Task: Open an excel sheet with  and write heading  City data  Add 10 city name:-  '1. Chelsea, New York, NY , 2. Beverly Hills, Los Angeles, CA , 3. Knightsbridge, London, United Kingdom , 4. Le Marais, Paris, forance , 5. Ginza, Tokyo, Japan _x000D_
6. Circular Quay, Sydney, Australia , 7. Mitte, Berlin, Germany , 8. Downtown, Toronto, Canada , 9. Trastevere, Rome, 10. Colaba, Mumbai, India. ' in November Last week sales are  1. Chelsea, New York, NY 10001 | 2. Beverly Hills, Los Angeles, CA 90210 | 3. Knightsbridge, London, United Kingdom SW1X 7XL | 4. Le Marais, Paris, forance 75004 | 5. Ginza, Tokyo, Japan 104-0061 | 6. Circular Quay, Sydney, Australia 2000 | 7. Mitte, Berlin, Germany 10178 | 8. Downtown, Toronto, Canada M5V 3L9 | 9. Trastevere, Rome, Italy 00153 | 10. Colaba, Mumbai, India 400005. Save page auditingSalesTrends_2022
Action: Mouse moved to (23, 83)
Screenshot: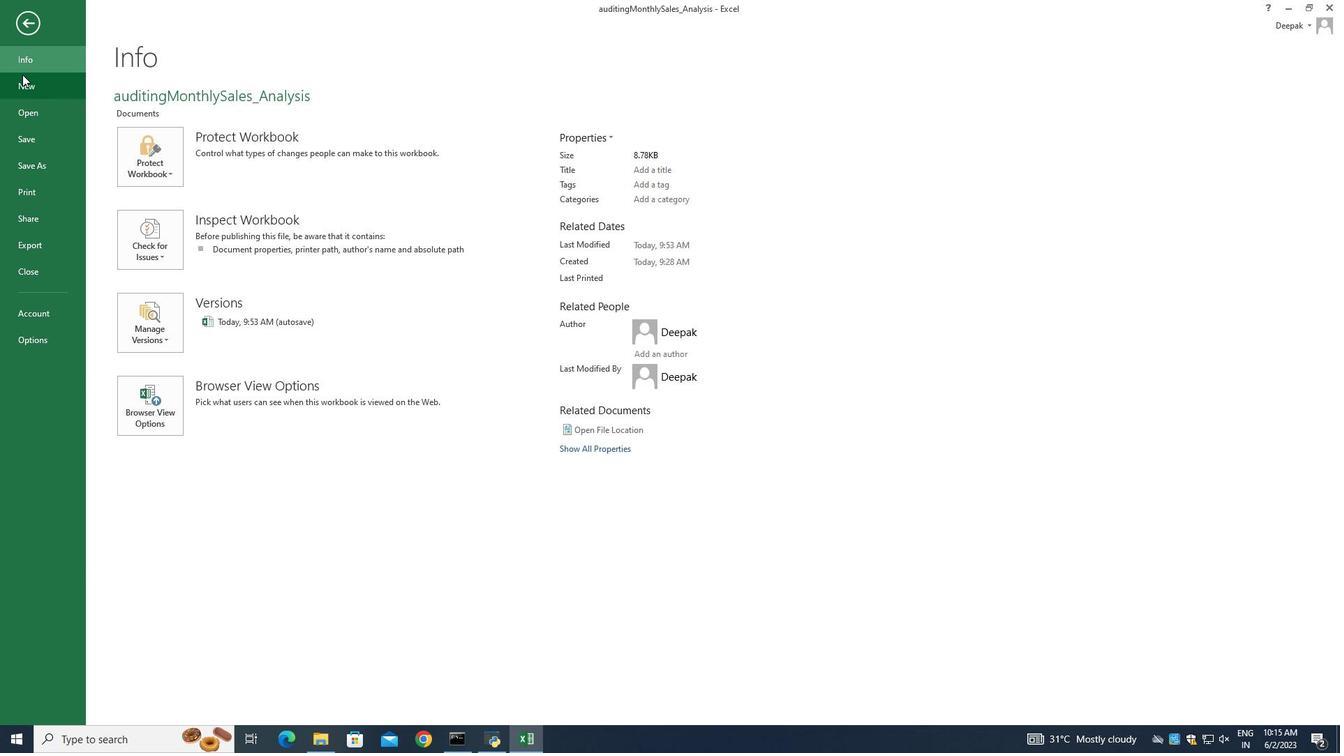 
Action: Mouse pressed left at (23, 83)
Screenshot: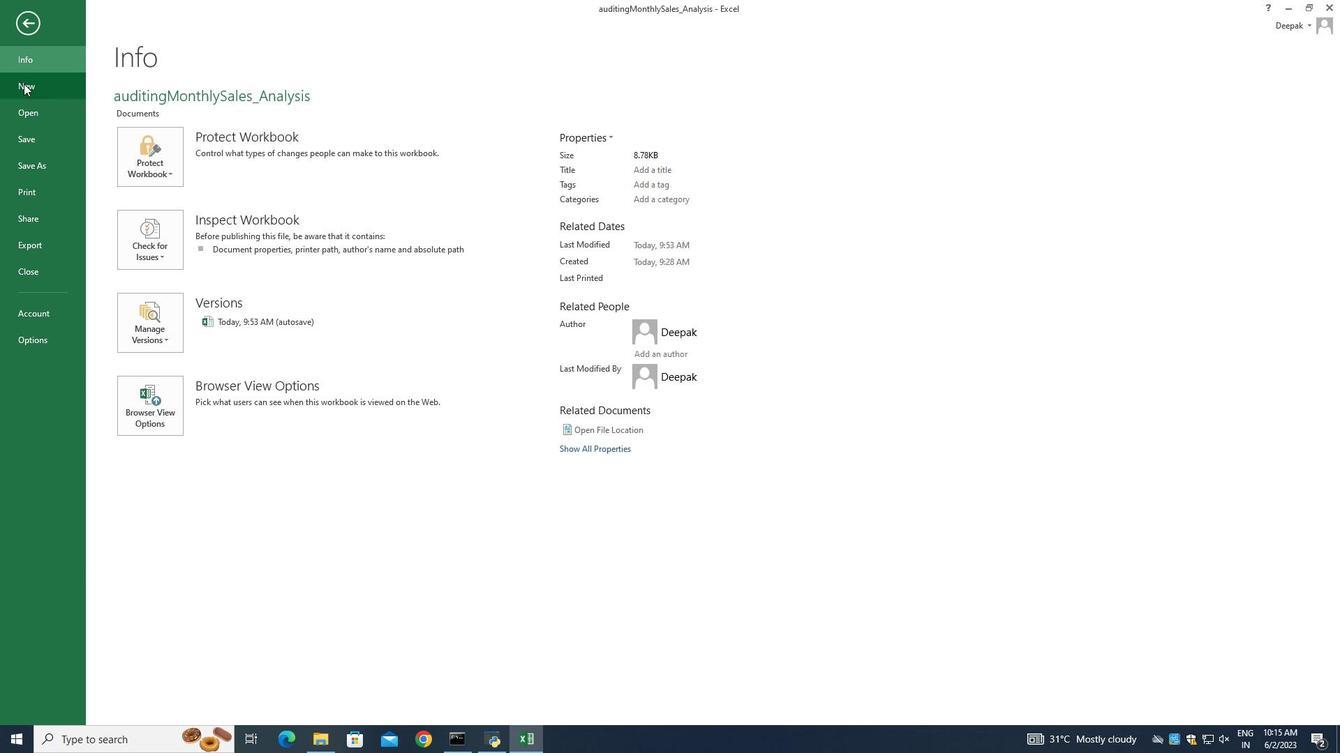 
Action: Mouse moved to (176, 224)
Screenshot: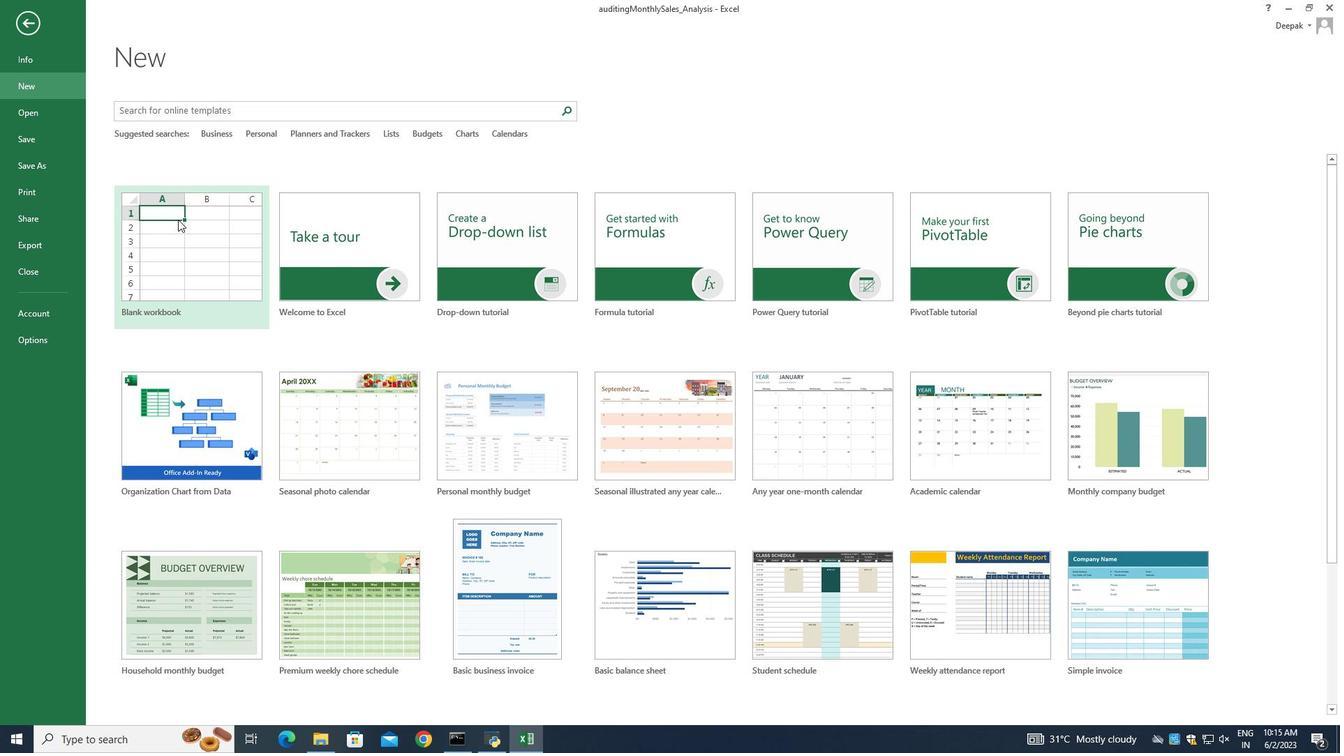 
Action: Mouse pressed left at (176, 224)
Screenshot: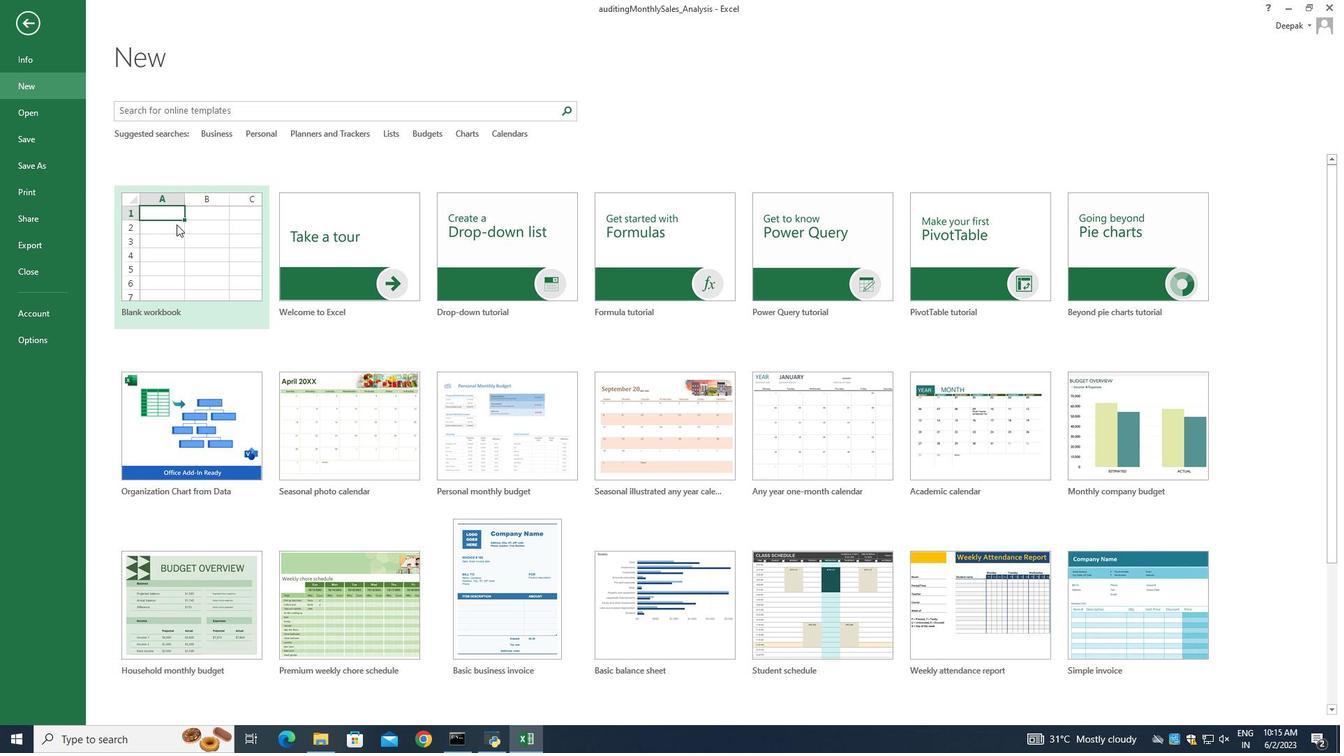 
Action: Mouse moved to (42, 152)
Screenshot: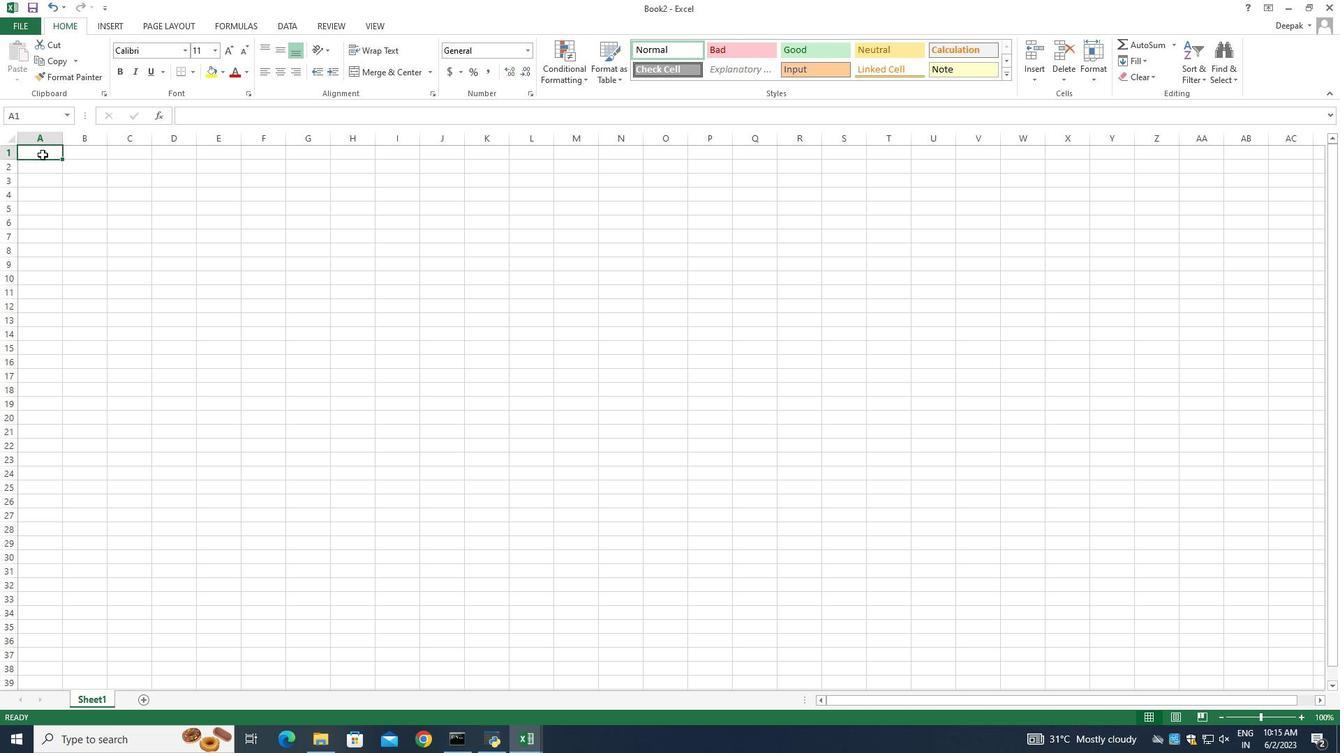 
Action: Mouse pressed left at (42, 152)
Screenshot: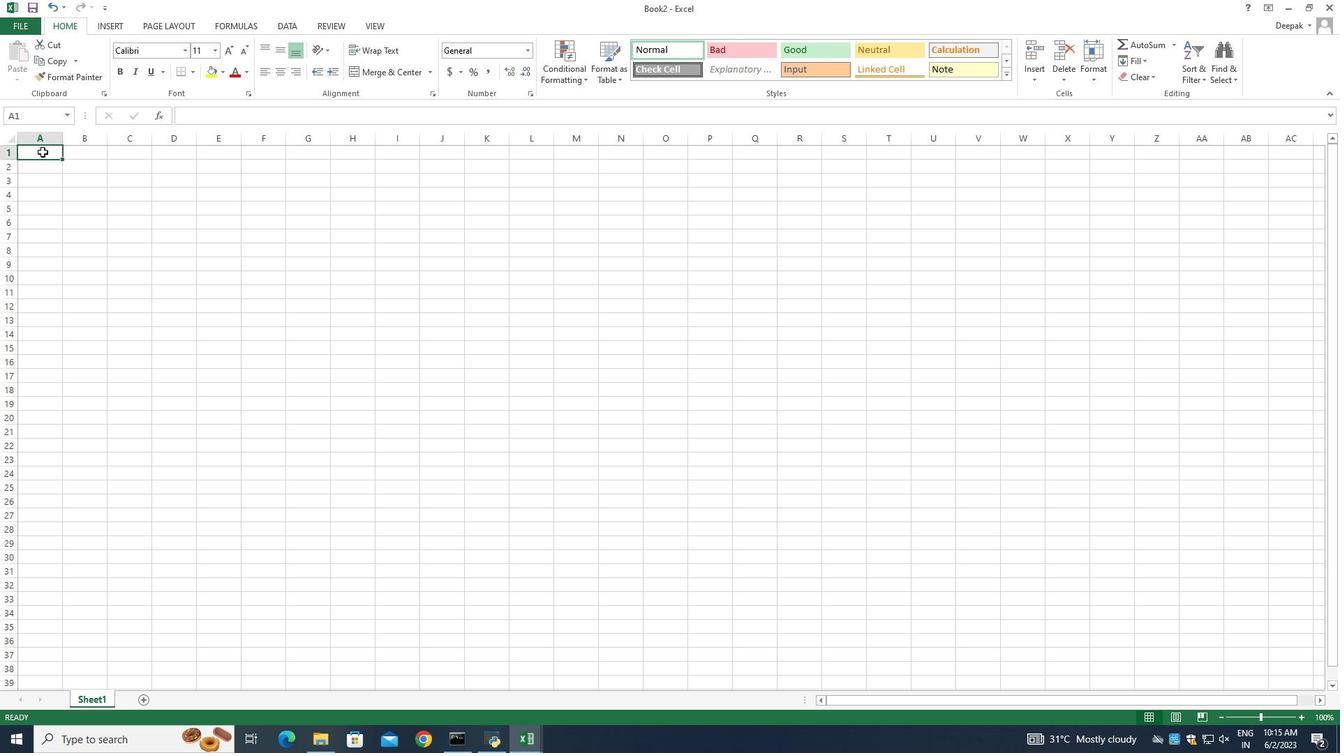 
Action: Mouse pressed left at (42, 152)
Screenshot: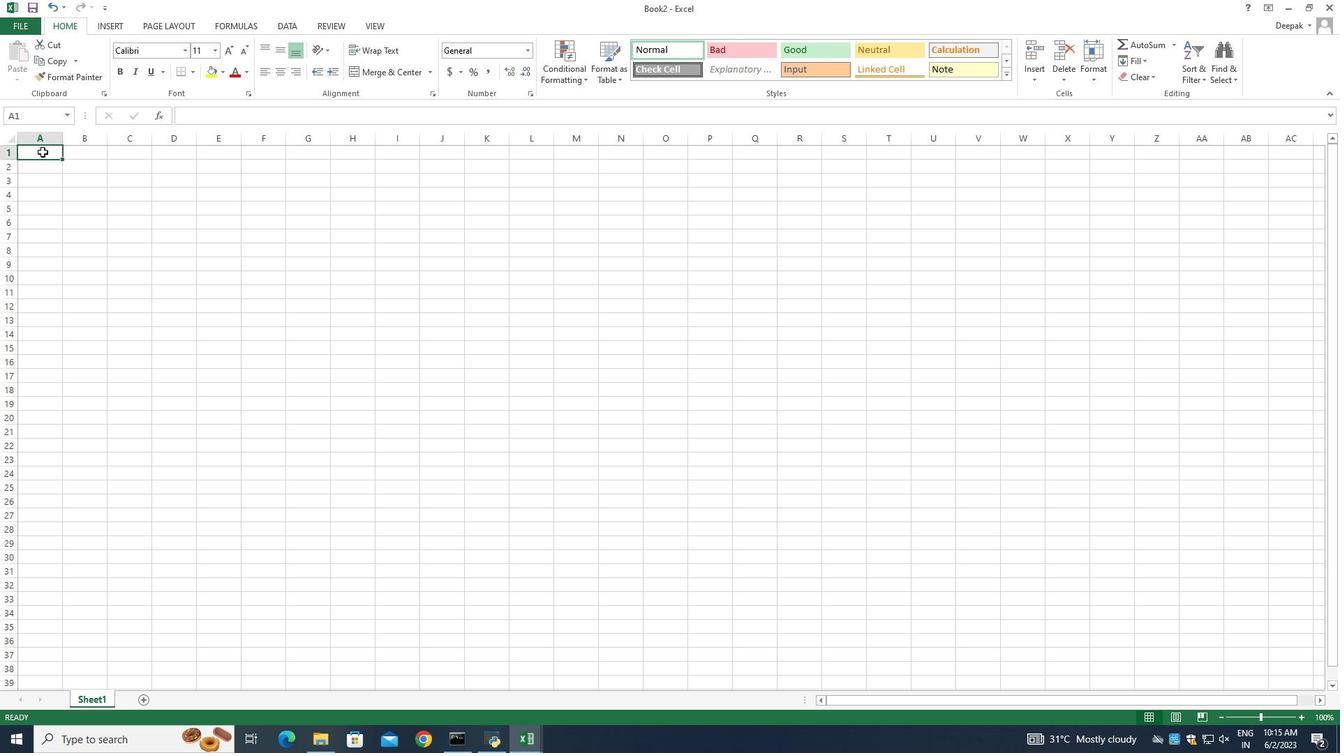 
Action: Mouse moved to (133, 214)
Screenshot: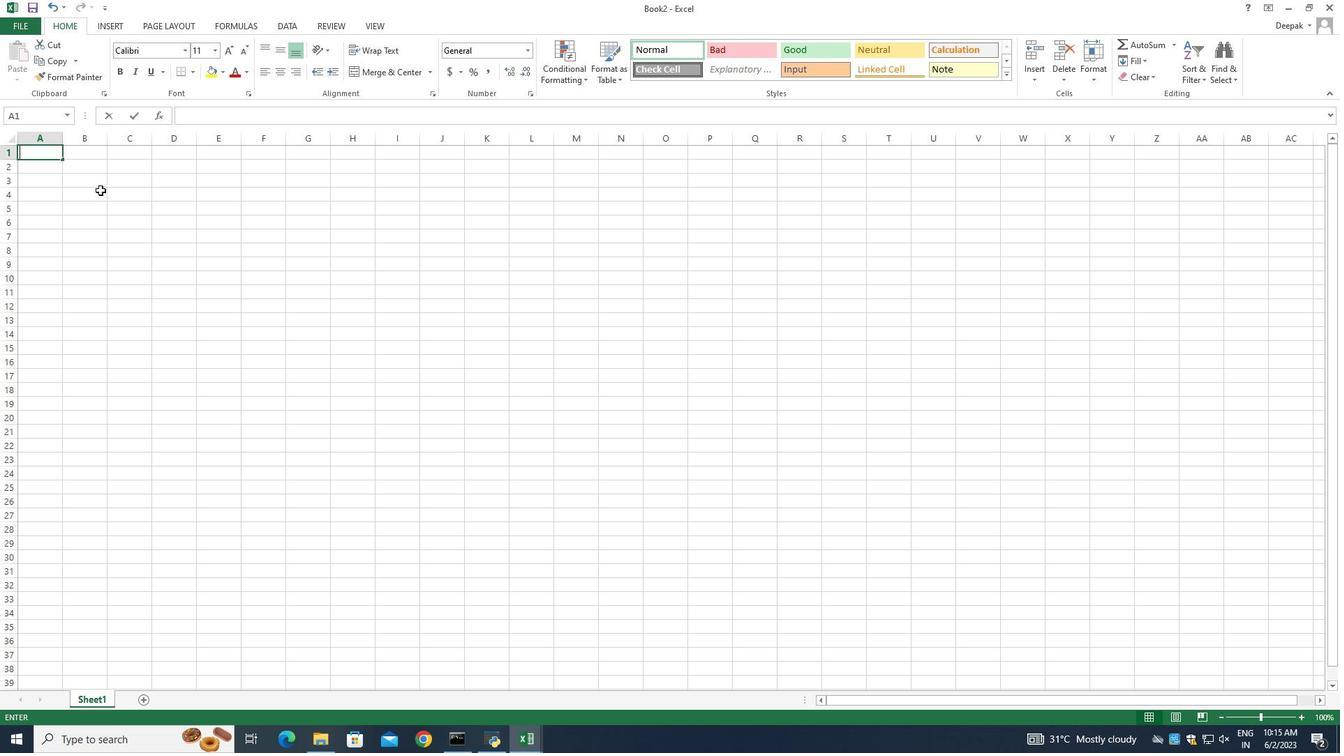 
Action: Key pressed <Key.shift>Heading<Key.space><Key.backspace><Key.backspace><Key.backspace><Key.backspace><Key.backspace><Key.backspace><Key.backspace><Key.backspace><Key.backspace><Key.backspace><Key.backspace><Key.backspace><Key.shift_r>City<Key.space><Key.shift_r>data<Key.enter><Key.shift_r>City<Key.space><Key.shift>Name<Key.enter><Key.shift_r>Chelsea<Key.enter><Key.shift>New<Key.space><Key.shift>York<Key.enter><Key.shift>NY<Key.enter>
Screenshot: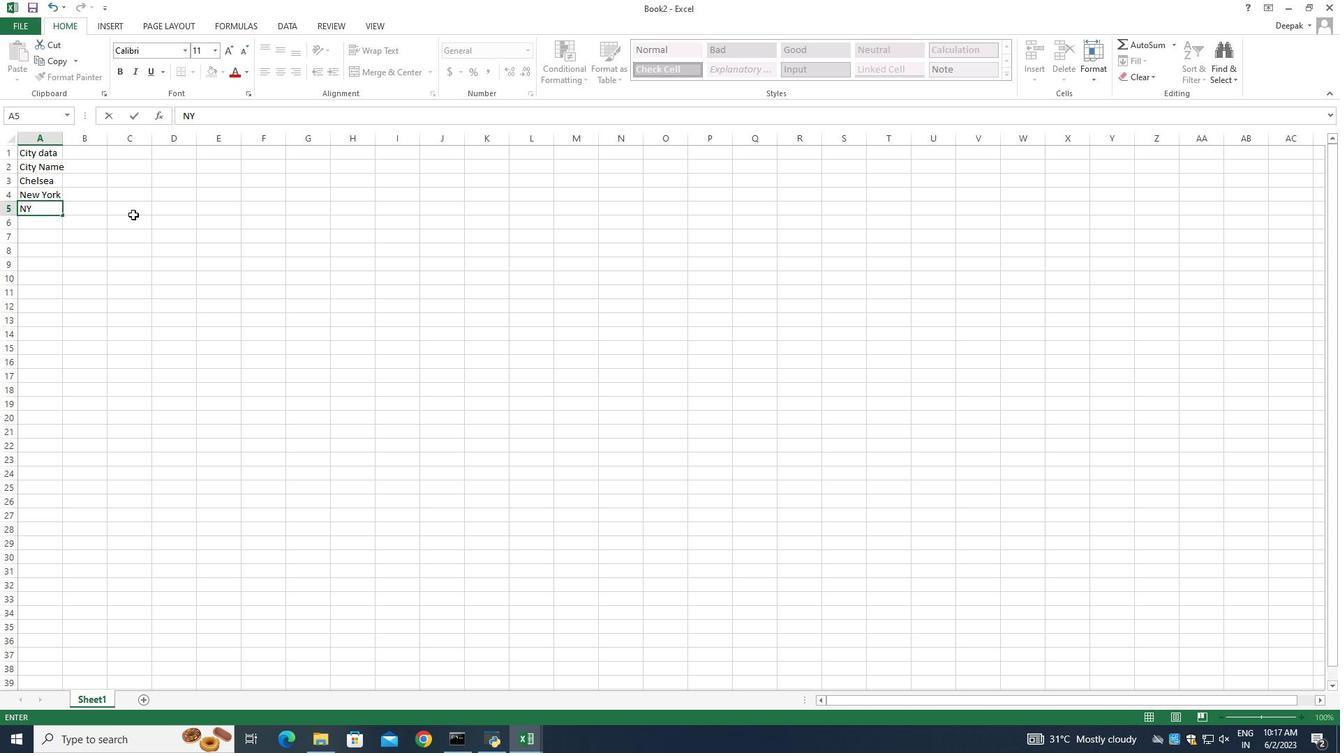 
Action: Mouse moved to (39, 180)
Screenshot: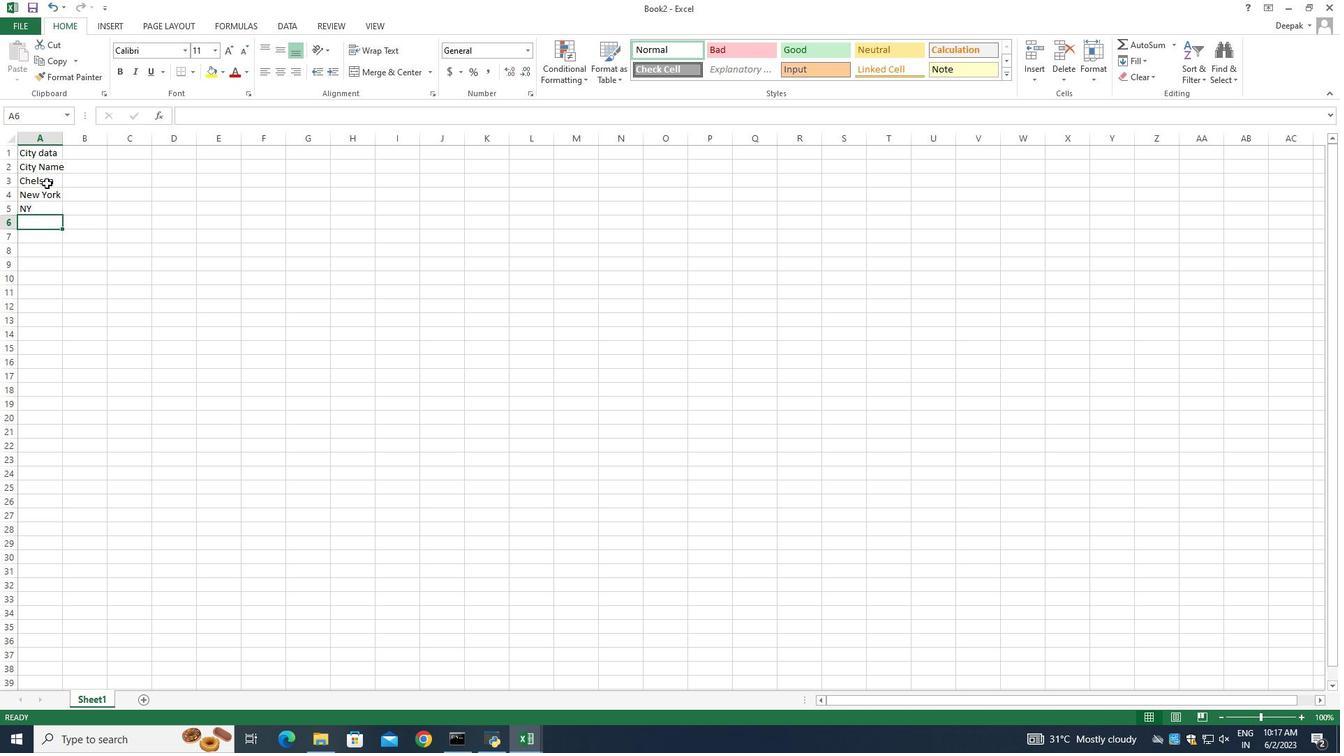 
Action: Mouse pressed left at (39, 180)
Screenshot: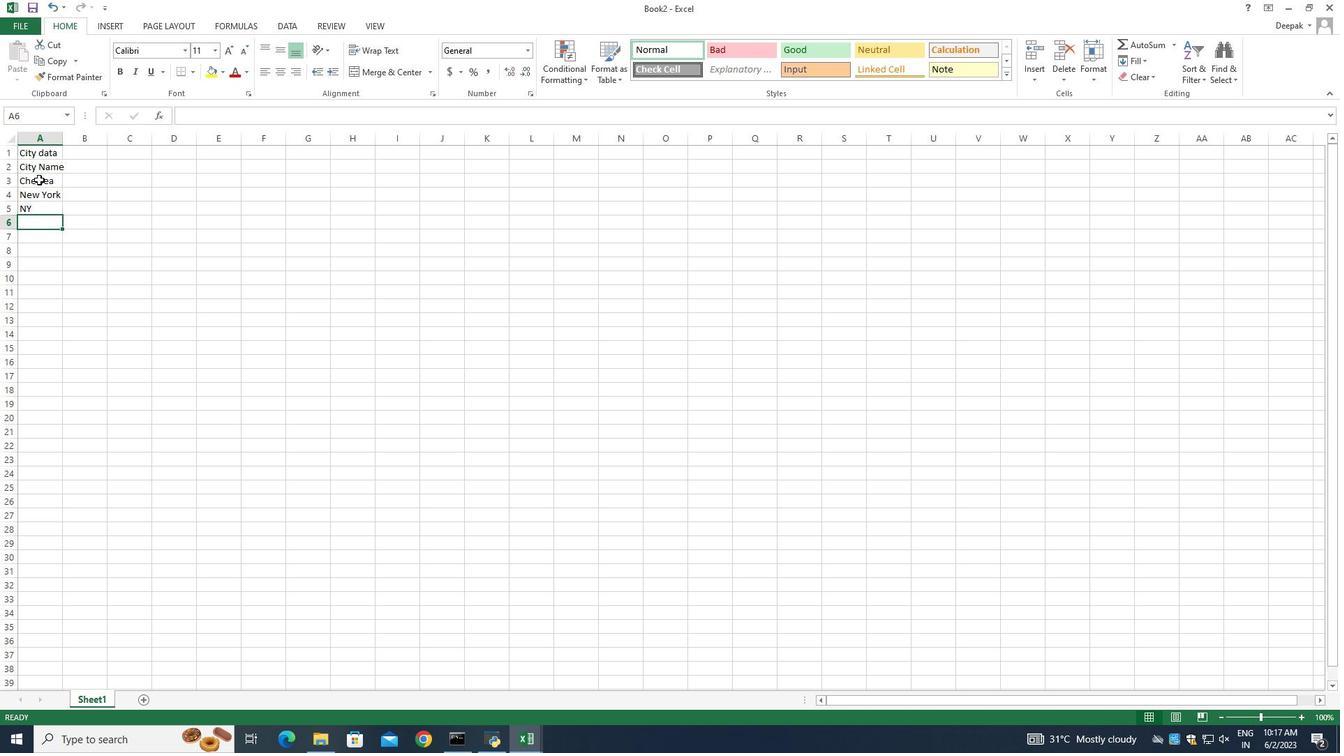 
Action: Mouse moved to (159, 276)
Screenshot: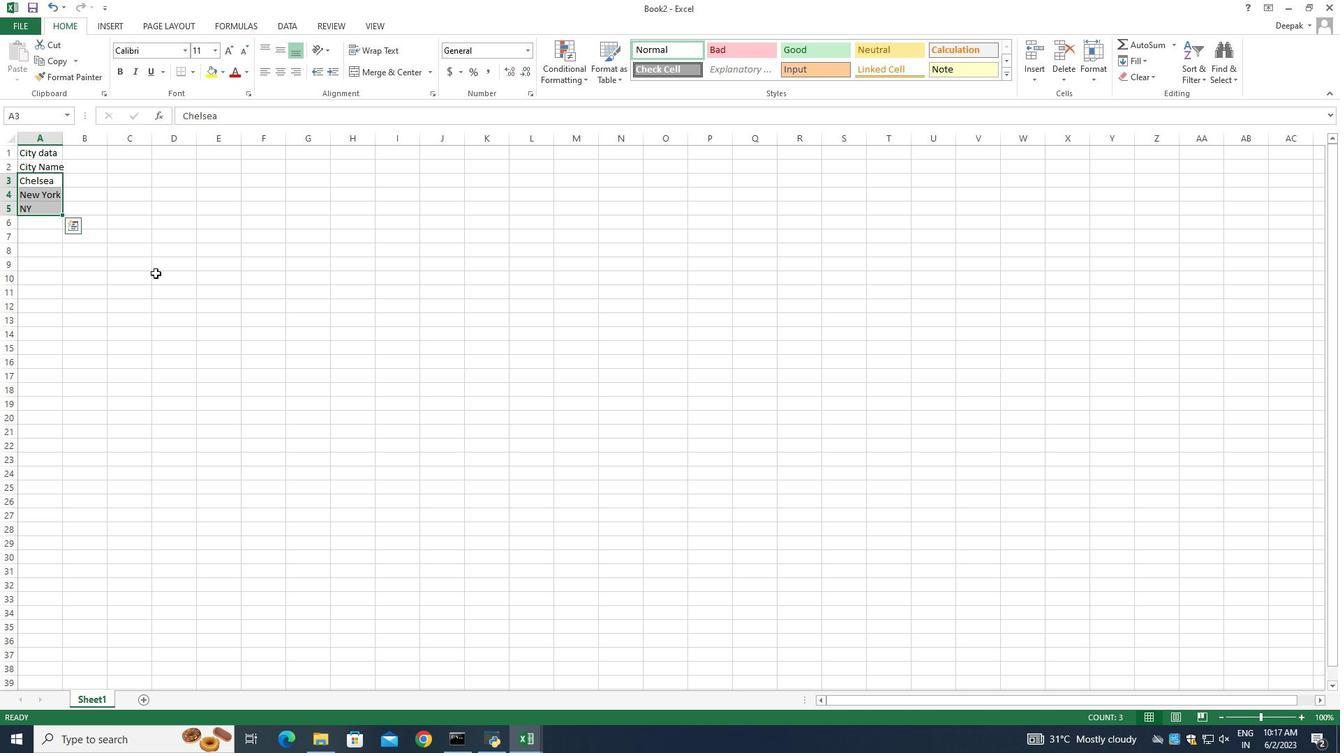 
Action: Key pressed <Key.delete>
Screenshot: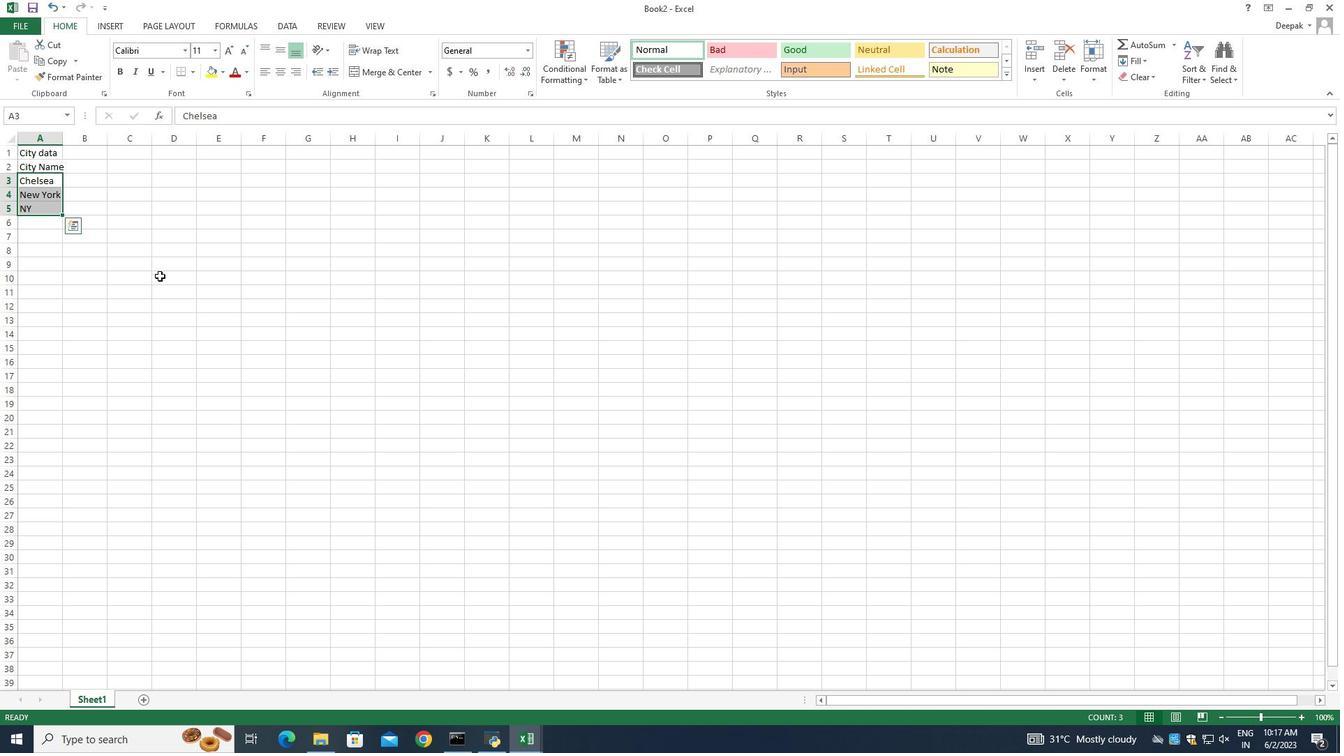 
Action: Mouse moved to (41, 180)
Screenshot: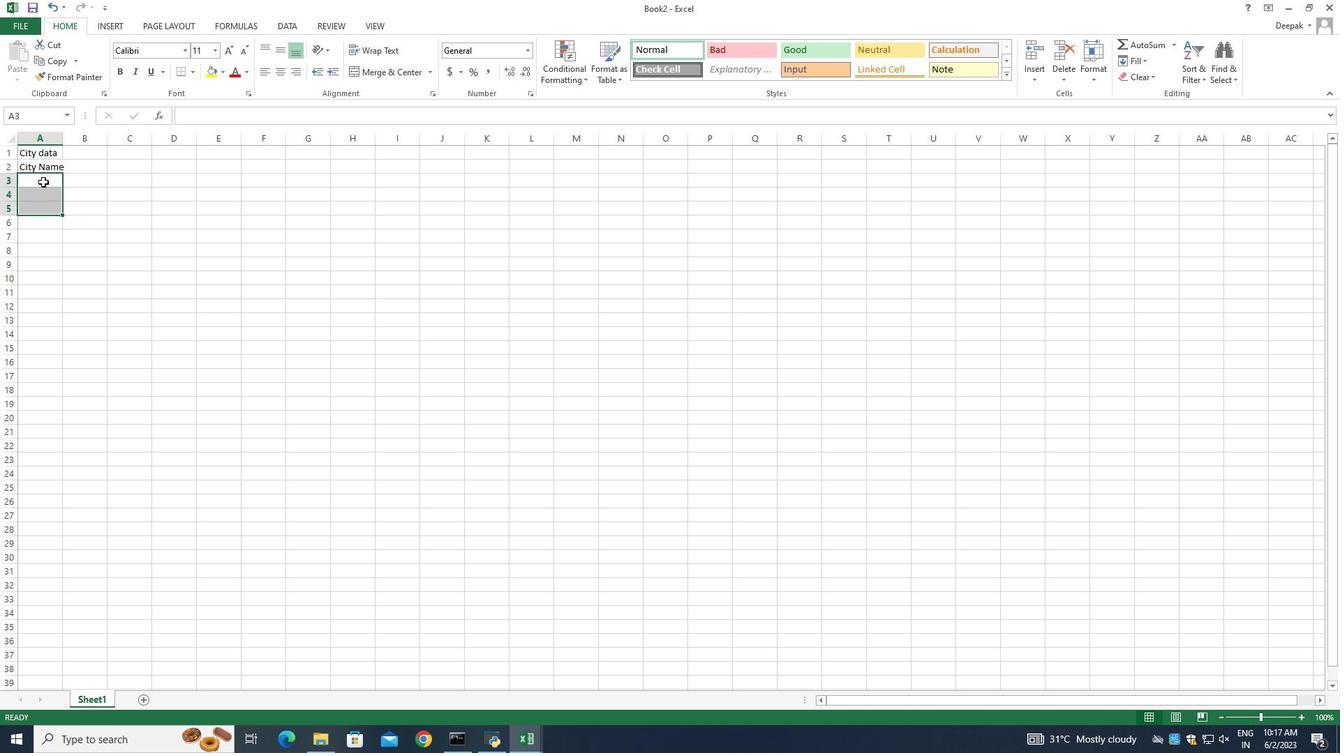 
Action: Mouse pressed left at (41, 180)
Screenshot: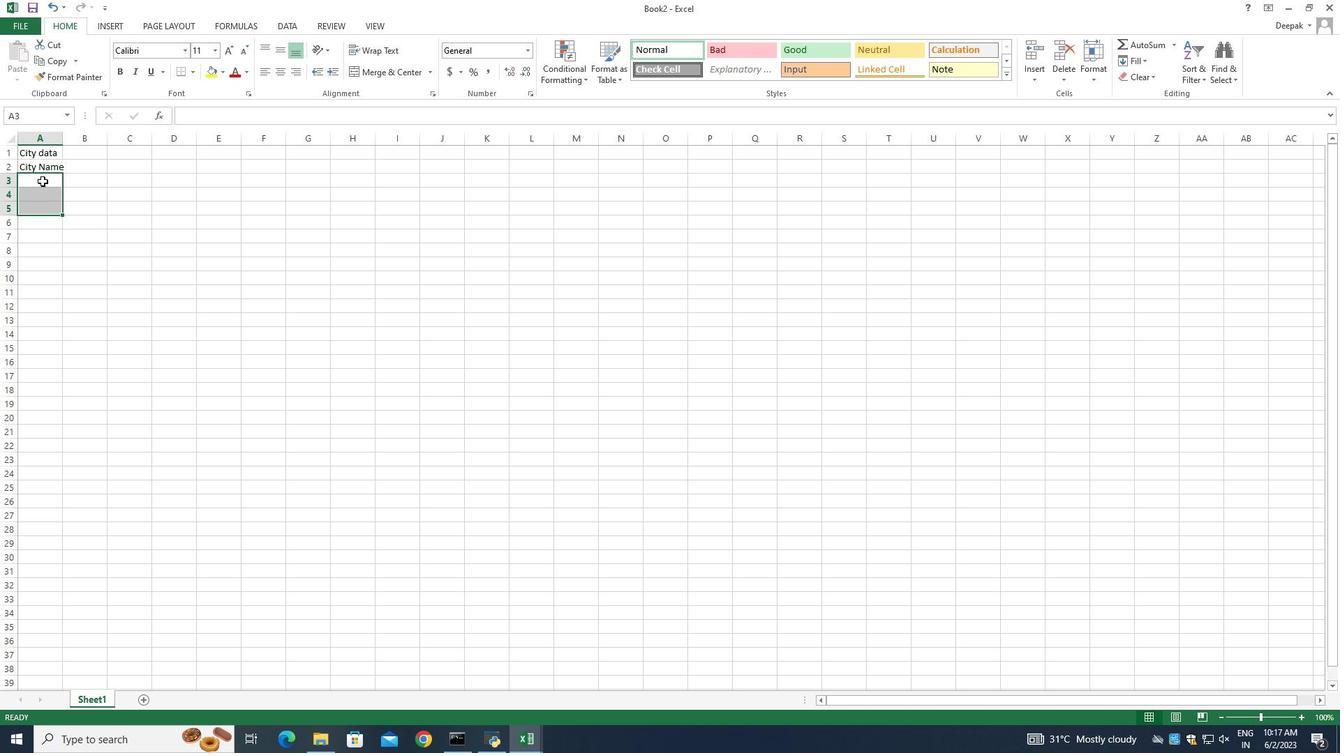 
Action: Mouse moved to (41, 181)
Screenshot: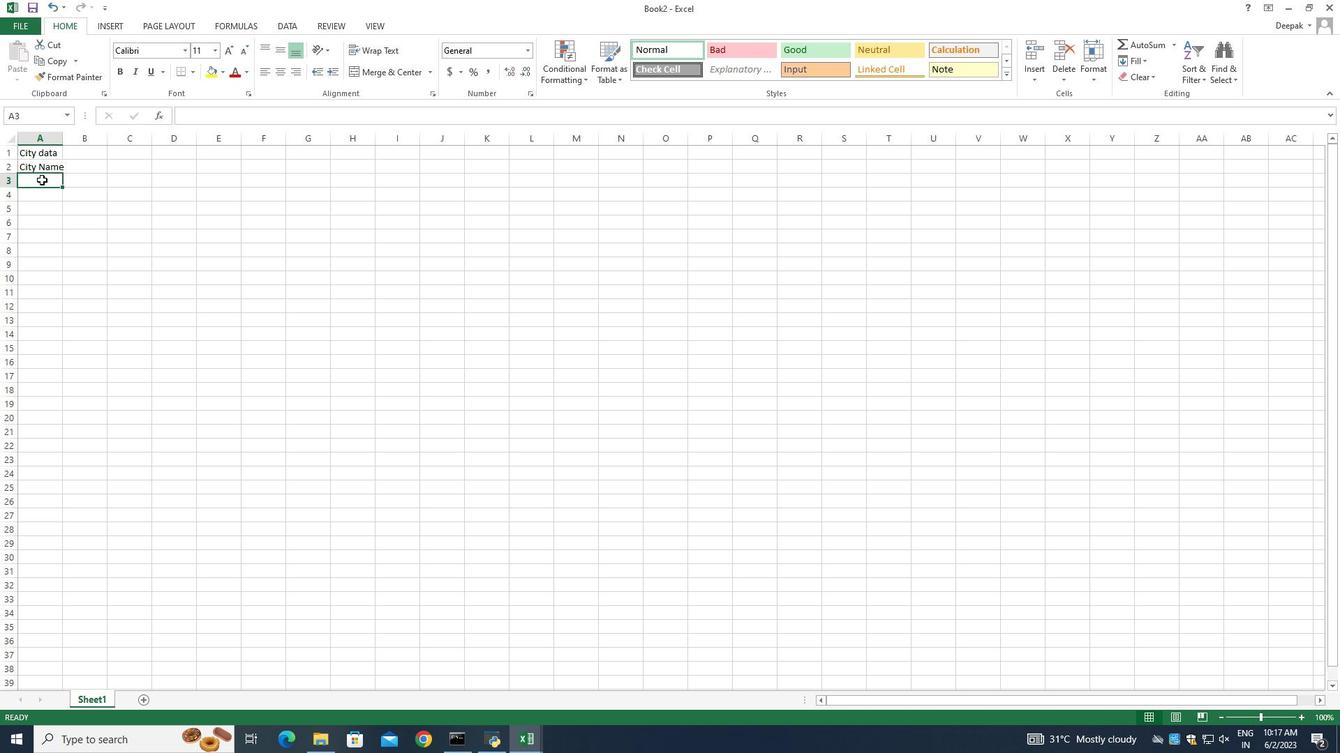 
Action: Mouse pressed left at (41, 181)
Screenshot: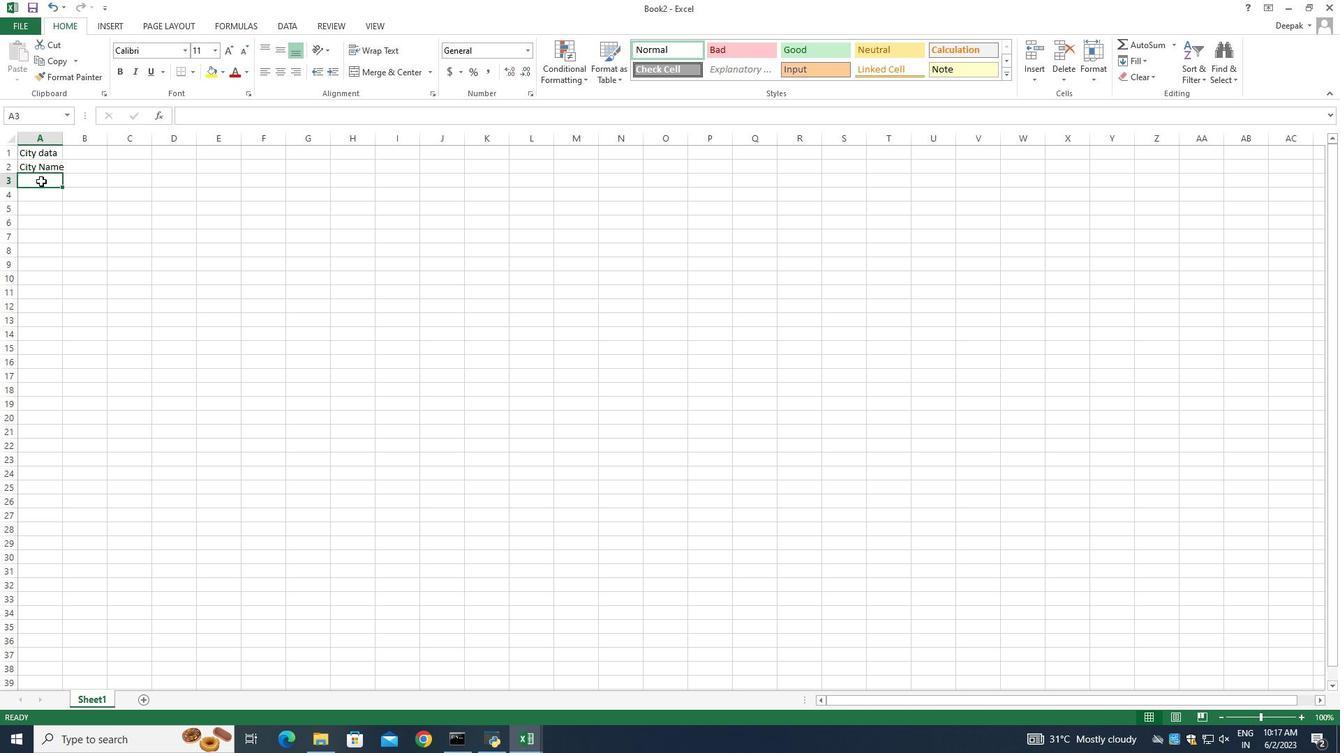 
Action: Mouse pressed left at (41, 181)
Screenshot: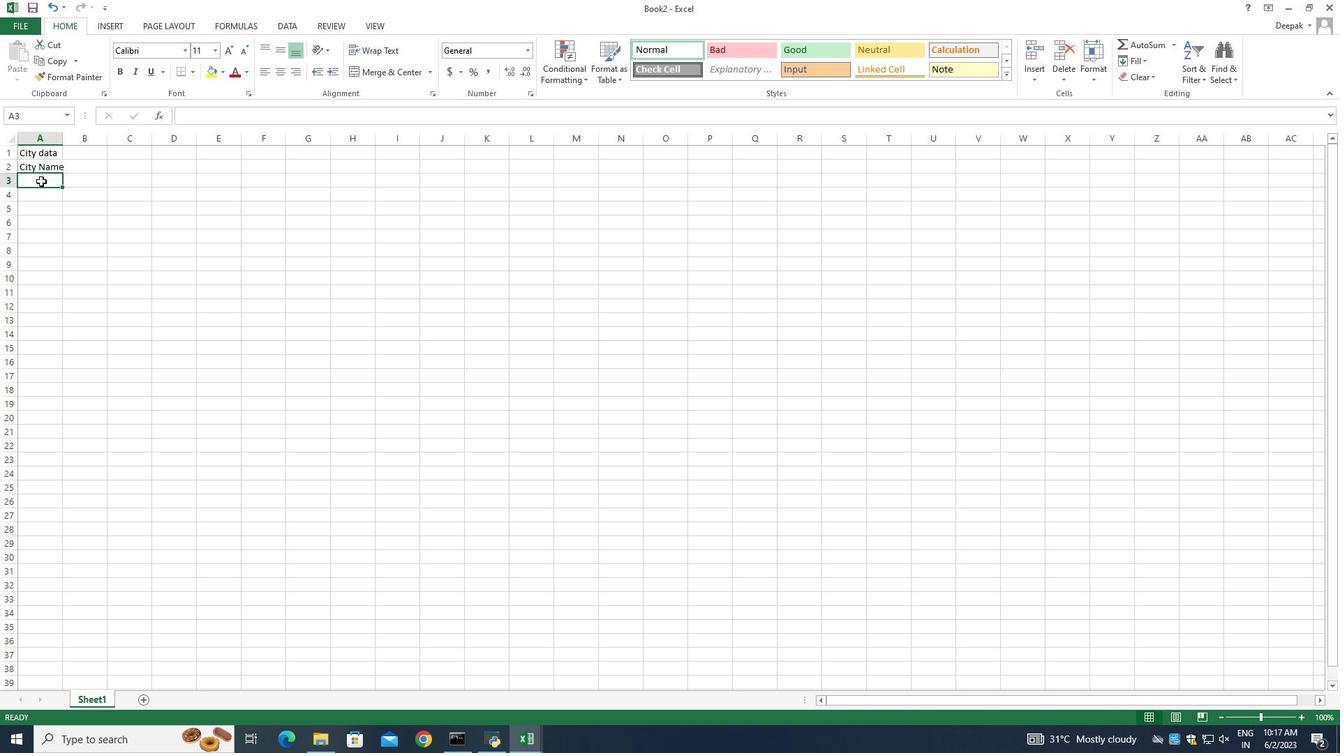 
Action: Mouse moved to (98, 241)
Screenshot: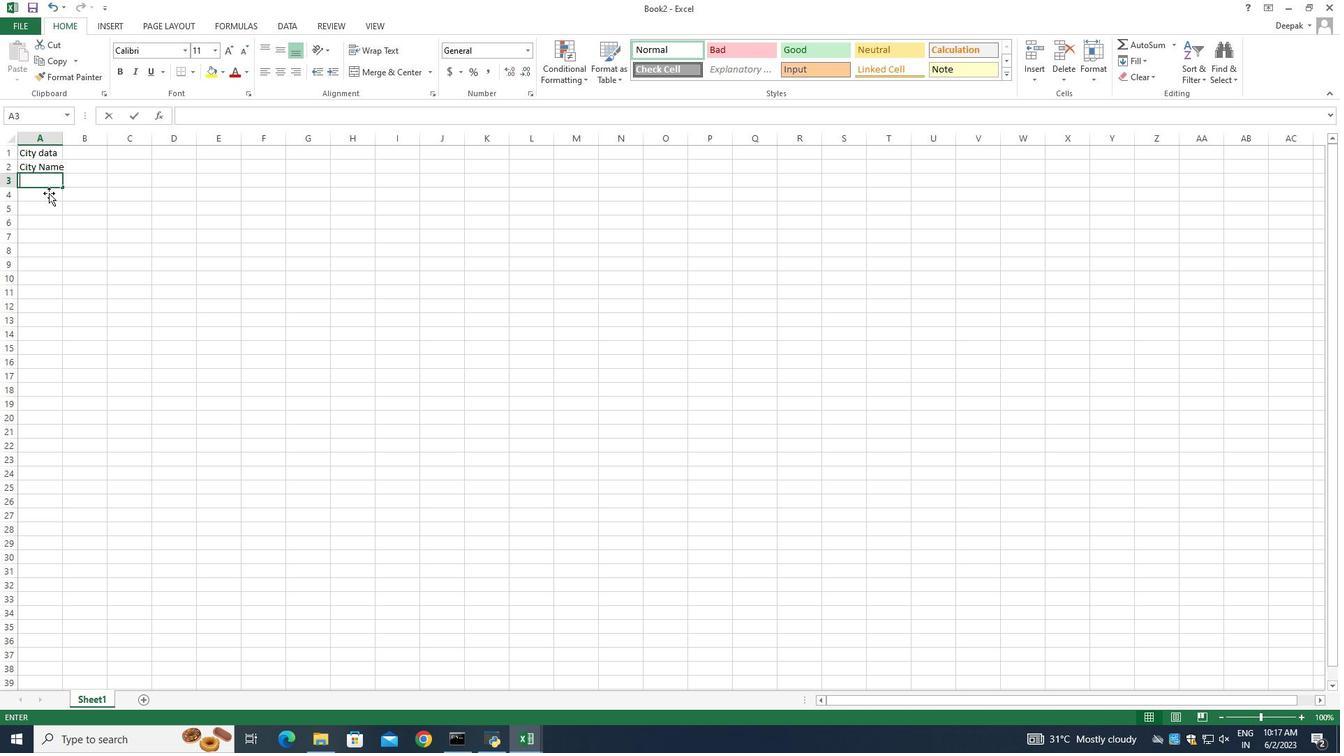 
Action: Key pressed <Key.shift>New<Key.space><Key.shift>York<Key.backspace><Key.backspace><Key.backspace><Key.backspace><Key.backspace><Key.backspace><Key.backspace><Key.backspace><Key.shift_r>Chelsea,<Key.space><Key.shift>New<Key.space><Key.shift>York,<Key.space><Key.shift>NY<Key.enter><Key.shift_r>Beverly<Key.space><Key.shift>Hills<Key.enter><Key.shift>Los<Key.space><Key.shift_r>Angeles<Key.enter>
Screenshot: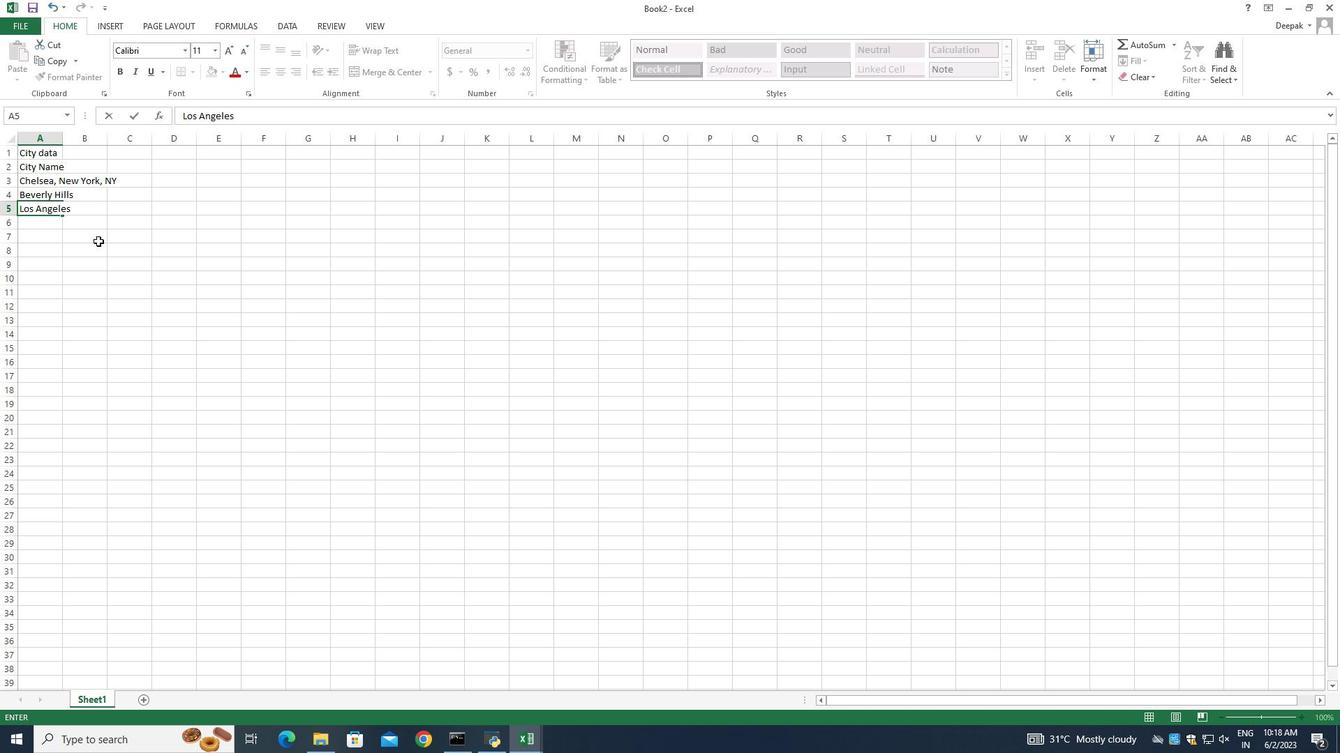 
Action: Mouse moved to (37, 194)
Screenshot: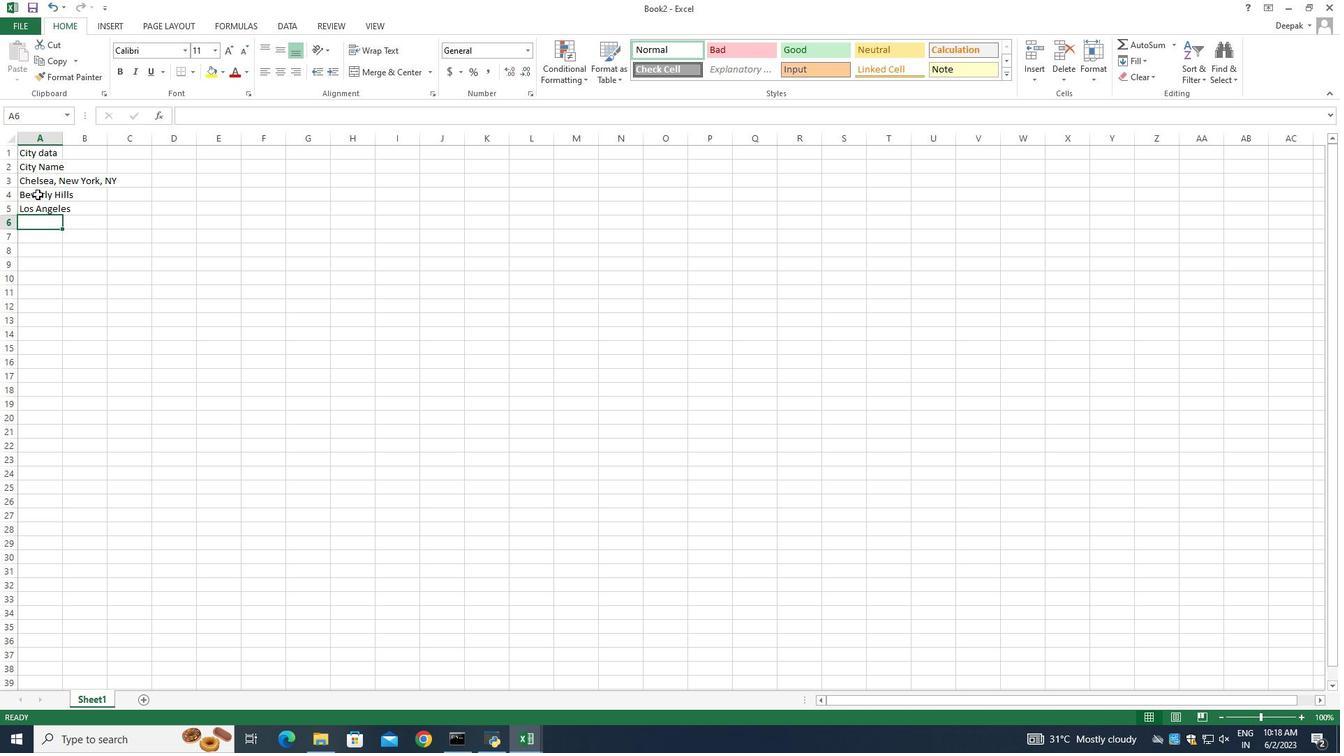 
Action: Mouse pressed left at (37, 194)
Screenshot: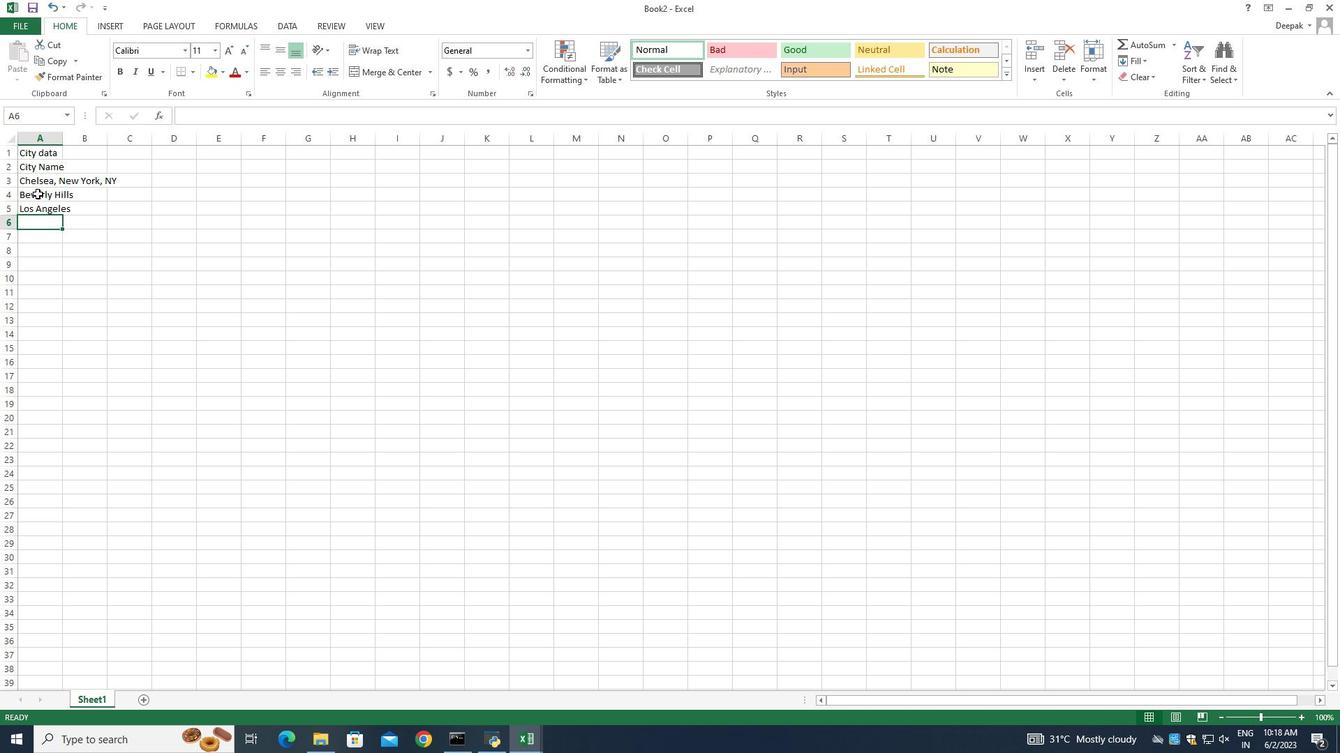 
Action: Mouse moved to (99, 304)
Screenshot: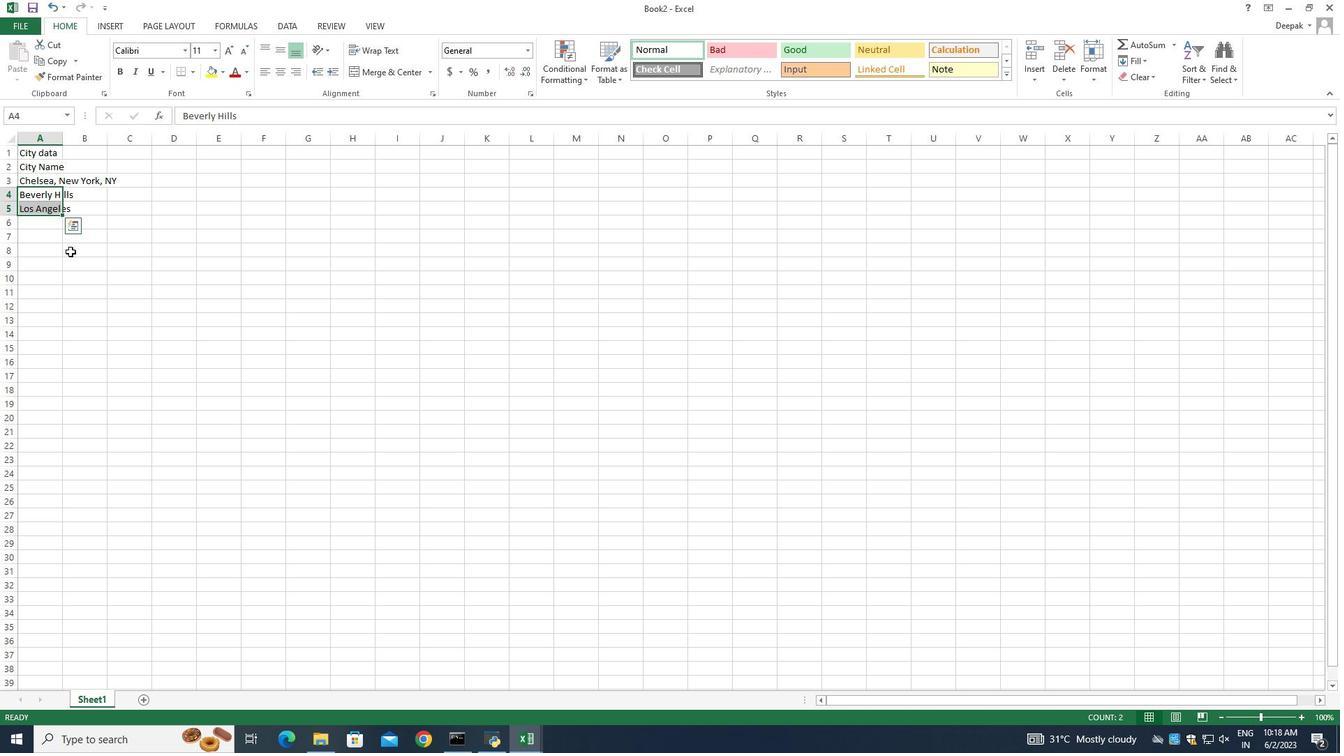 
Action: Key pressed <Key.delete>
Screenshot: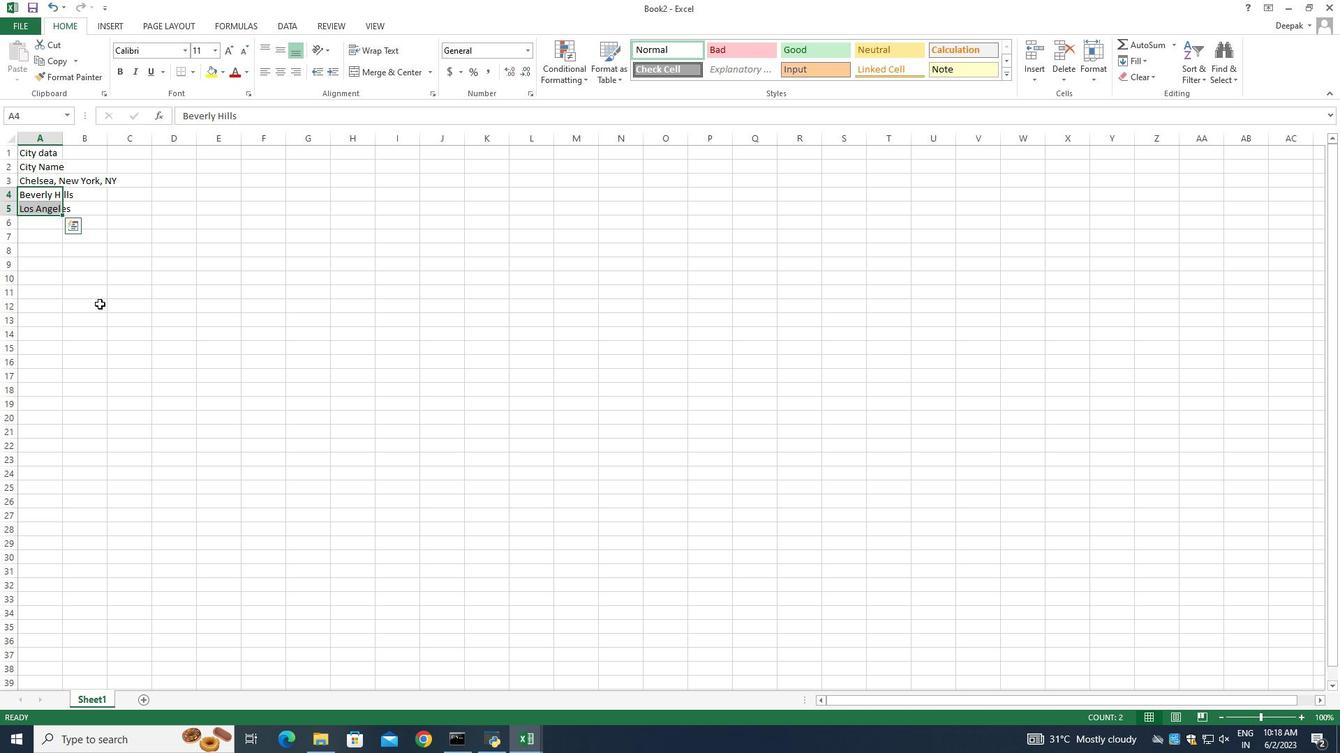 
Action: Mouse moved to (39, 194)
Screenshot: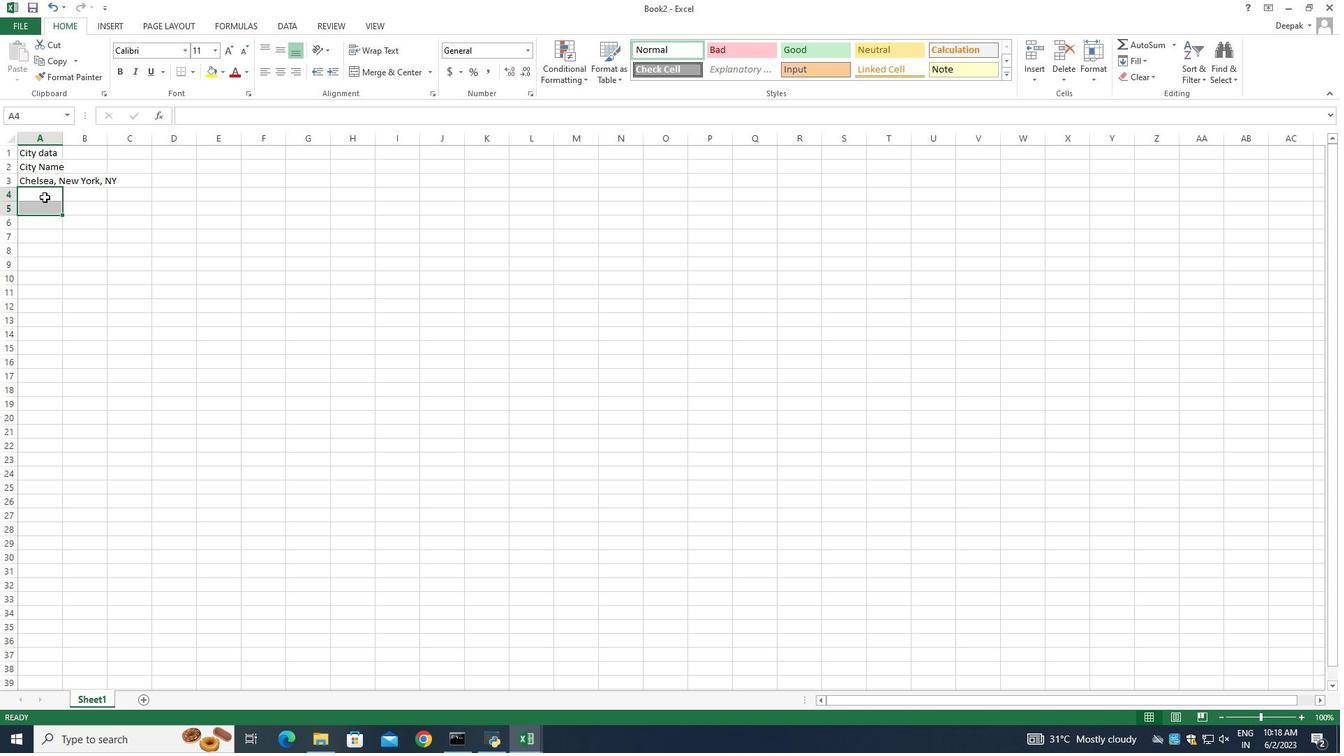 
Action: Mouse pressed left at (39, 194)
Screenshot: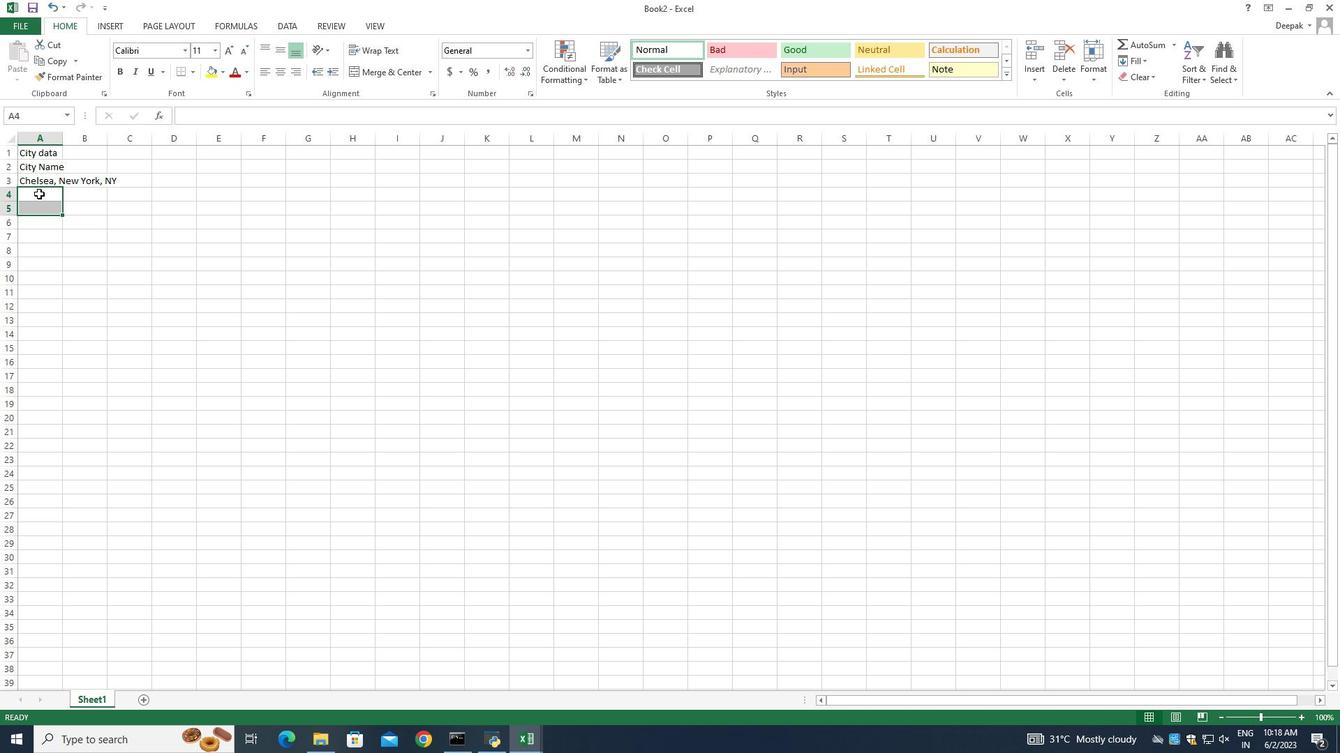 
Action: Mouse pressed left at (39, 194)
Screenshot: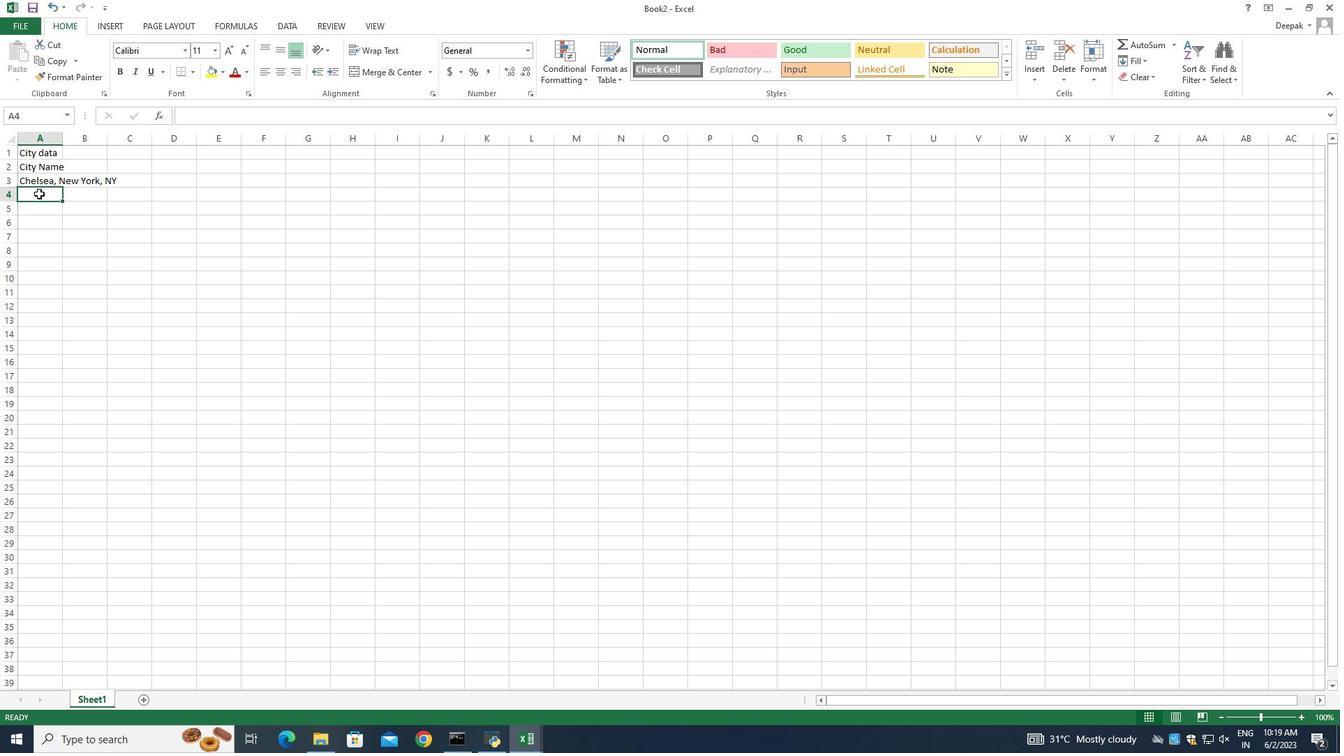 
Action: Mouse pressed left at (39, 194)
Screenshot: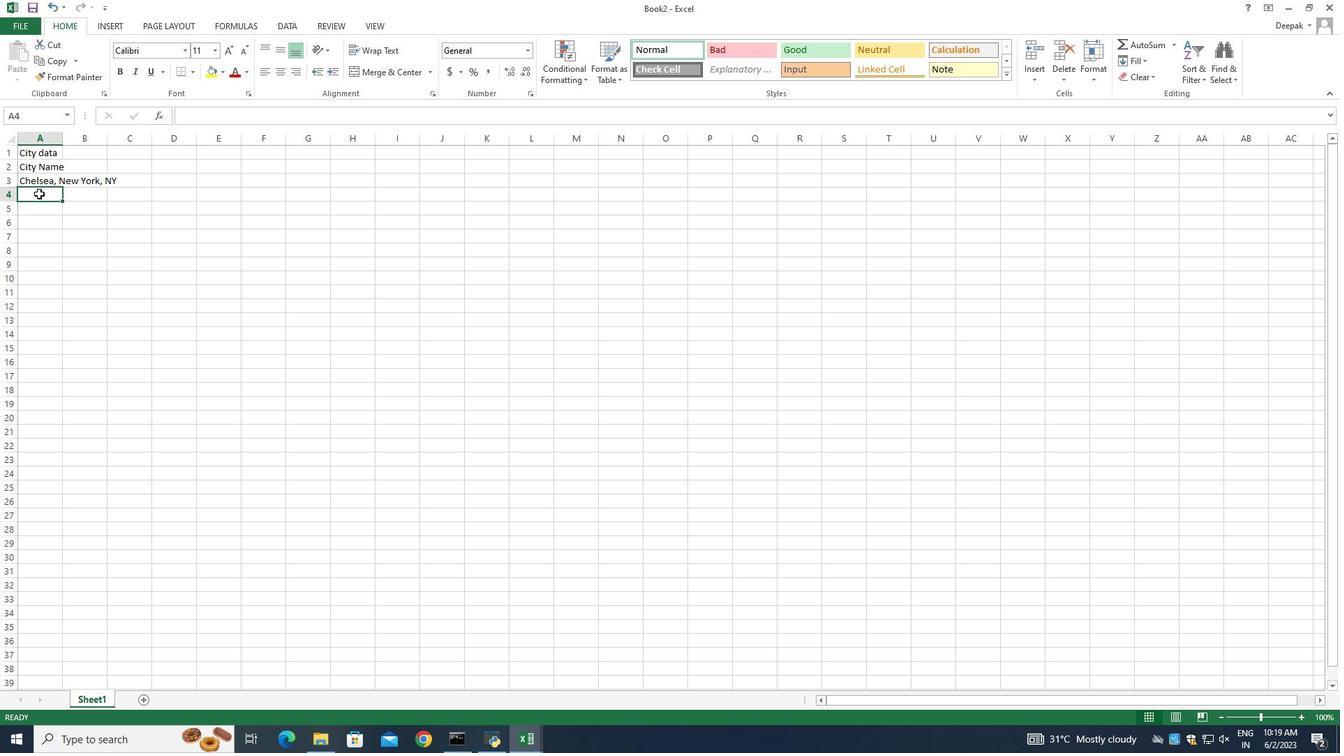 
Action: Mouse moved to (124, 288)
Screenshot: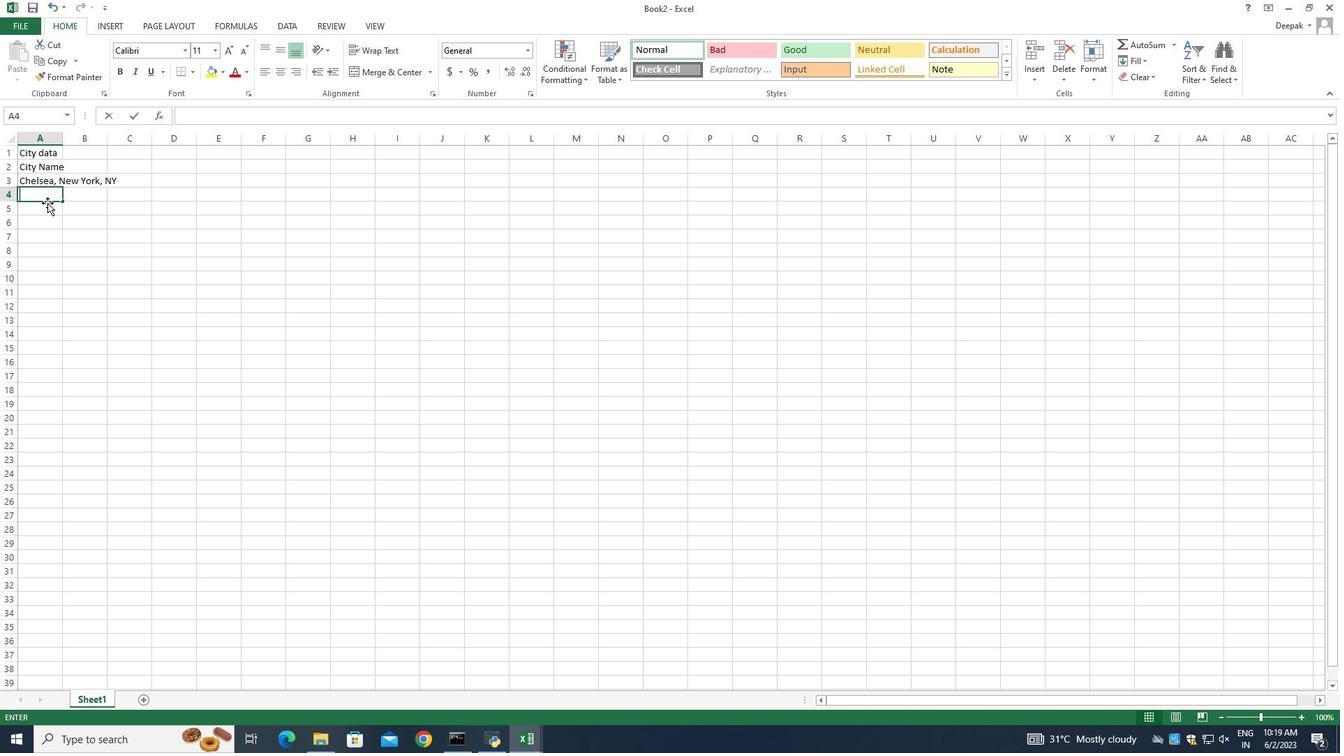
Action: Key pressed <Key.shift_r>Beverly<Key.space><Key.shift>Hills<Key.space><Key.shift>Los<Key.space><Key.shift_r>Angeles<Key.space>c<Key.backspace><Key.shift_r>CA<Key.enter><Key.shift>Knightsbridge<Key.space><Key.shift>London,<Key.space><Key.shift>United<Key.space><Key.shift>Kingdom<Key.enter><Key.shift>Le<Key.space><Key.shift>Marais<Key.space><Key.shift>Paris<Key.backspace><Key.backspace><Key.backspace><Key.backspace><Key.backspace><Key.backspace>,<Key.space><Key.shift>Paris,<Key.space>forance<Key.enter><Key.shift_r><Key.shift_r>Ginza,<Key.space><Key.shift_r>Tol<Key.backspace>kyo,<Key.shift>Japan<Key.enter><Key.shift_r>Circular<Key.space><Key.shift_r>Quay,<Key.space><Key.shift_r>Sydney,<Key.space><Key.shift_r>Australia<Key.enter><Key.shift>Mitte,<Key.space><Key.shift_r>Berlin,<Key.space><Key.shift_r>Germany<Key.enter><Key.shift_r>Downtown,<Key.space><Key.shift_r>Toronto,<Key.space><Key.shift_r>Canada<Key.enter><Key.shift_r>Trastevere,<Key.space><Key.shift_r>Rome<Key.enter><Key.shift_r>Coa<Key.backspace>laba,<Key.space><Key.shift>Mumbai,<Key.space><Key.shift>India<Key.enter>
Screenshot: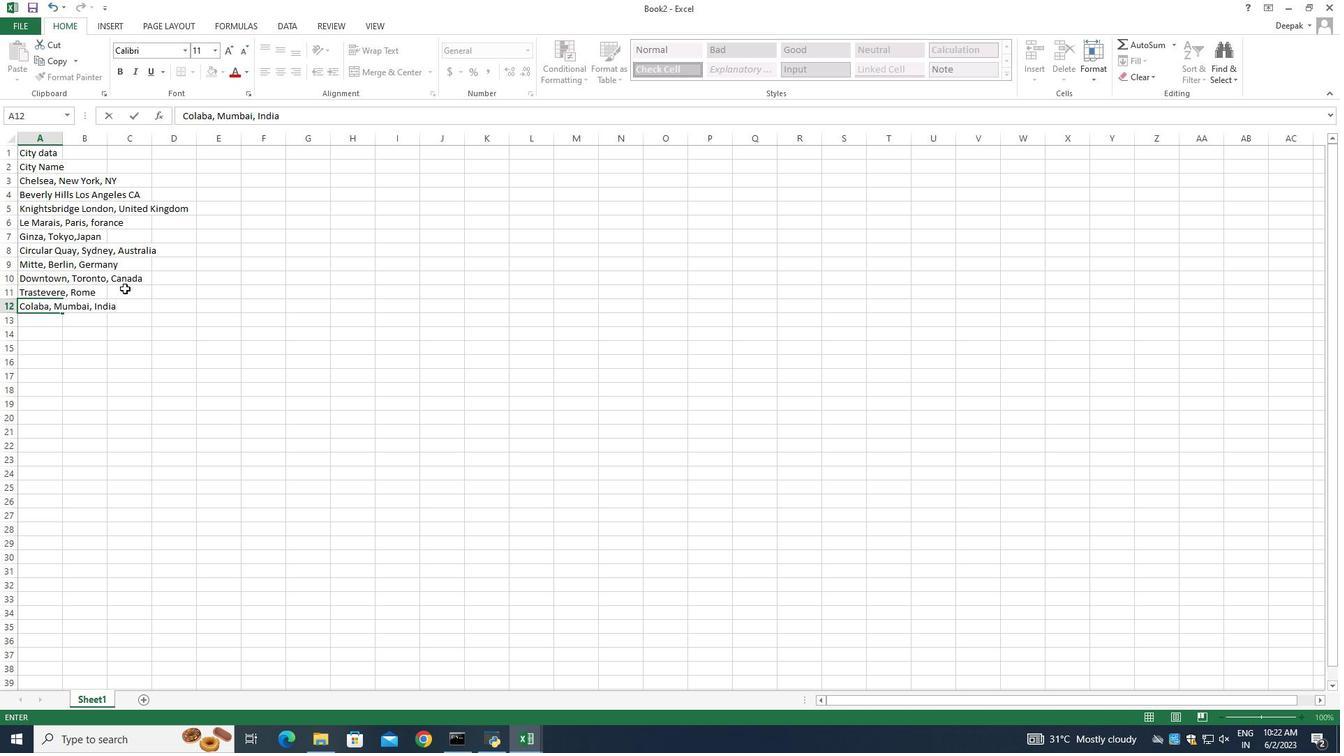 
Action: Mouse moved to (88, 150)
Screenshot: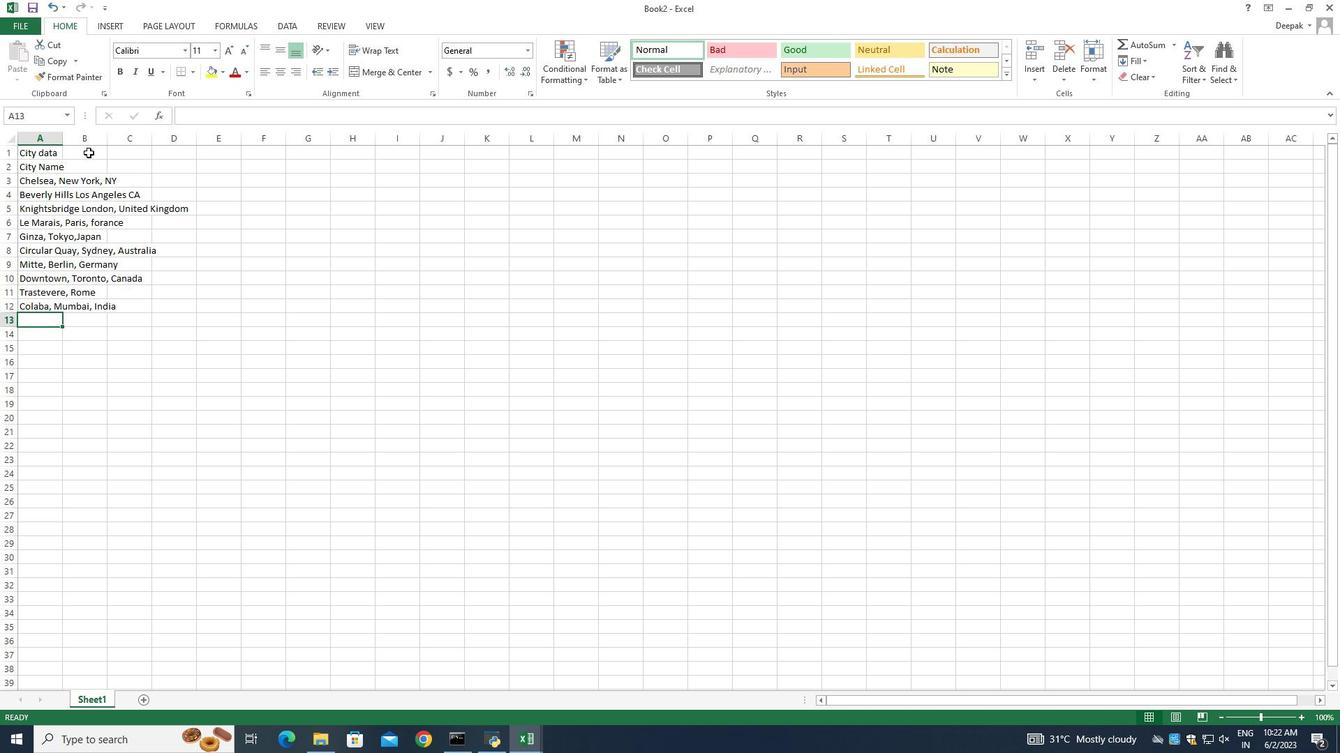 
Action: Mouse pressed left at (88, 150)
Screenshot: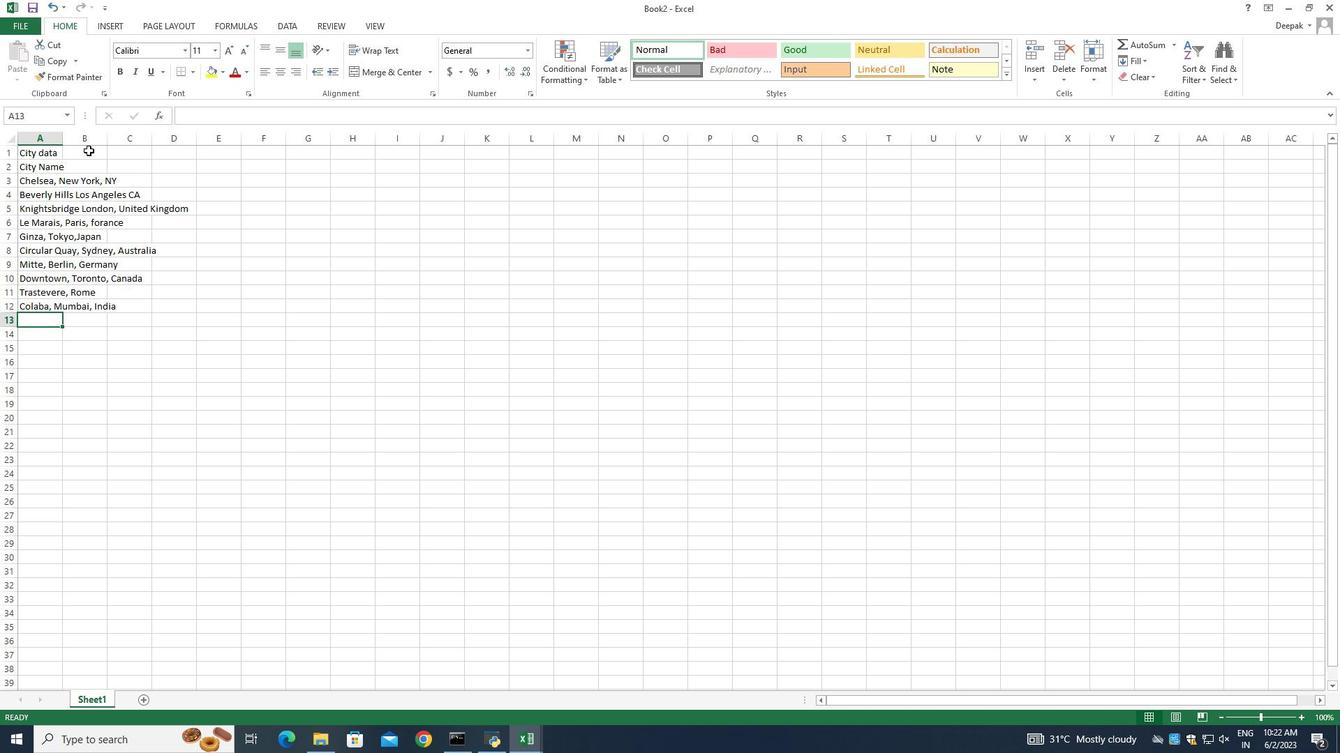 
Action: Mouse pressed left at (88, 150)
Screenshot: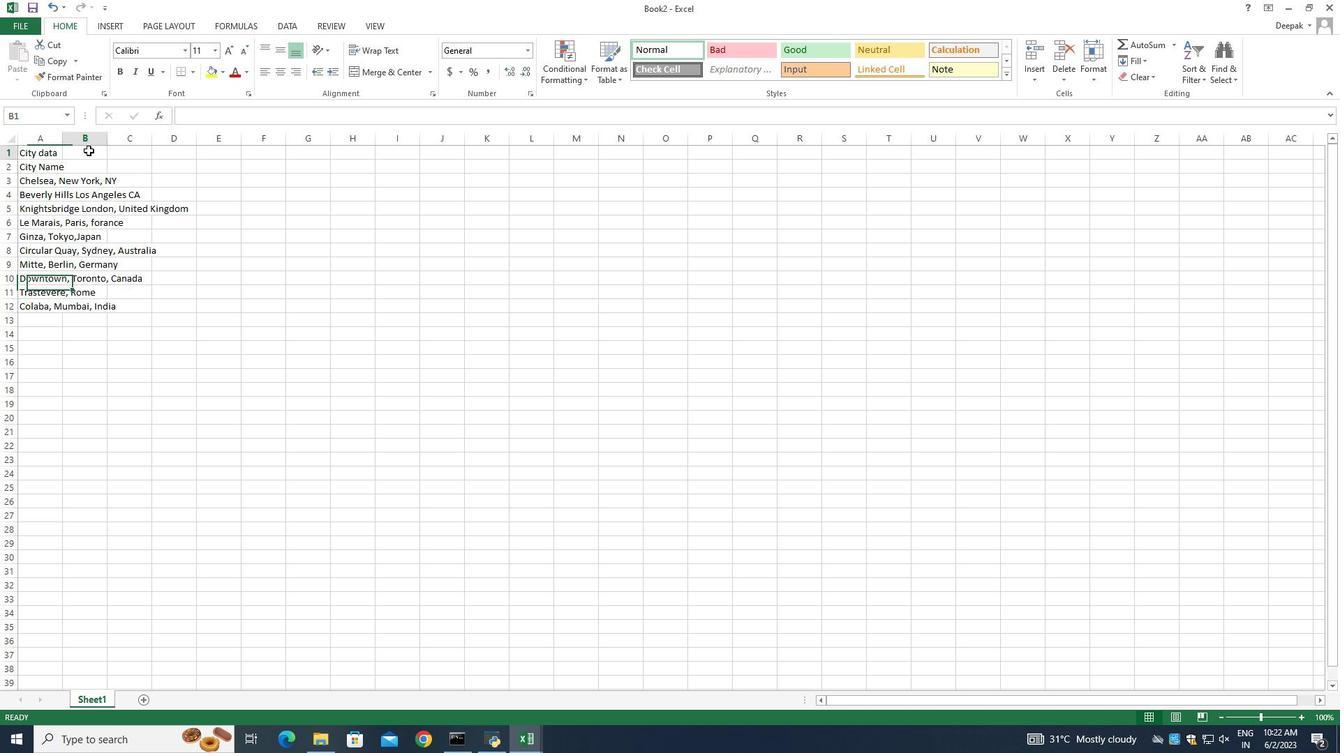 
Action: Mouse moved to (316, 284)
Screenshot: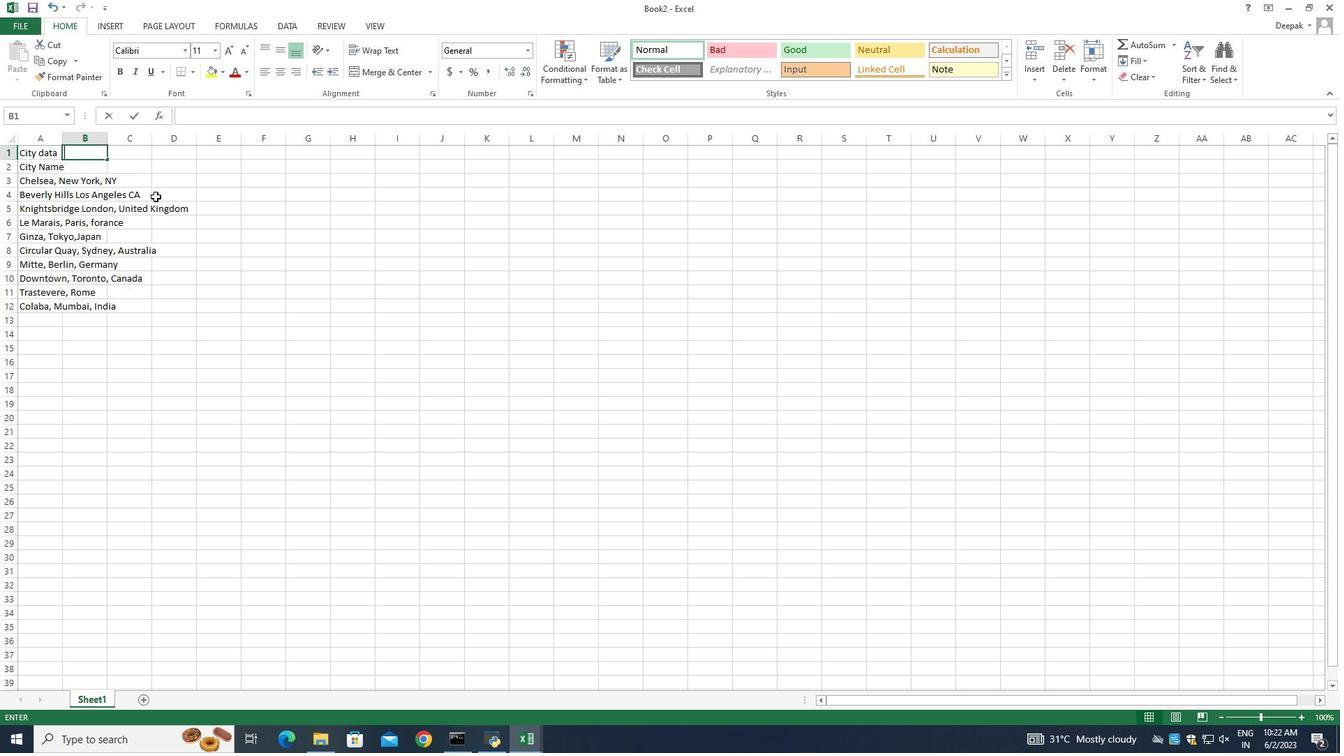 
Action: Key pressed <Key.shift>November<Key.space><Key.shift>Last<Key.space>week<Key.space>sales<Key.enter><Key.shift_r>Chelsea,<Key.space><Key.shift>New<Key.space><Key.shift>York,<Key.space><Key.shift>NY<Key.space>10001<Key.enter><Key.shift_r>Beverly<Key.space><Key.shift>Hills,<Key.space><Key.shift>Los<Key.space><Key.shift_r>Angeles,<Key.space><Key.shift_r>CA<Key.space>90210<Key.enter><Key.shift>Knightsbridhe,<Key.space><Key.shift>London,<Key.space><Key.shift>United<Key.space><Key.shift>Kingdom<Key.space><Key.shift_r>SW1x<Key.space>7xl<Key.enter><Key.shift>Le<Key.space><Key.shift>Marais
Screenshot: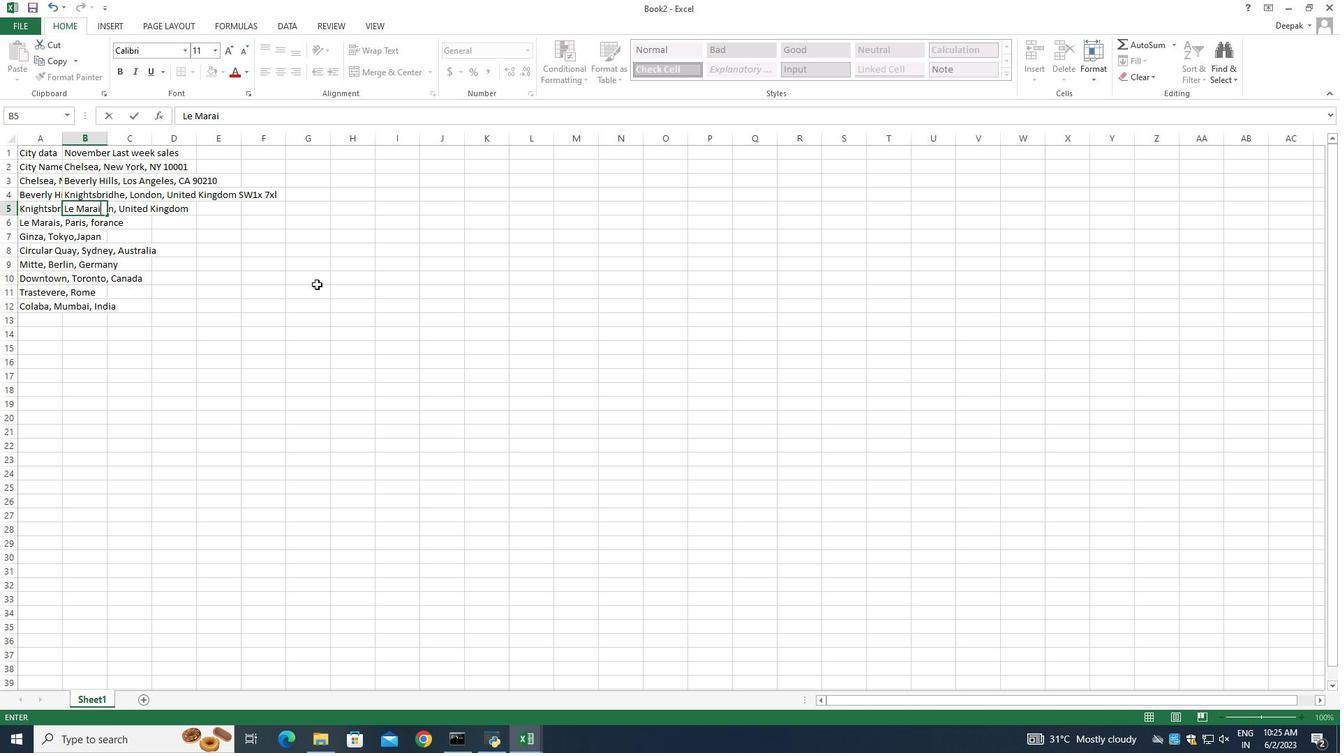 
Action: Mouse moved to (86, 155)
Screenshot: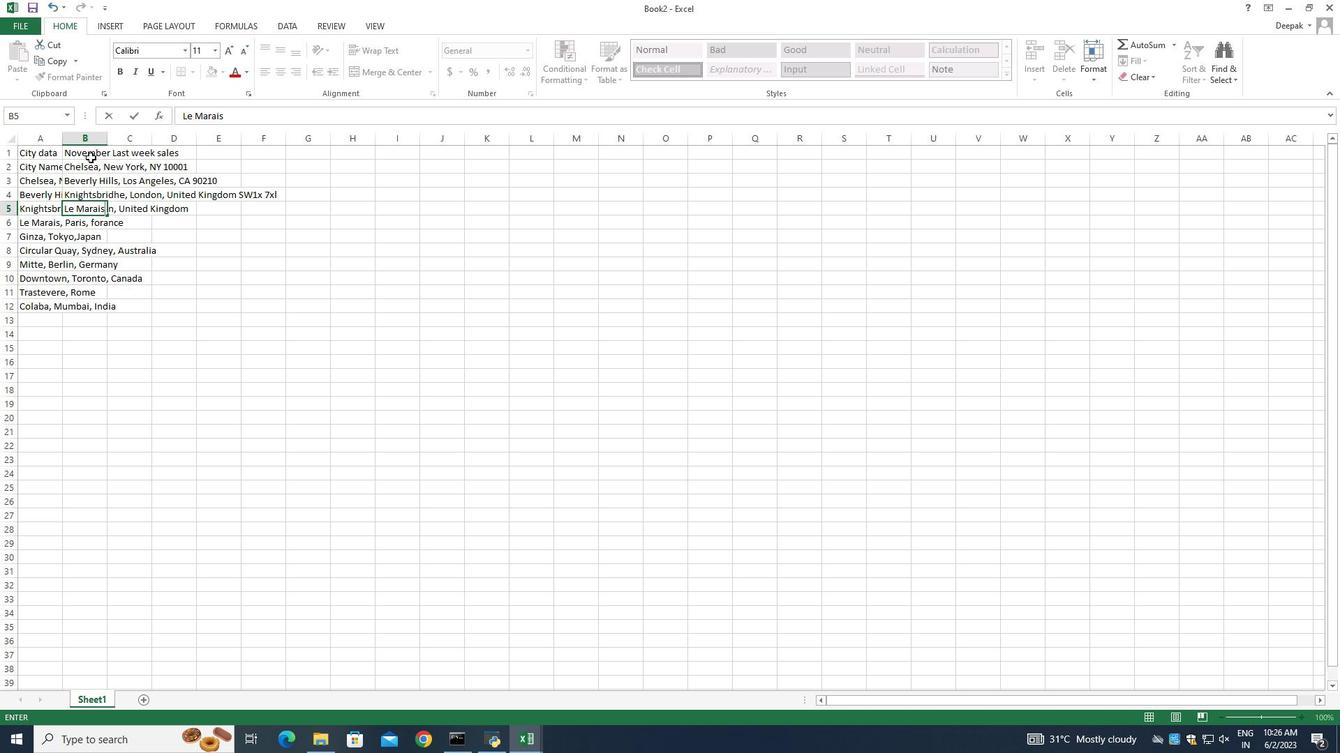 
Action: Mouse pressed left at (86, 155)
Screenshot: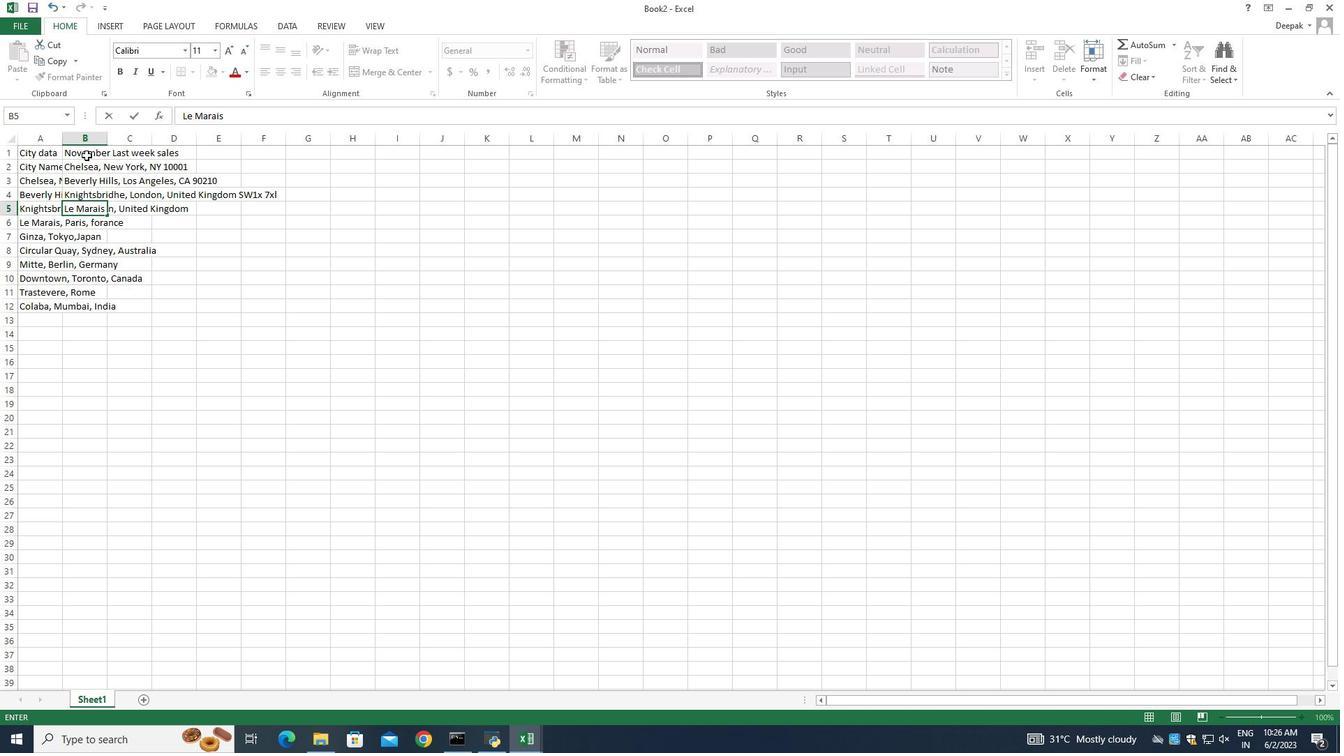 
Action: Mouse moved to (80, 167)
Screenshot: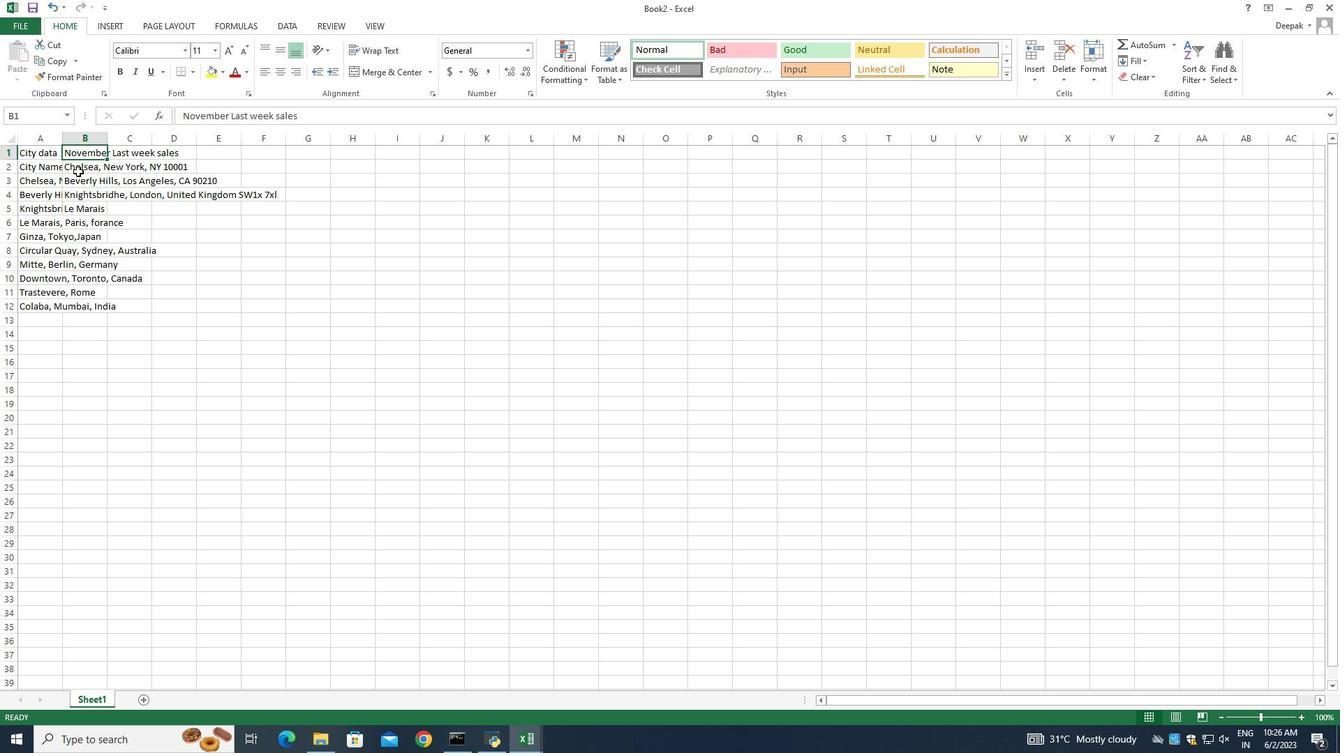 
Action: Mouse pressed left at (80, 167)
Screenshot: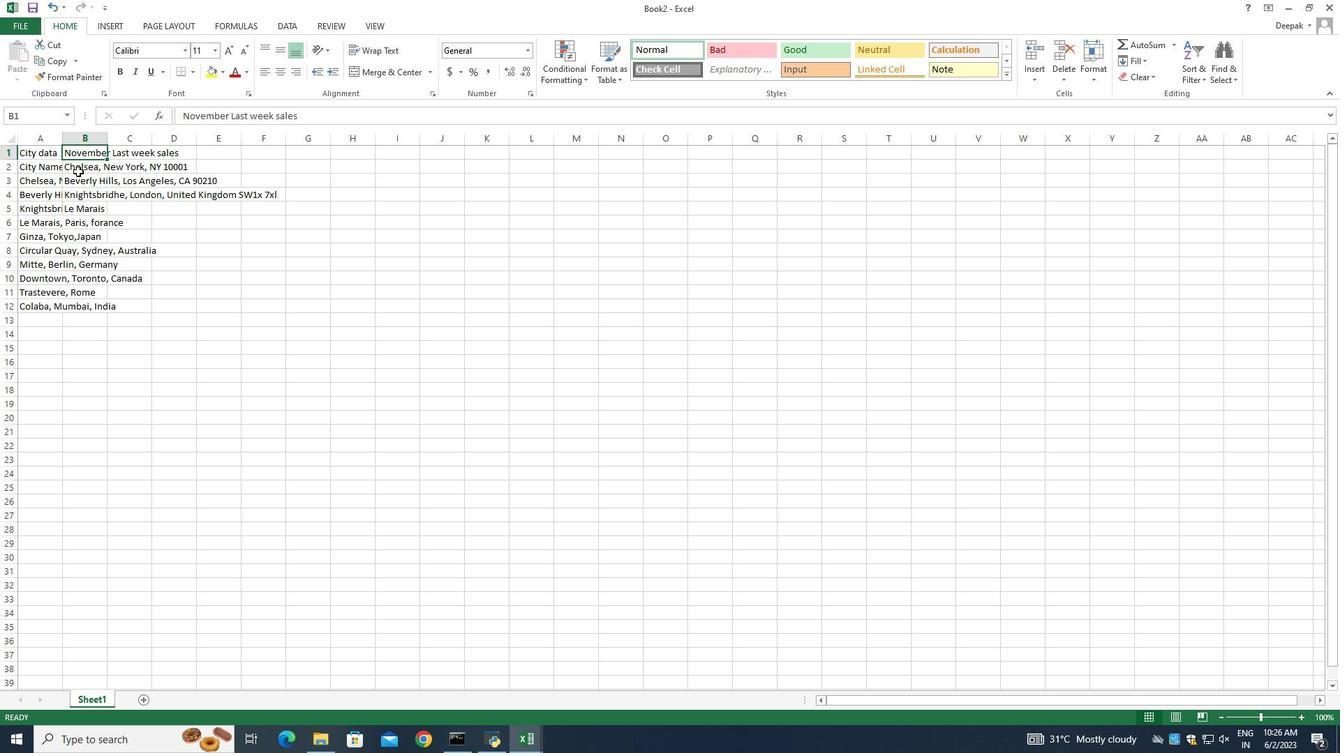 
Action: Mouse moved to (85, 178)
Screenshot: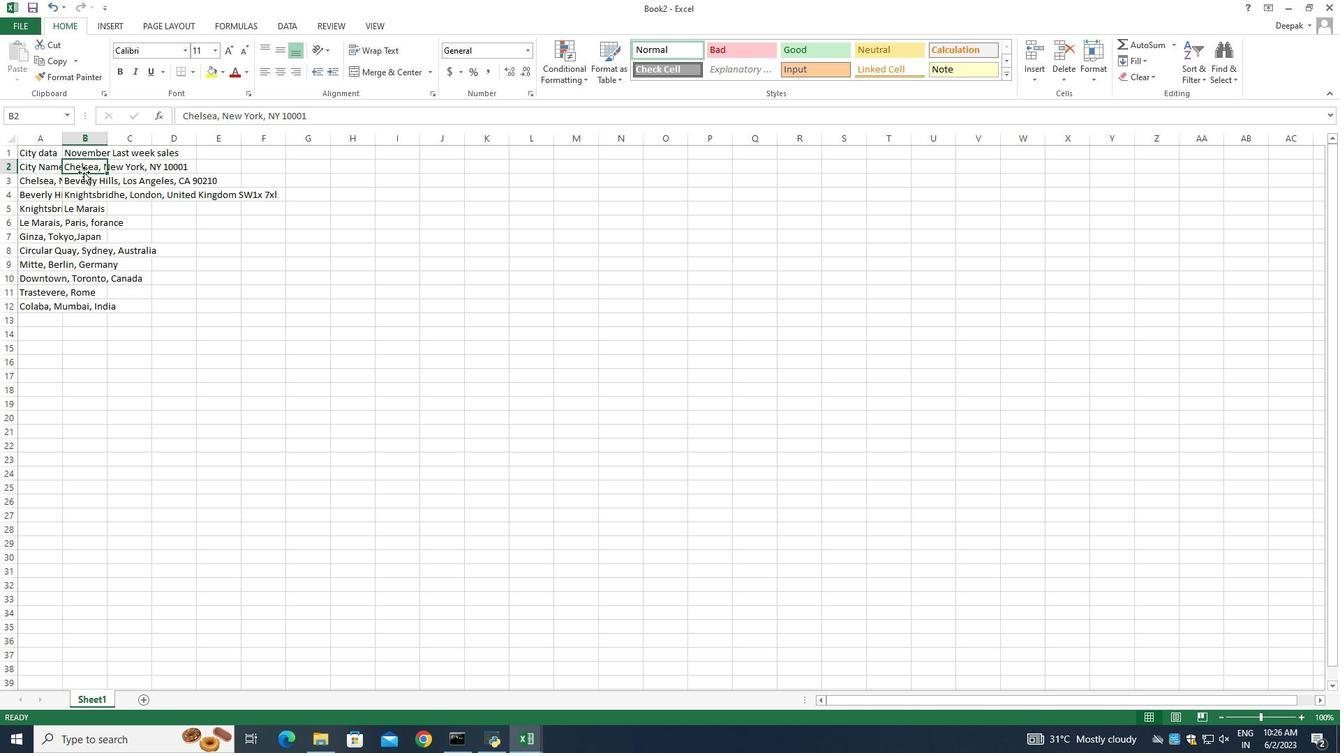 
Action: Mouse pressed left at (85, 178)
Screenshot: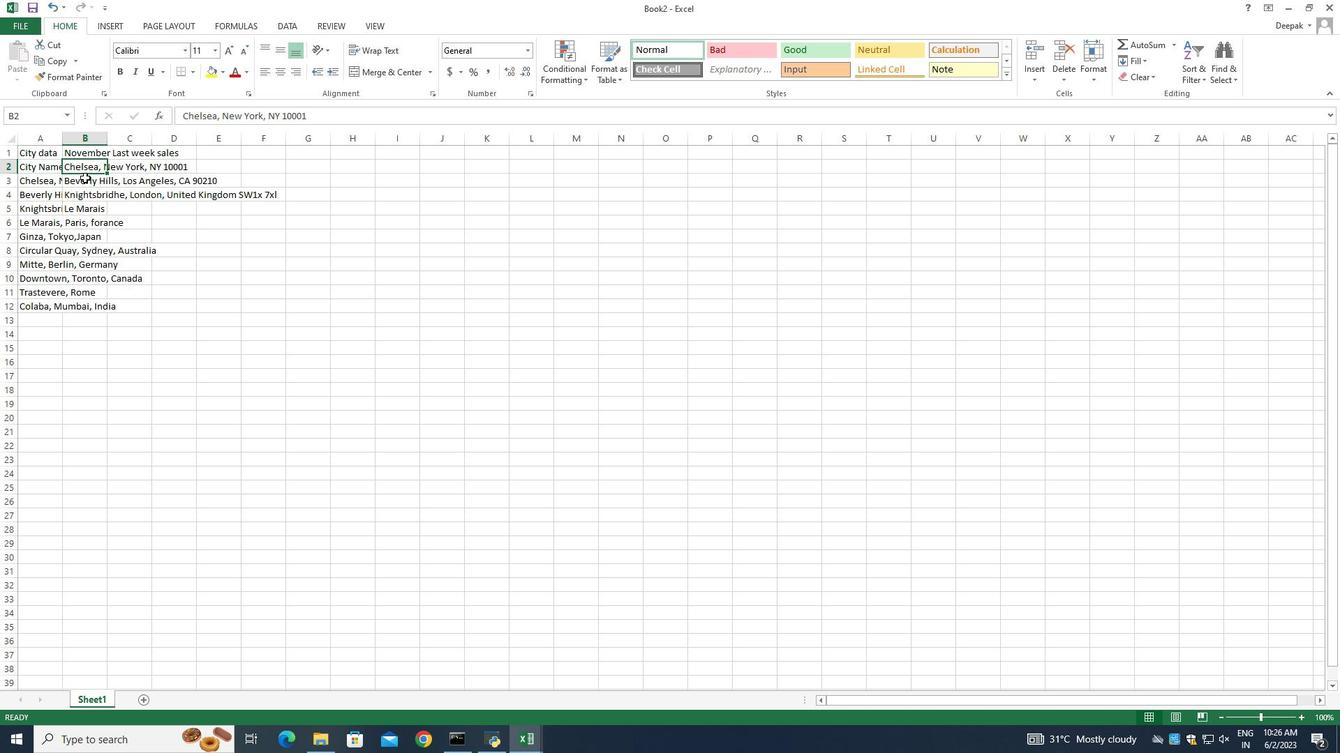 
Action: Mouse moved to (91, 191)
Screenshot: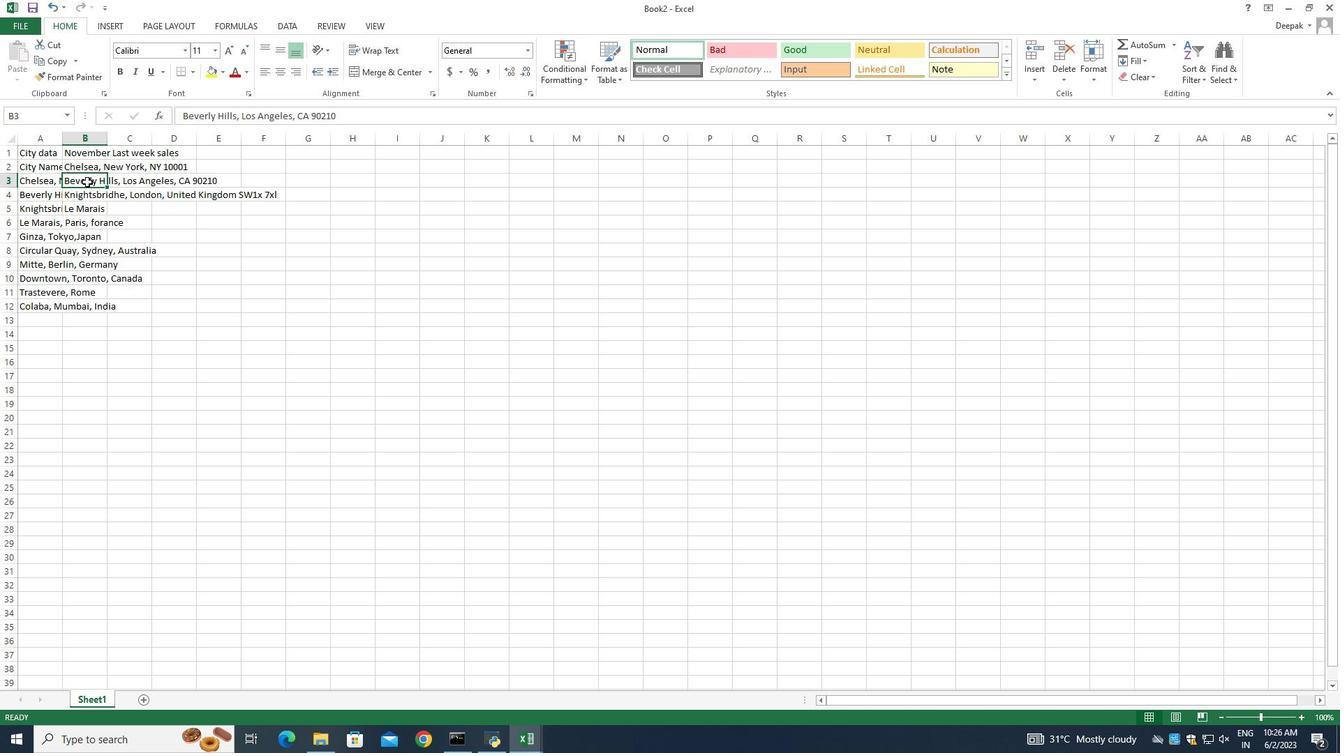 
Action: Mouse pressed left at (91, 191)
Screenshot: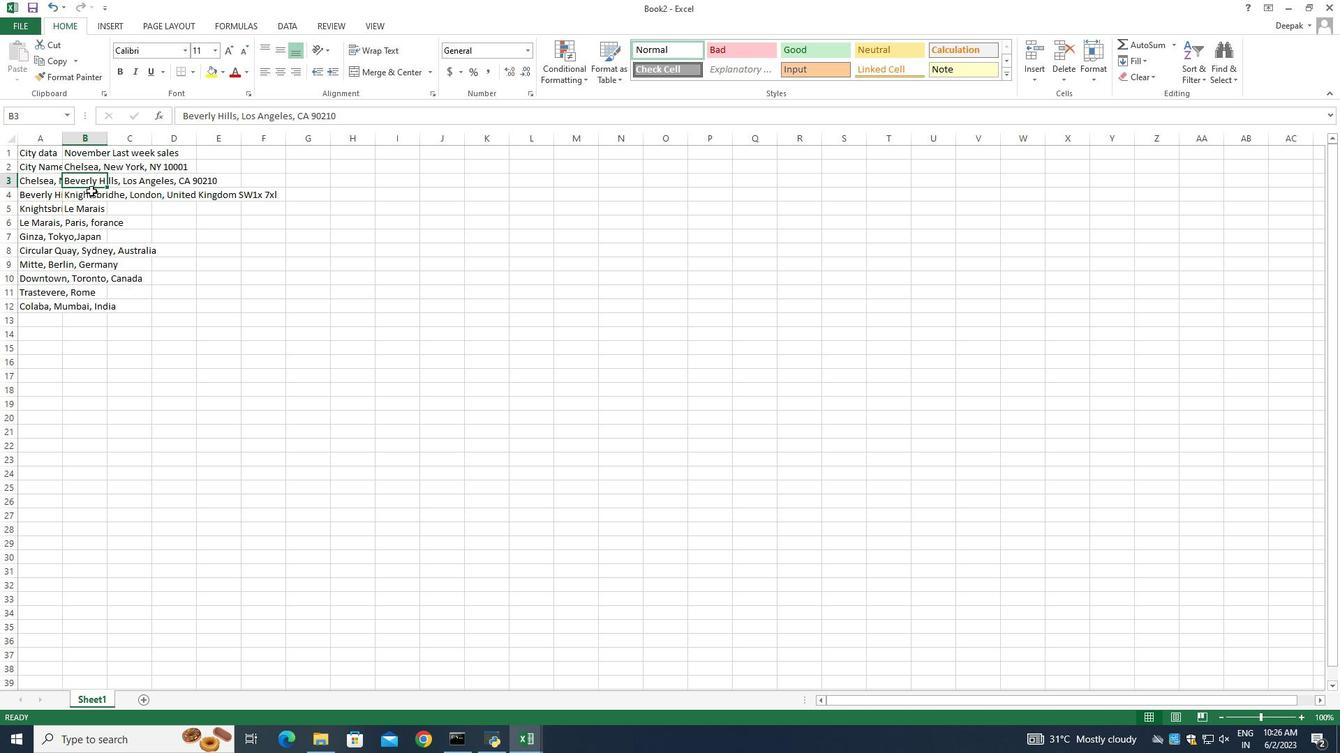 
Action: Mouse moved to (97, 208)
Screenshot: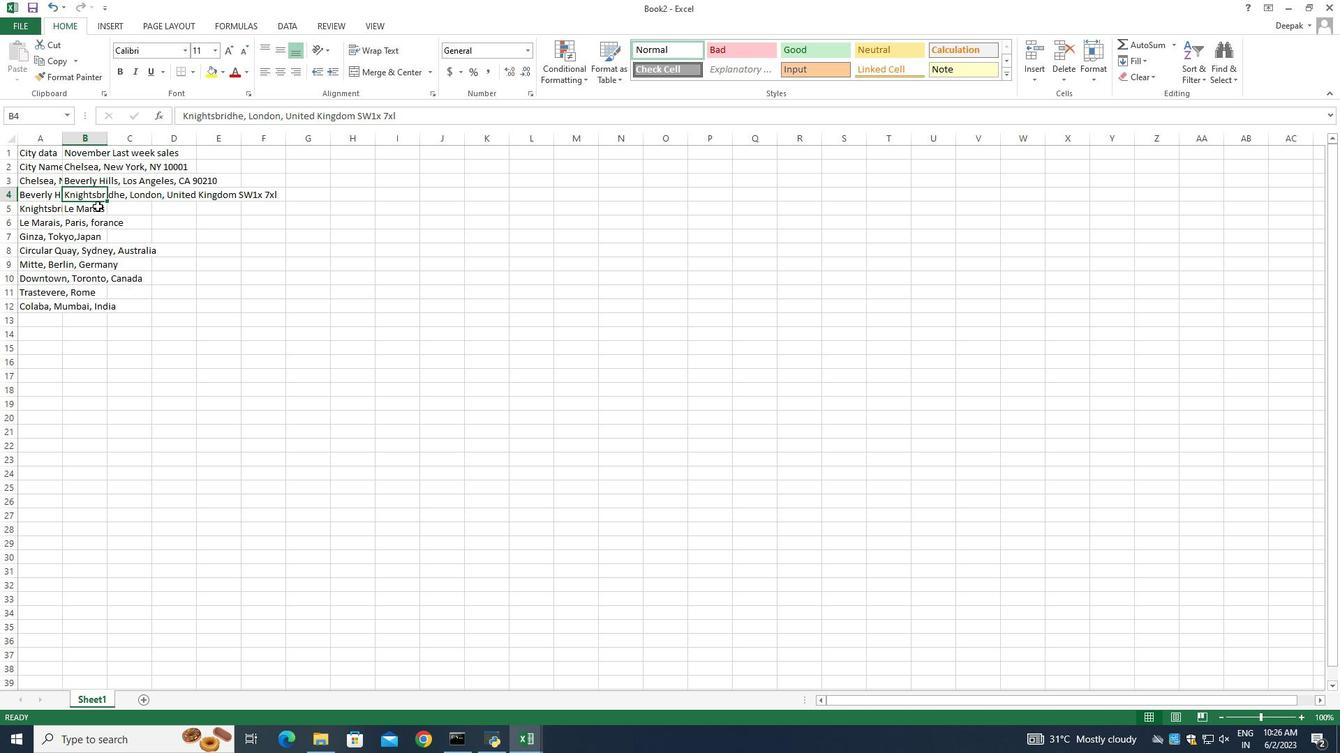 
Action: Mouse pressed left at (97, 208)
Screenshot: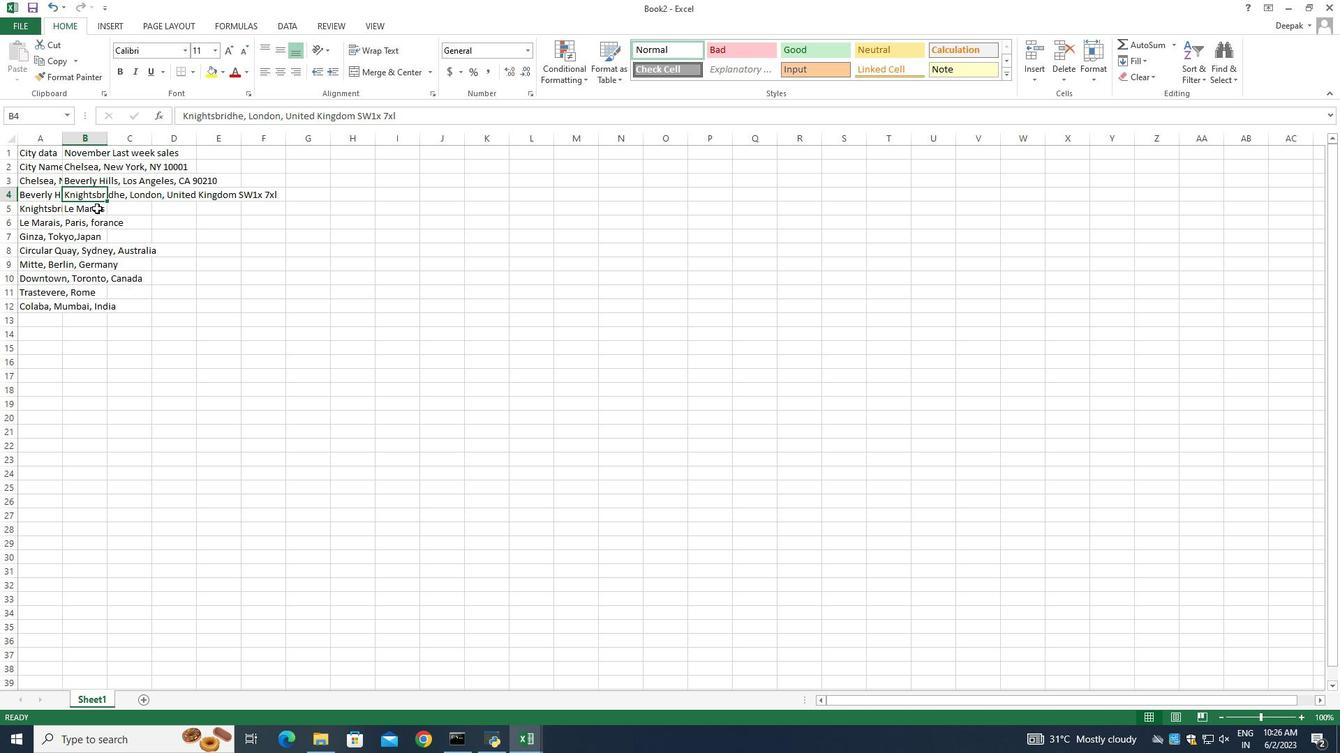 
Action: Key pressed <Key.shift>Le<Key.space><Key.shift>Marais,<Key.space><Key.shift>Paris,<Key.space>forance<Key.space>75004<Key.enter><Key.shift_r>Ginza,<Key.space><Key.shift_r>Tokyo,<Key.space><Key.shift>Japan<Key.space>104-0061<Key.enter><Key.shift_r>Cercular<Key.space><Key.shift_r>Quar<Key.backspace>y,<Key.space><Key.shift_r>Sydney<Key.space><Key.backspace>,<Key.space><Key.shift_r>Australia<Key.space>2000<Key.enter>
Screenshot: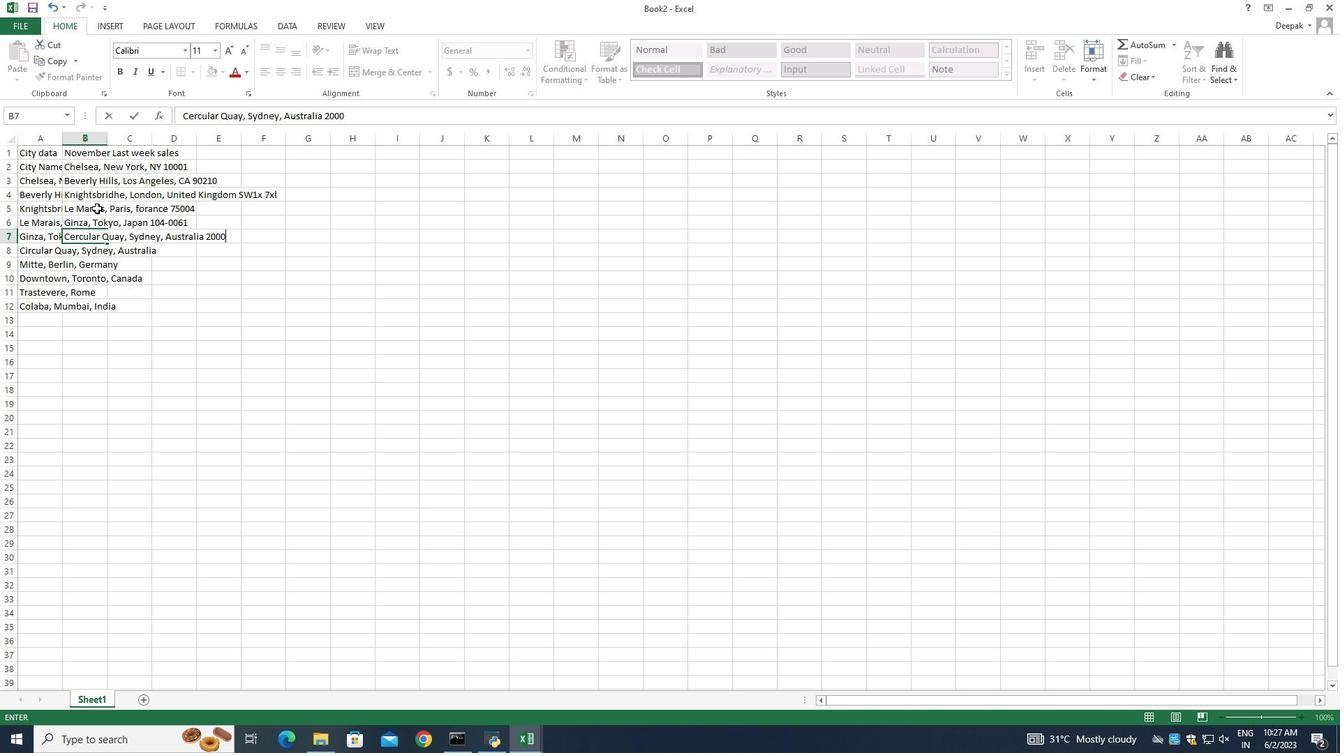 
Action: Mouse moved to (62, 138)
Screenshot: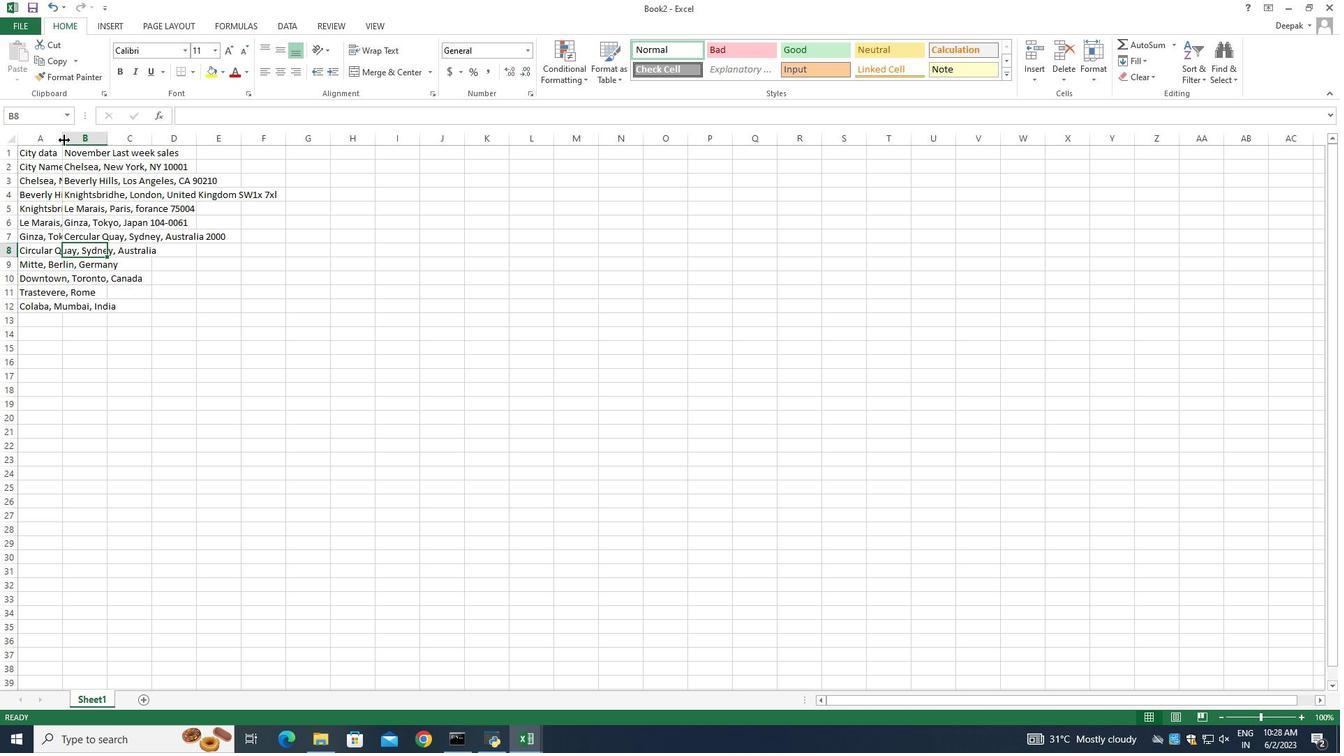 
Action: Mouse pressed left at (62, 138)
Screenshot: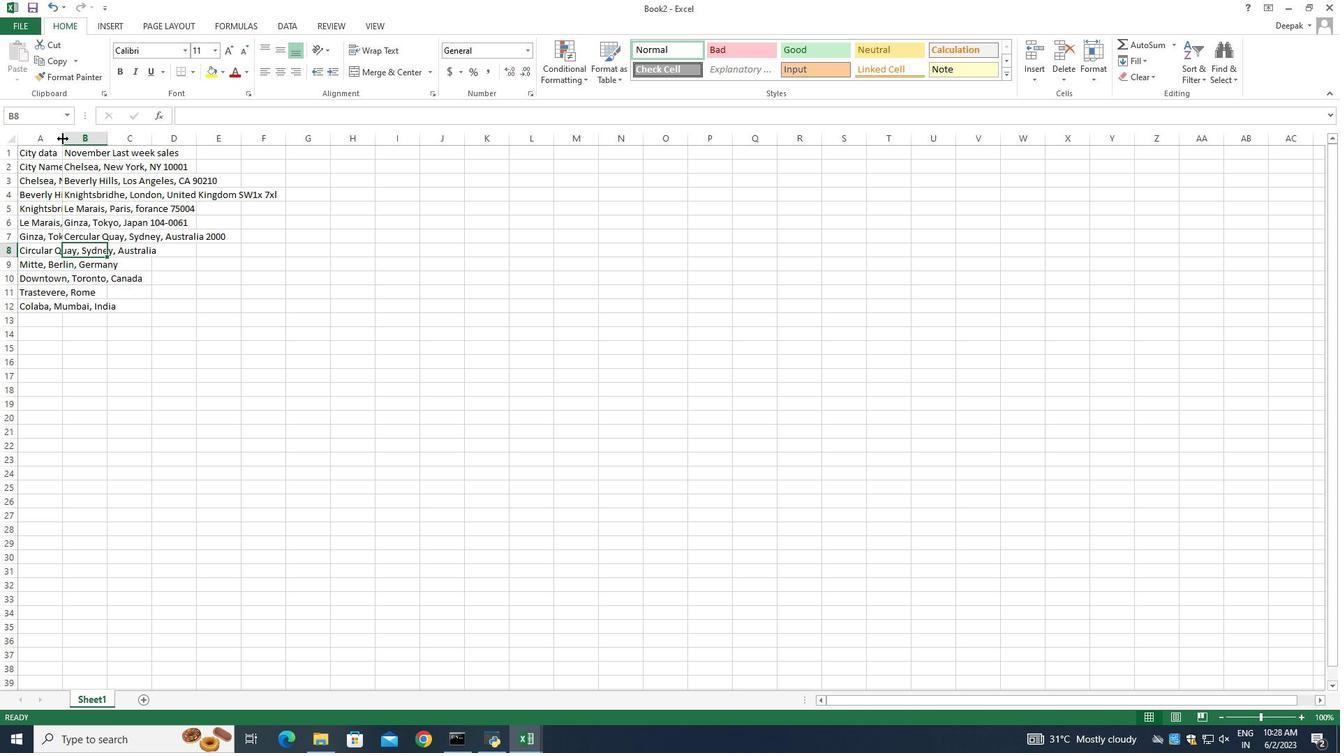 
Action: Mouse pressed left at (62, 138)
Screenshot: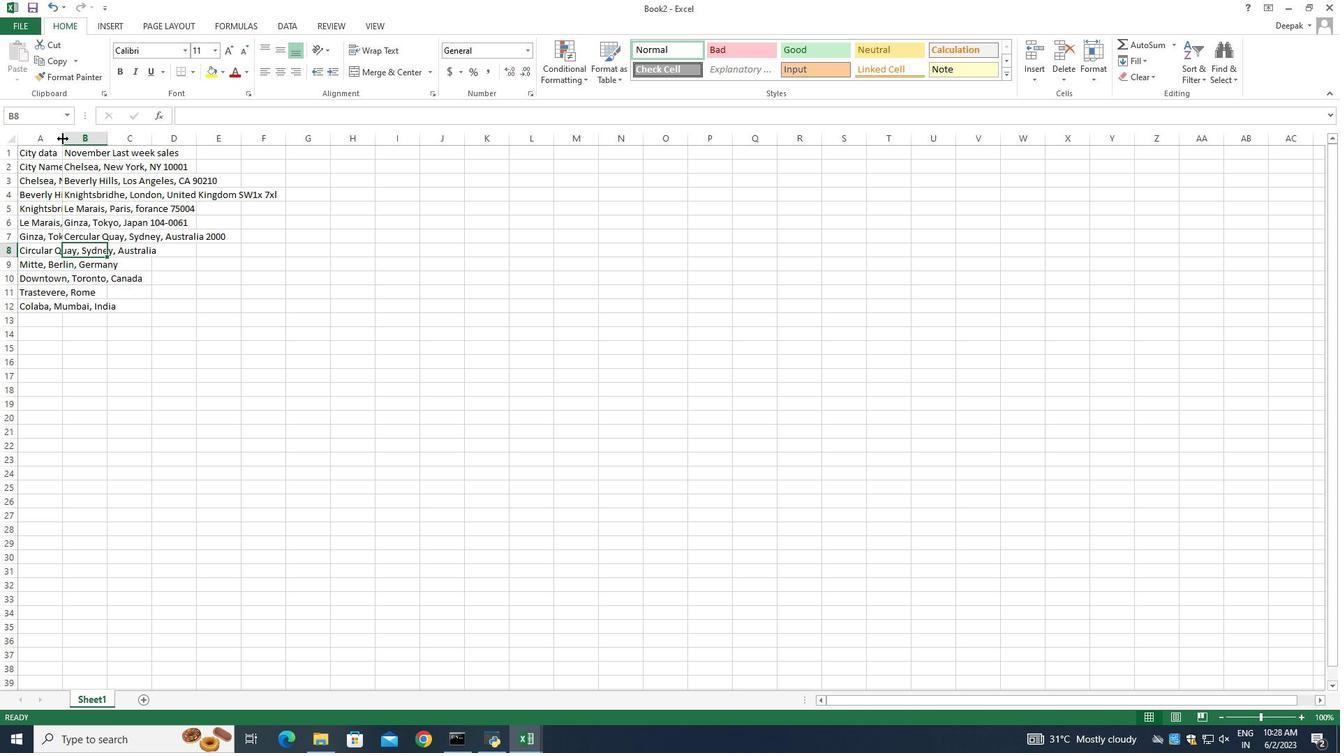 
Action: Mouse moved to (219, 251)
Screenshot: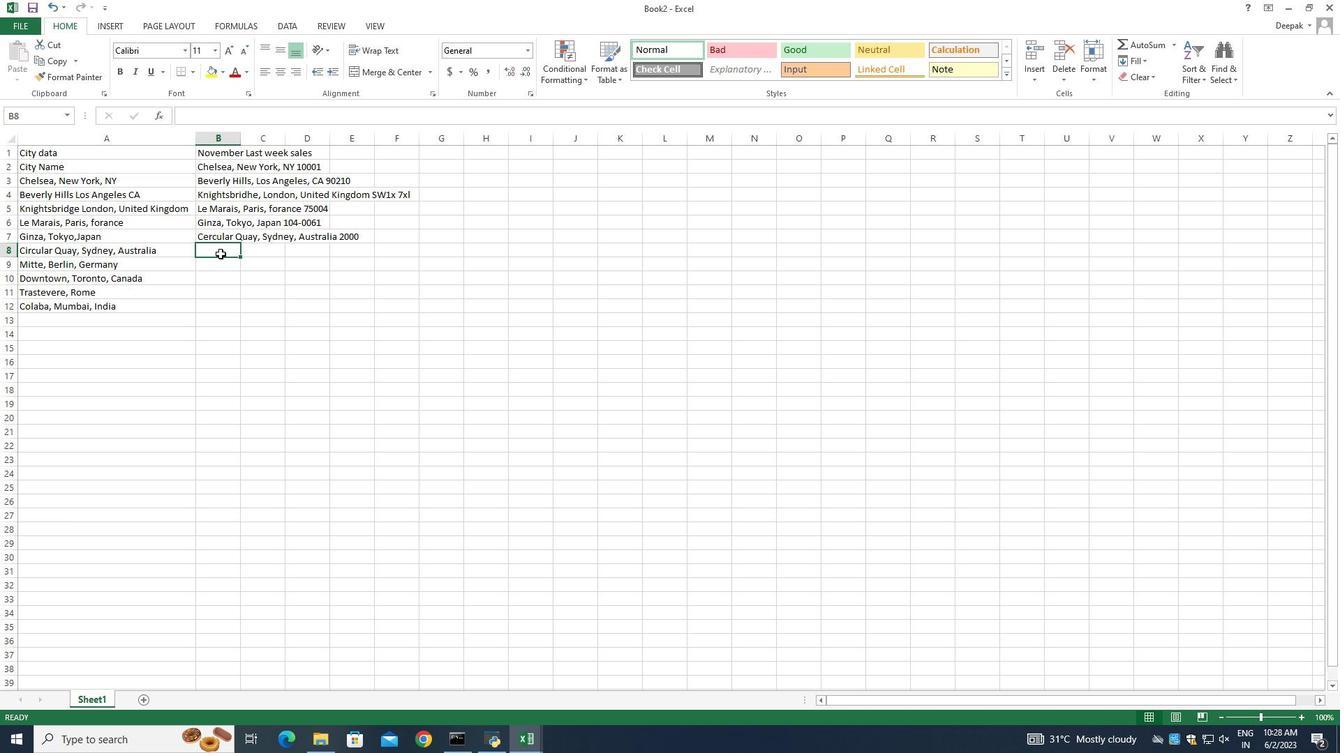 
Action: Mouse pressed left at (219, 251)
Screenshot: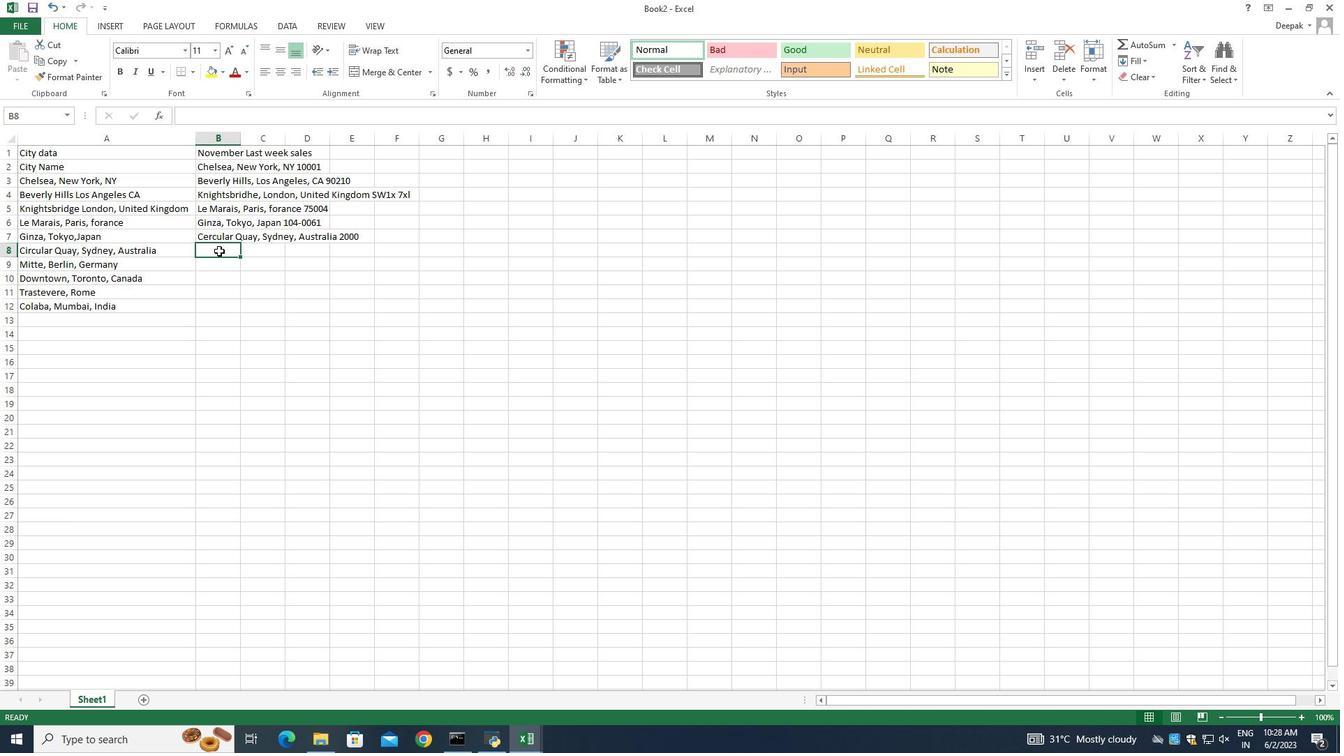 
Action: Mouse pressed left at (219, 251)
Screenshot: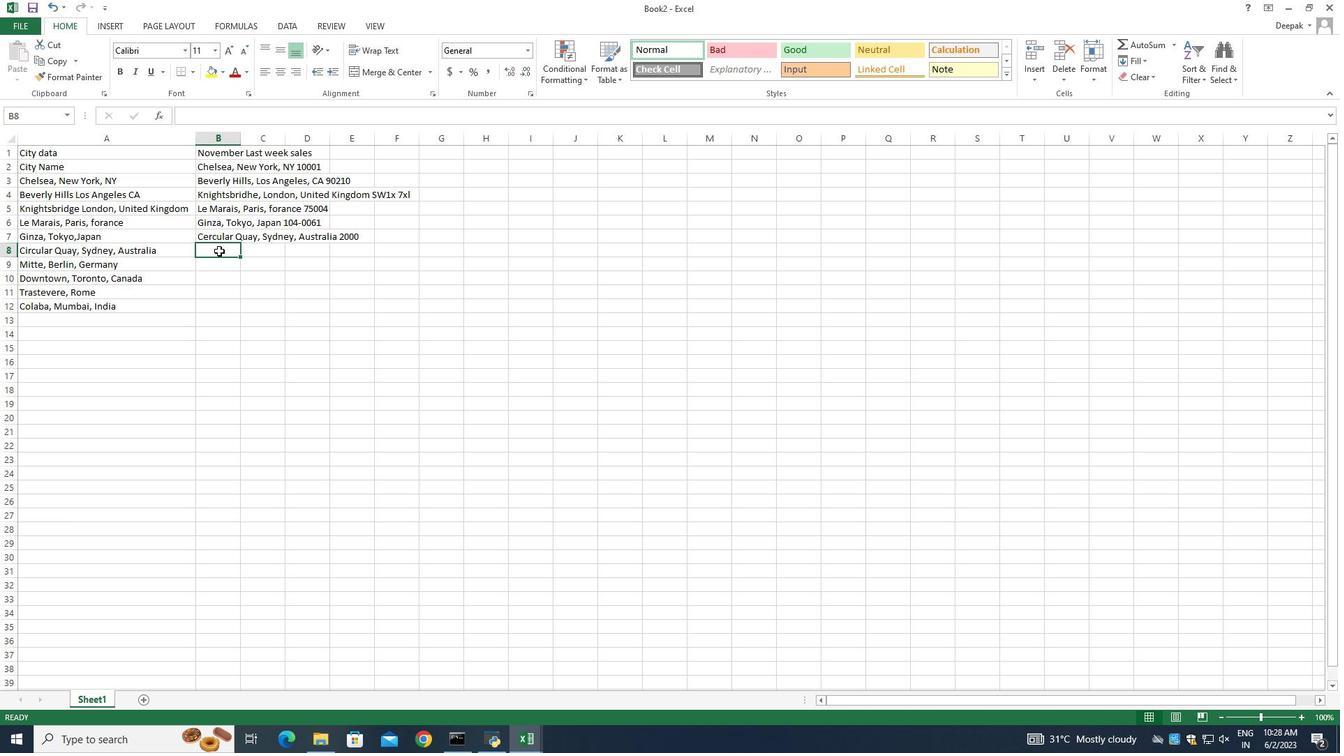 
Action: Mouse moved to (256, 196)
Screenshot: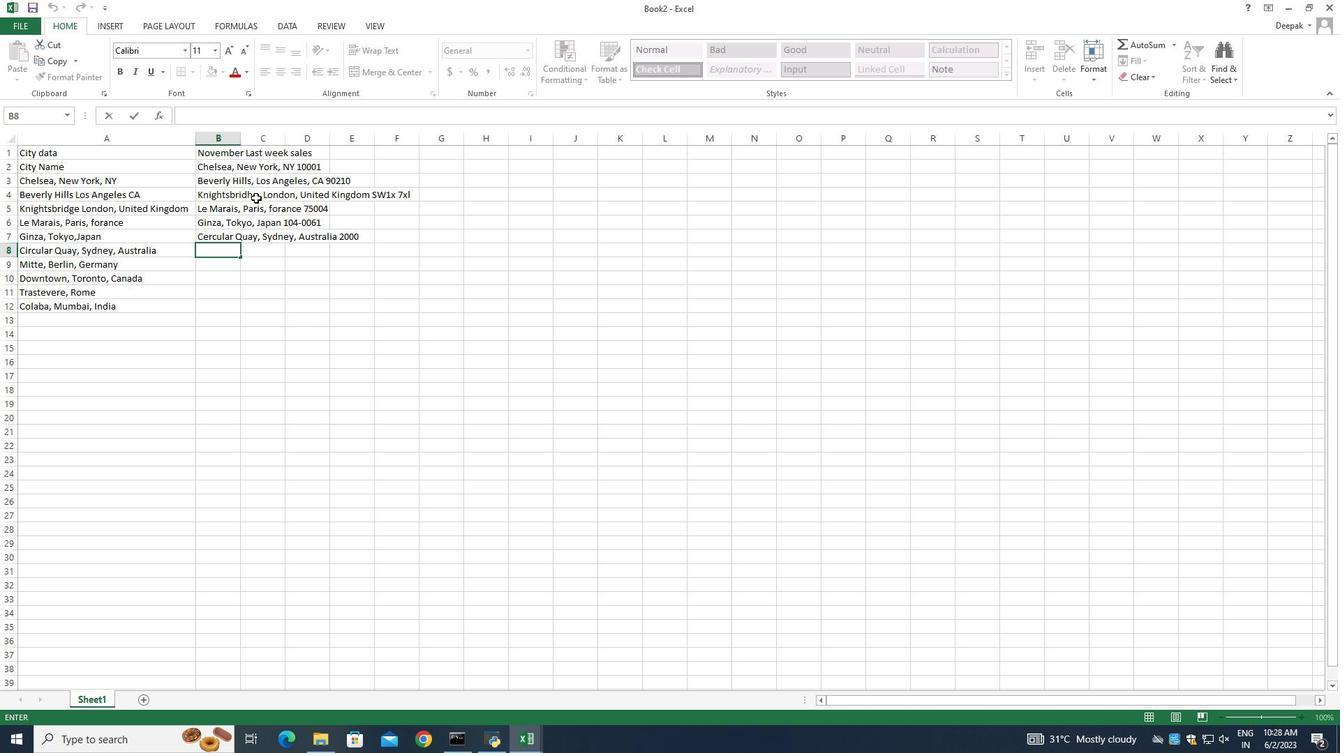 
Action: Mouse pressed left at (256, 196)
Screenshot: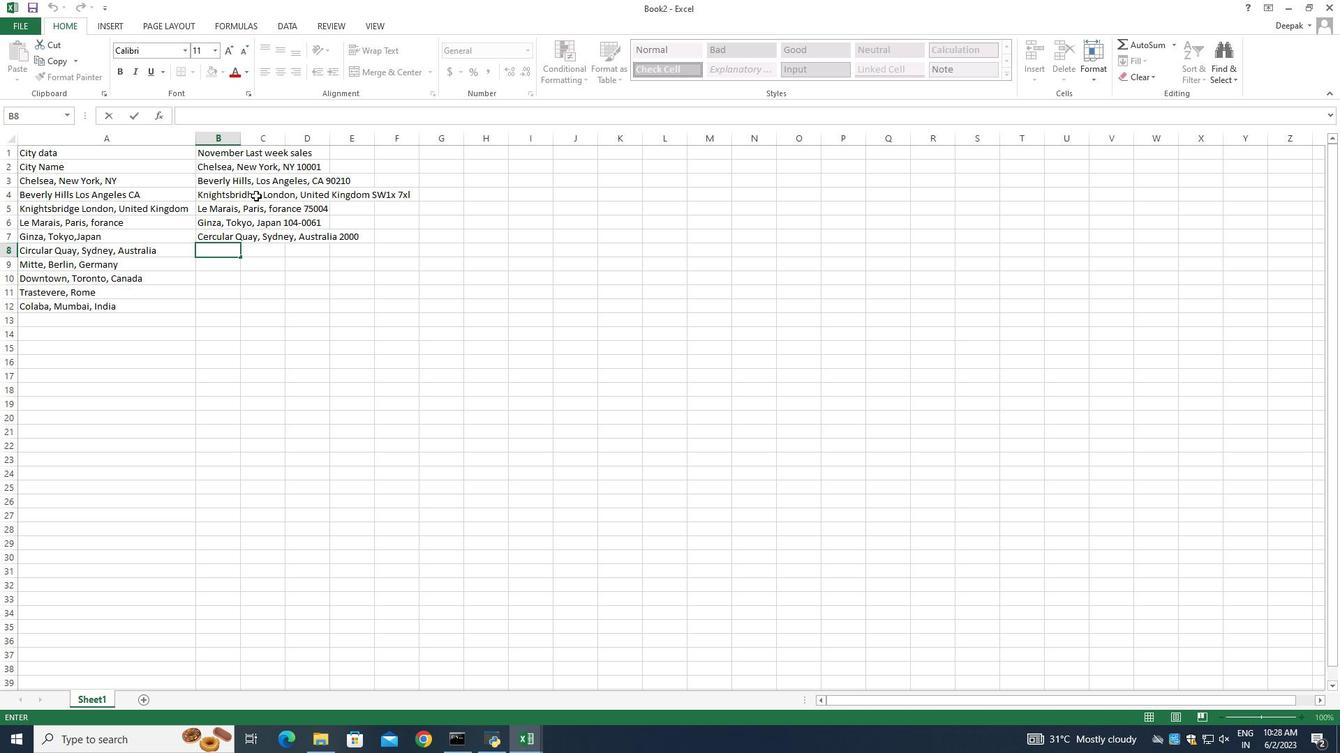 
Action: Mouse moved to (217, 207)
Screenshot: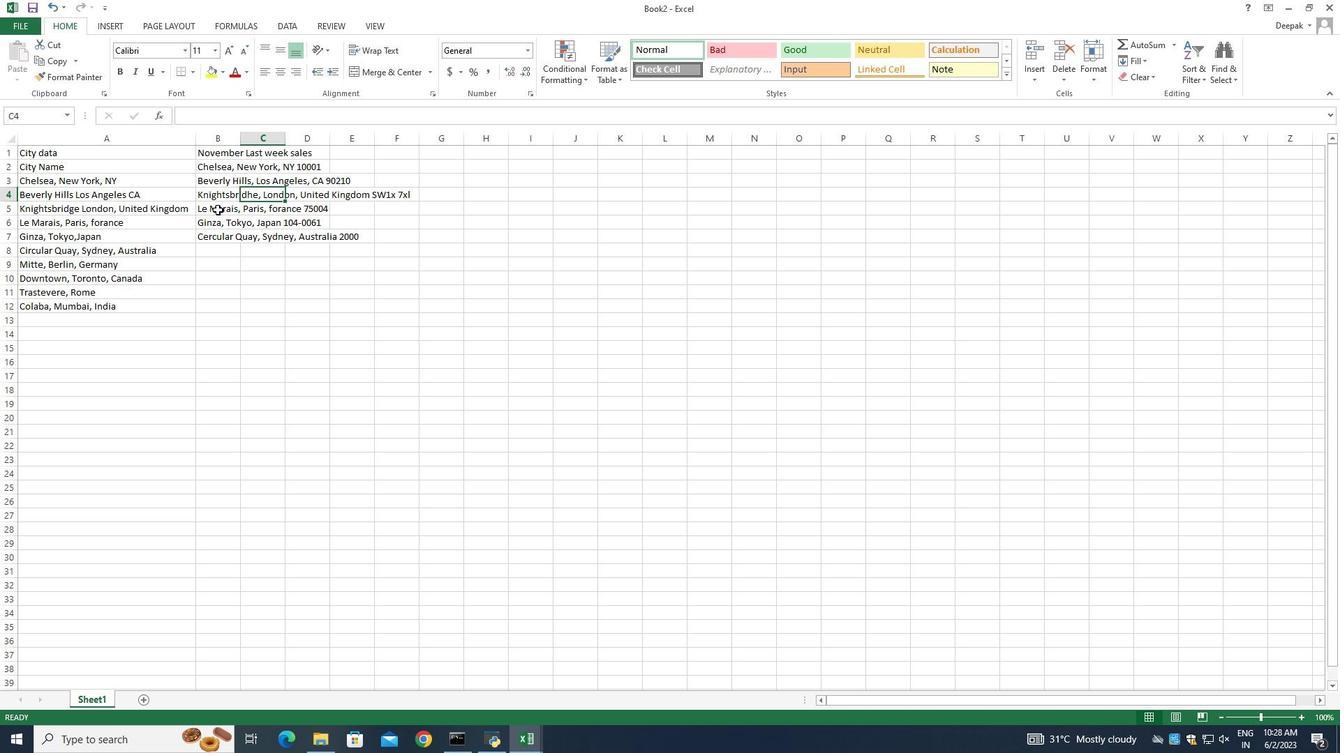
Action: Mouse pressed left at (217, 207)
Screenshot: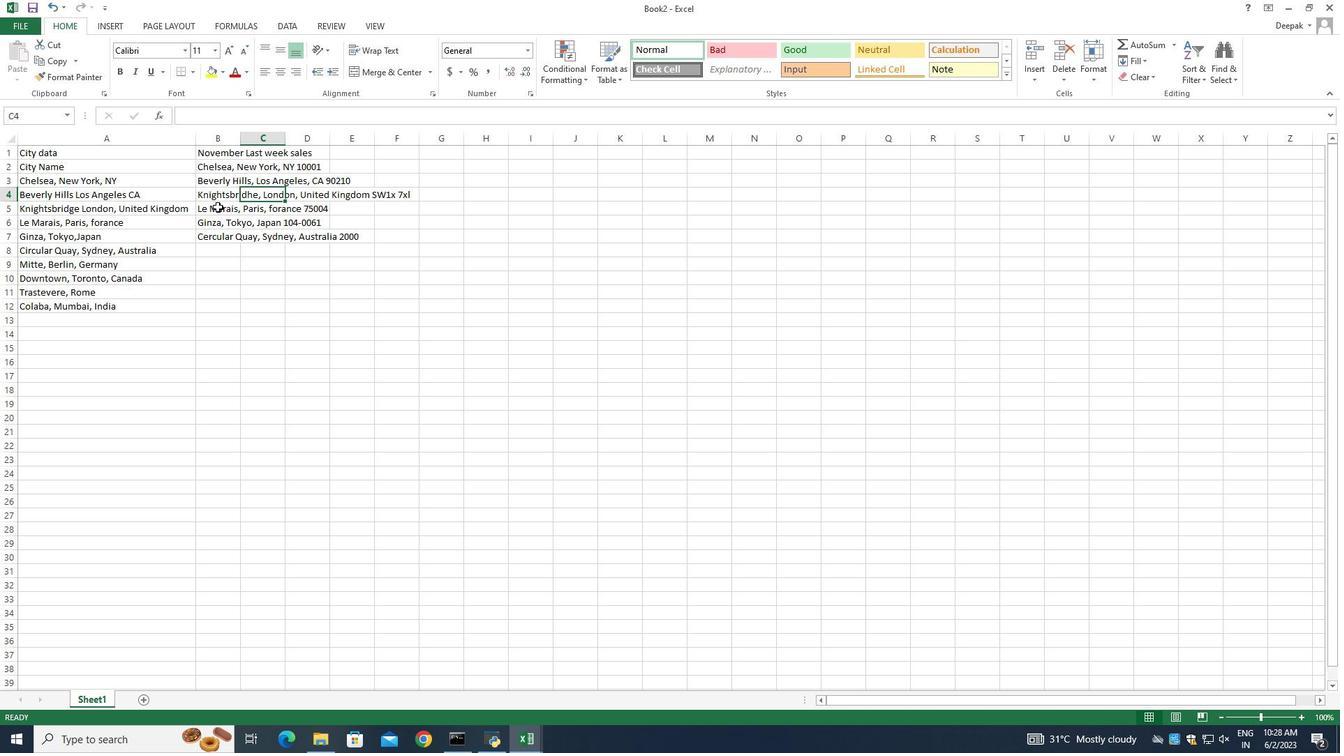
Action: Mouse moved to (282, 212)
Screenshot: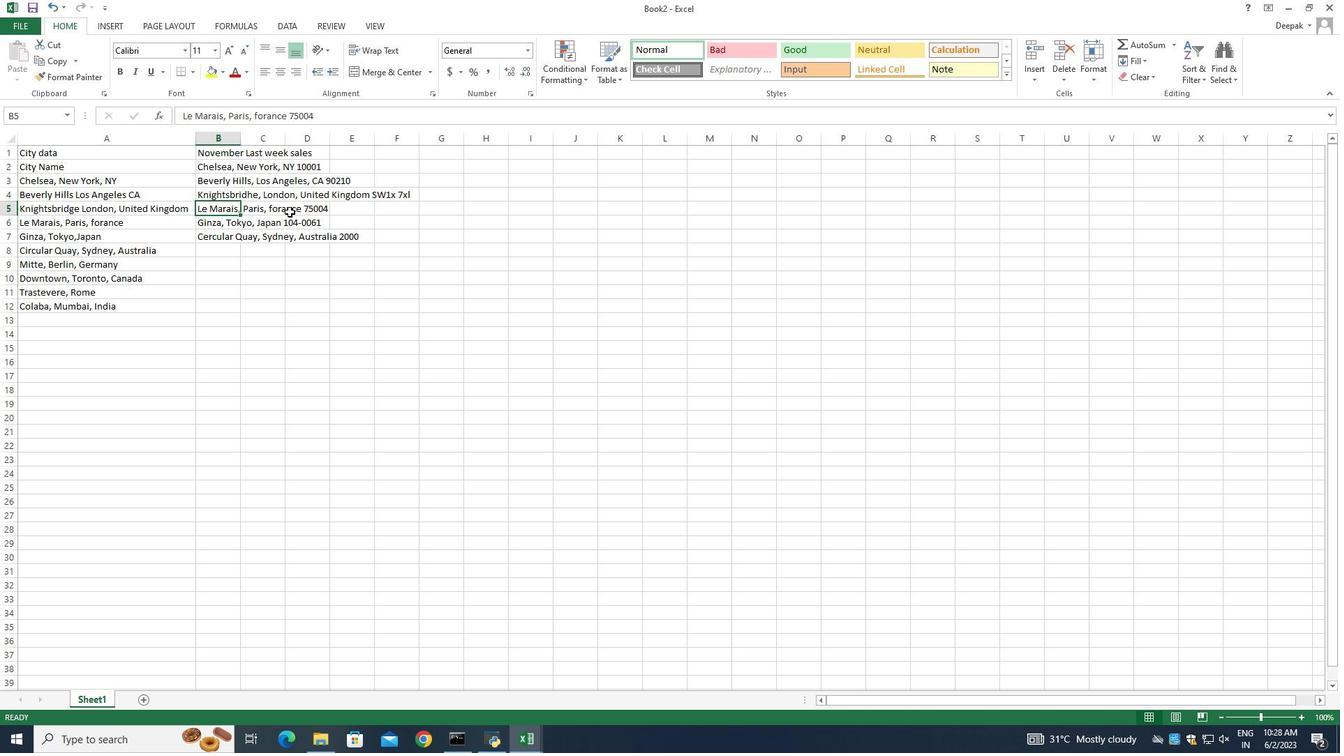 
Action: Mouse pressed left at (282, 212)
Screenshot: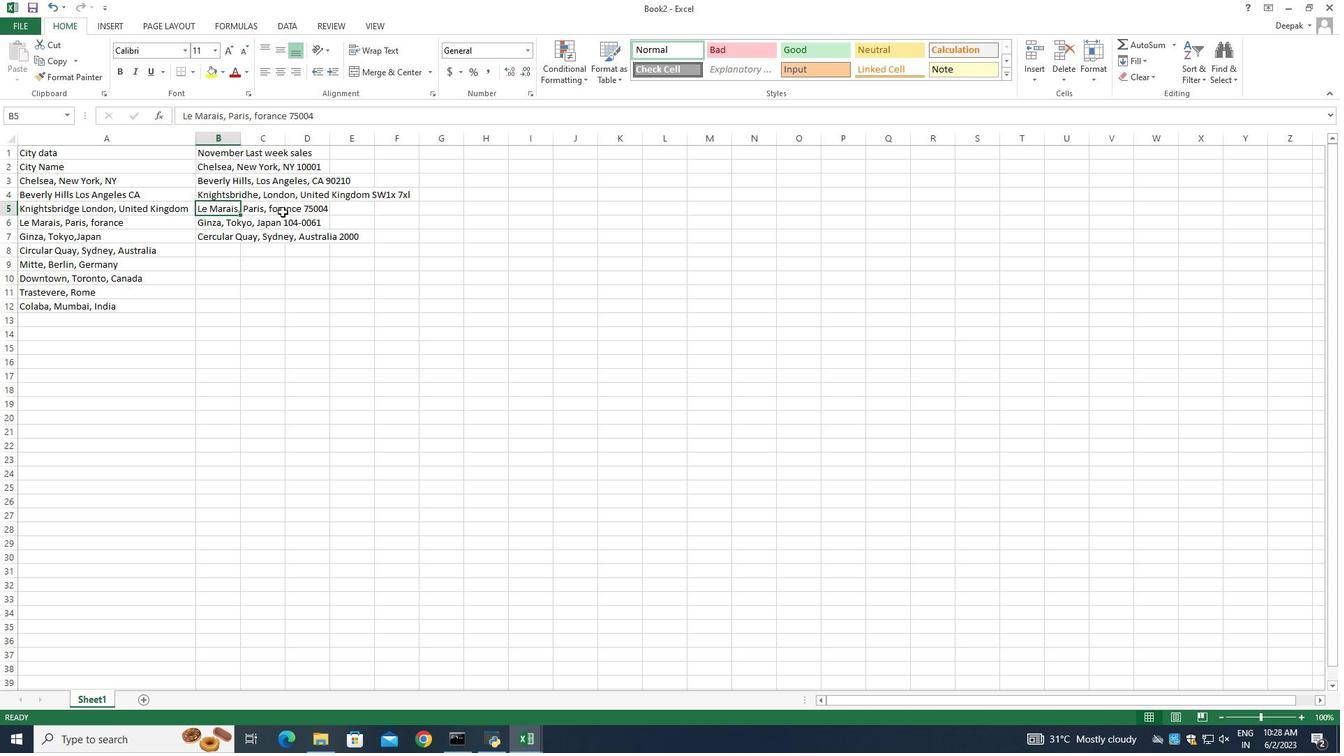 
Action: Mouse moved to (250, 243)
Screenshot: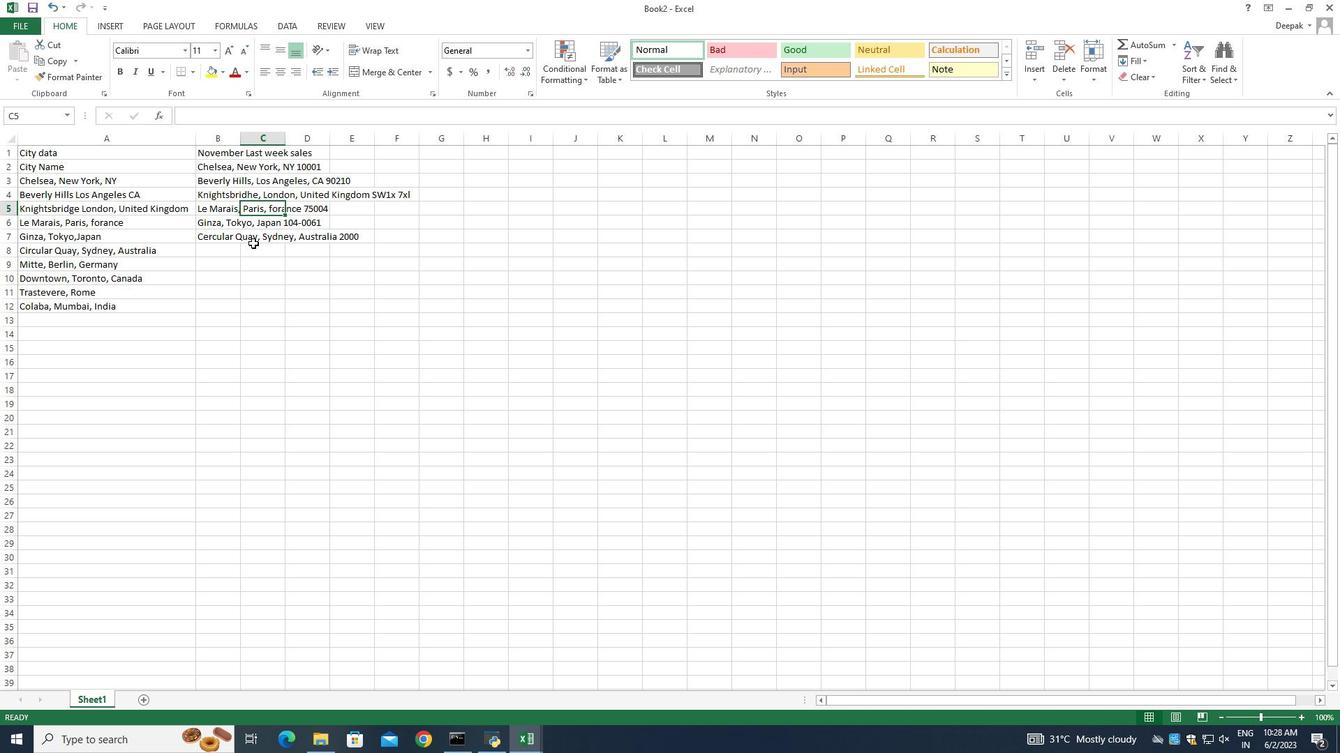
Action: Mouse pressed left at (250, 243)
Screenshot: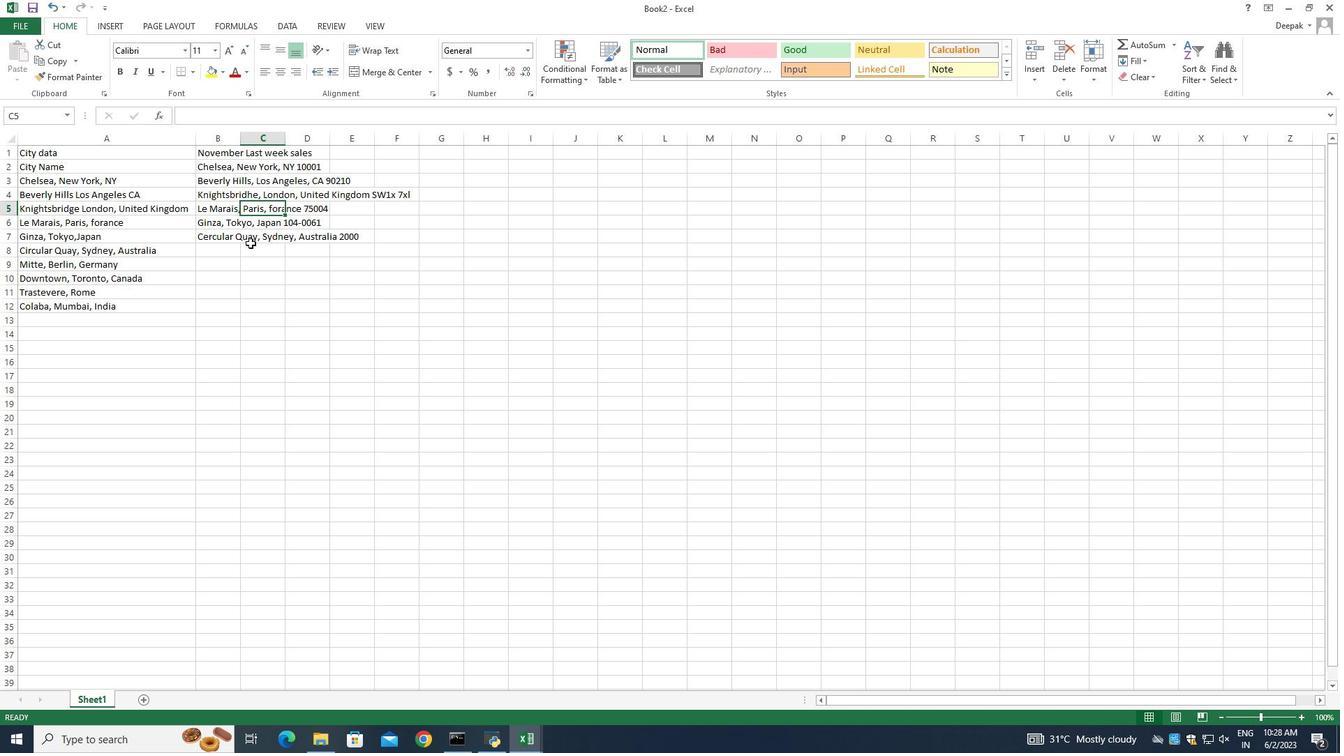
Action: Mouse moved to (254, 234)
Screenshot: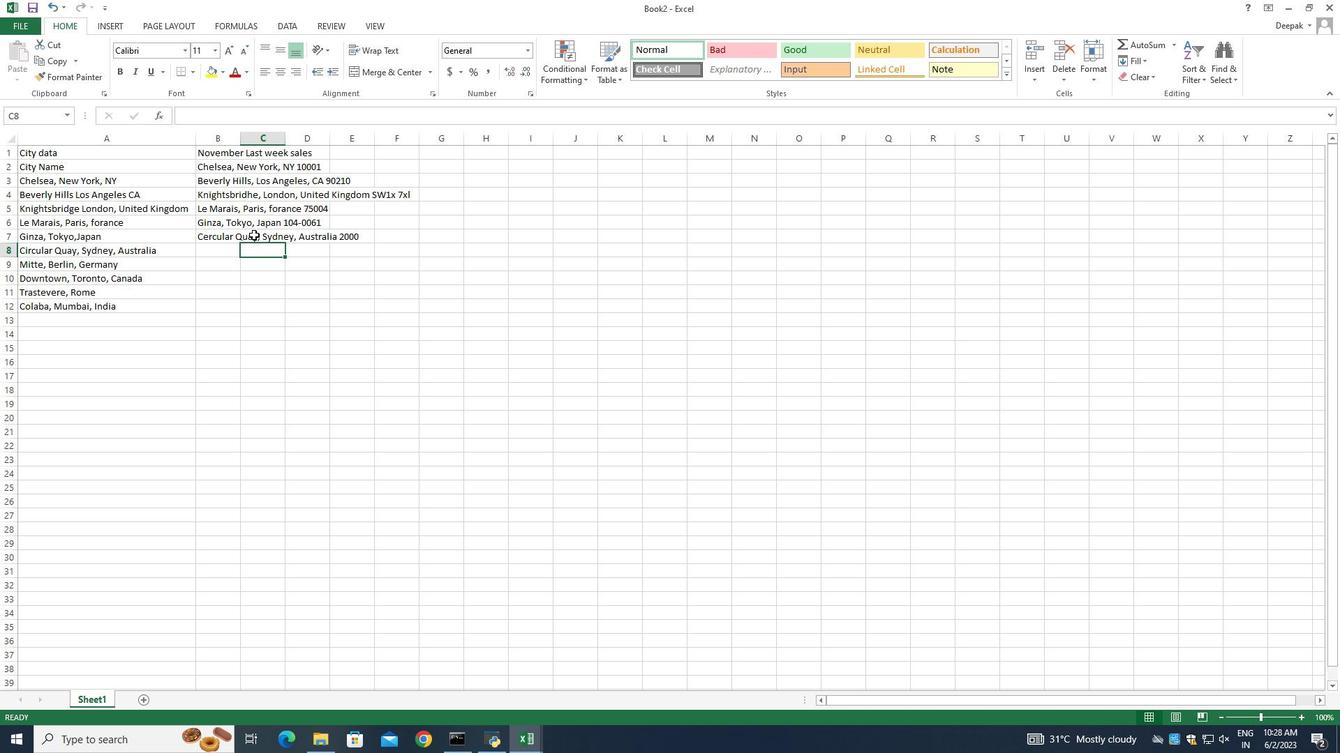 
Action: Mouse pressed left at (254, 234)
Screenshot: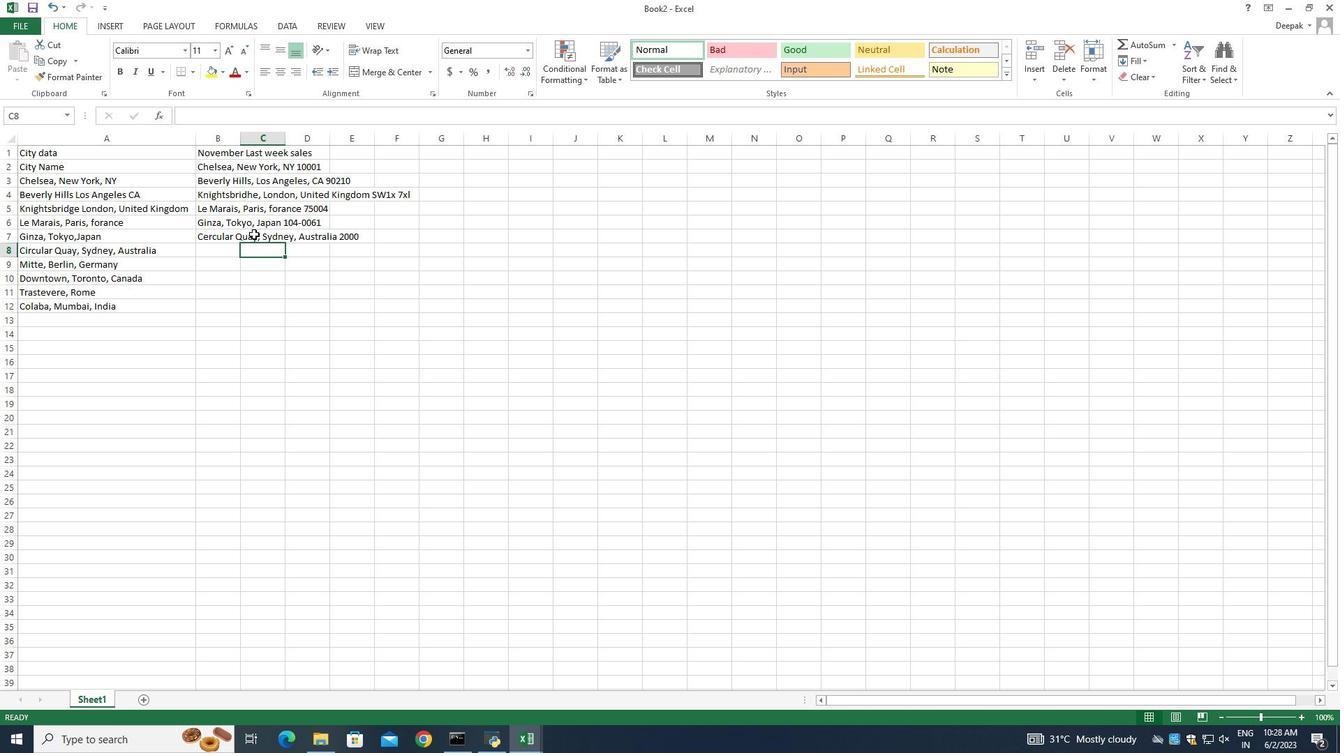 
Action: Mouse moved to (217, 247)
Screenshot: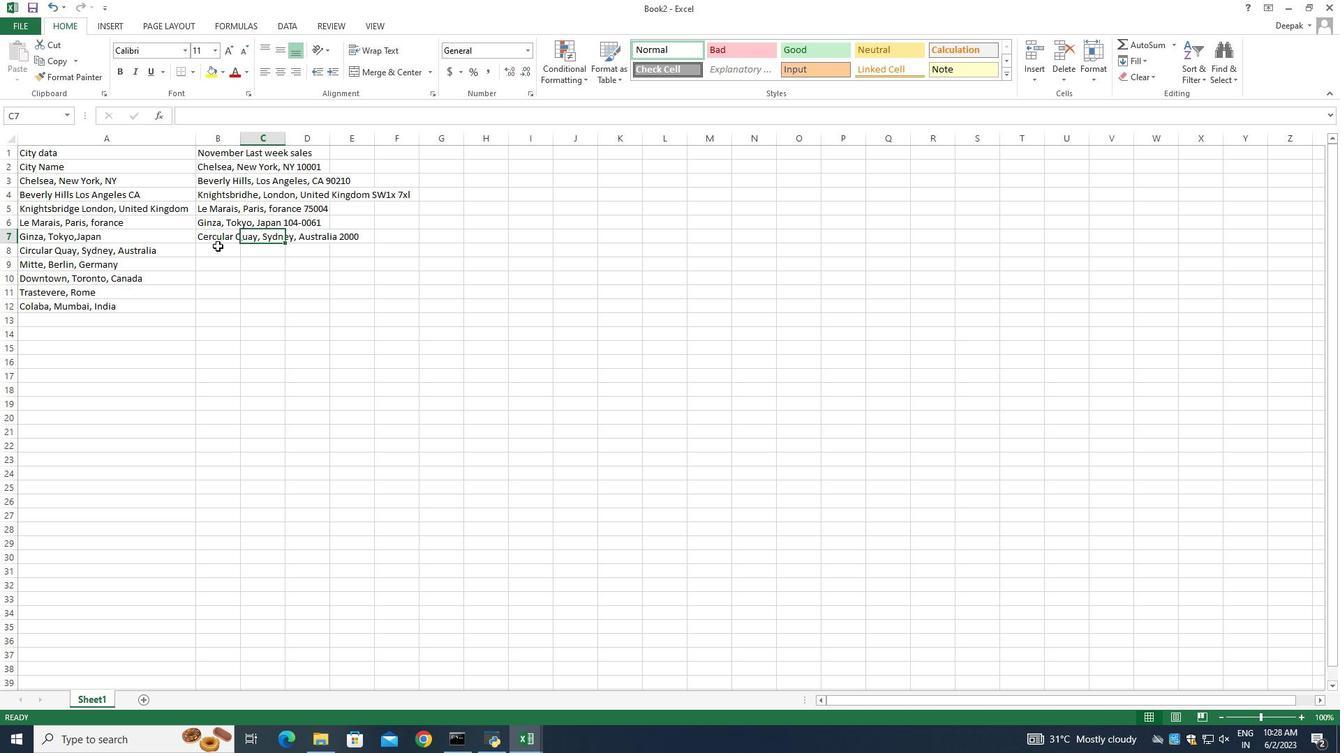 
Action: Mouse pressed left at (217, 247)
Screenshot: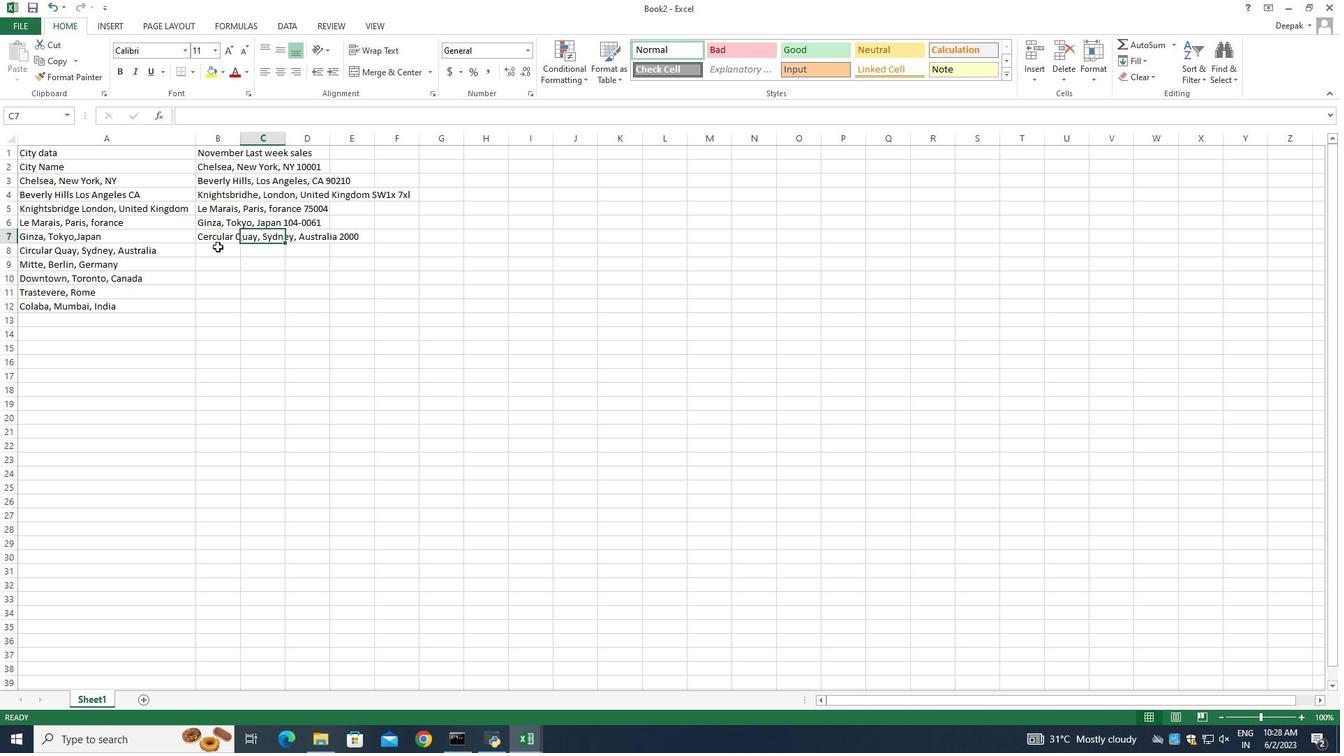 
Action: Mouse moved to (219, 291)
Screenshot: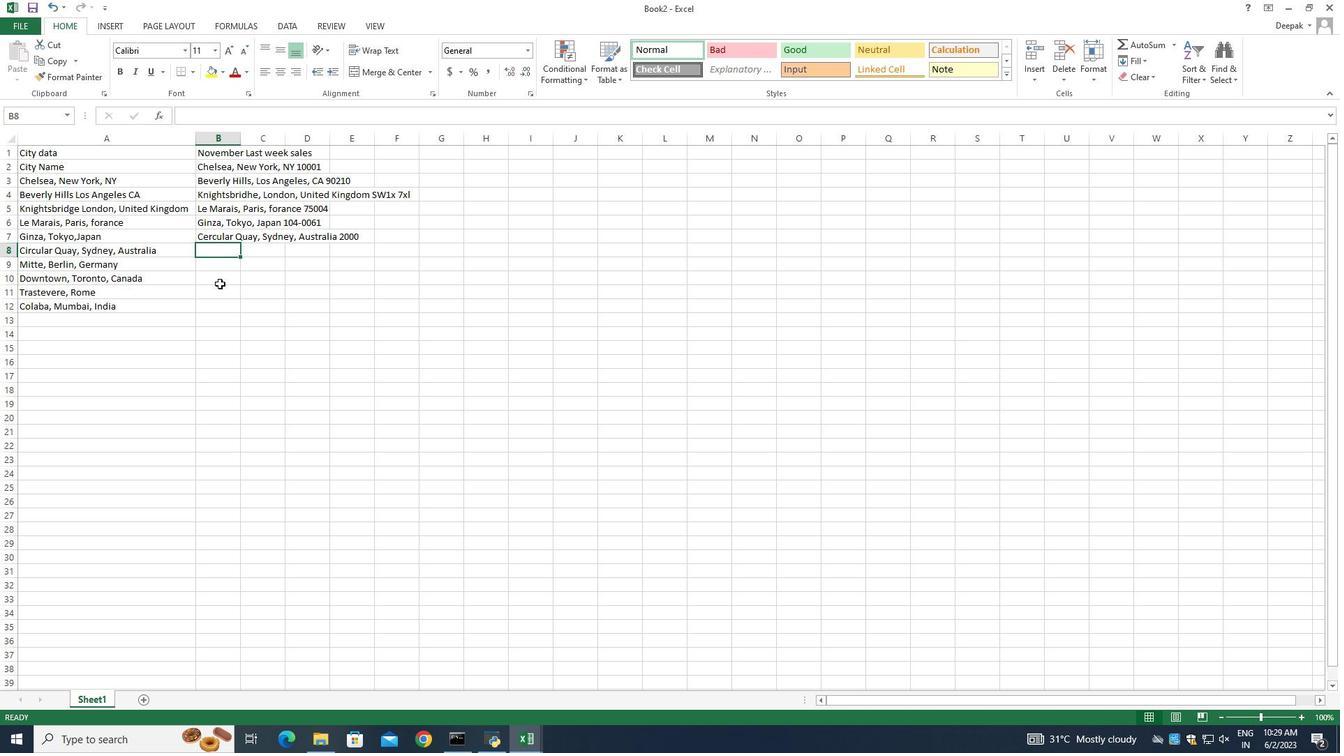 
Action: Mouse pressed left at (219, 291)
Screenshot: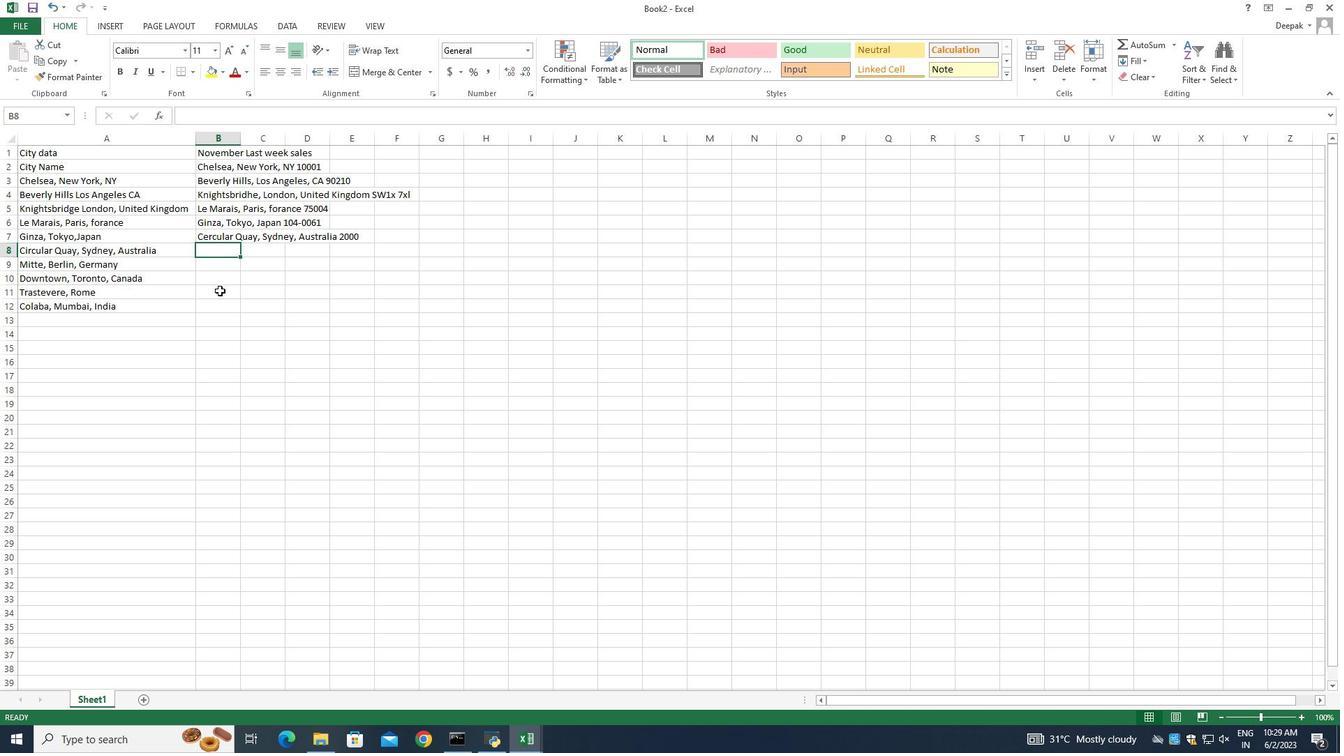 
Action: Mouse moved to (233, 153)
Screenshot: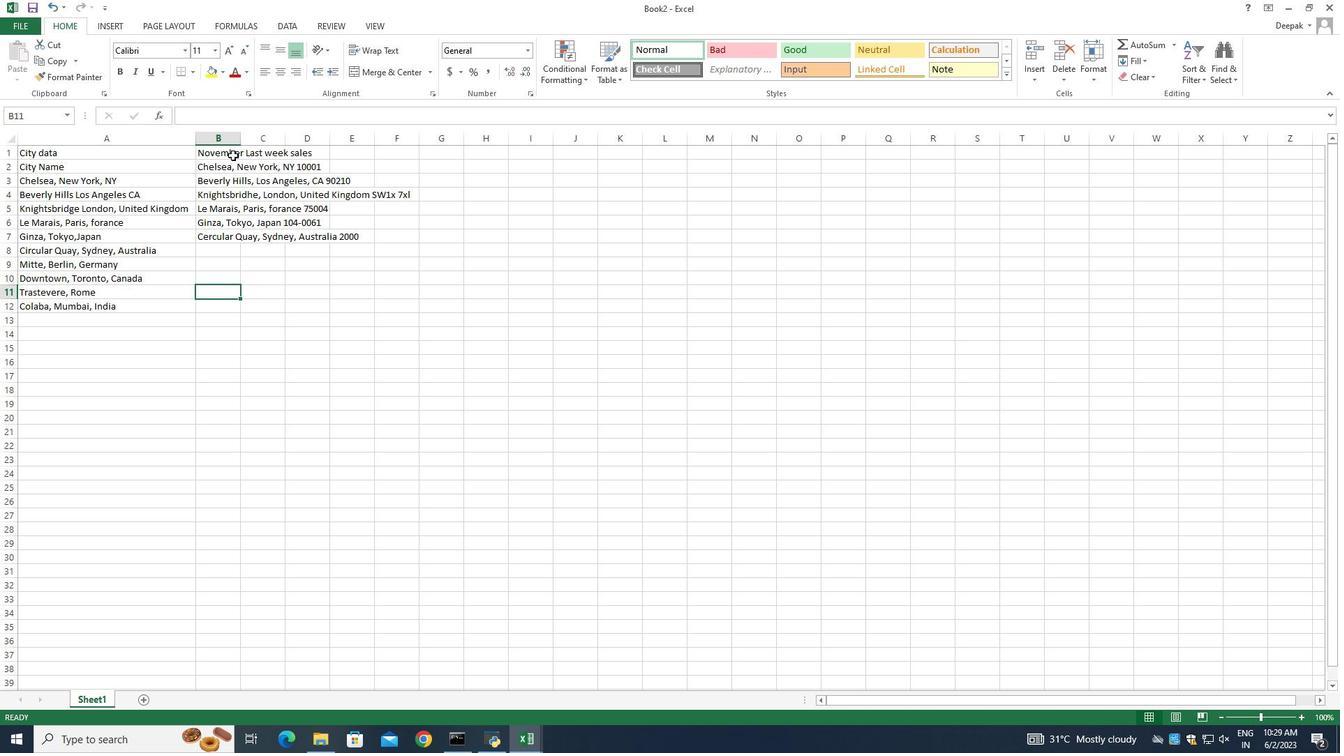
Action: Mouse pressed left at (233, 153)
Screenshot: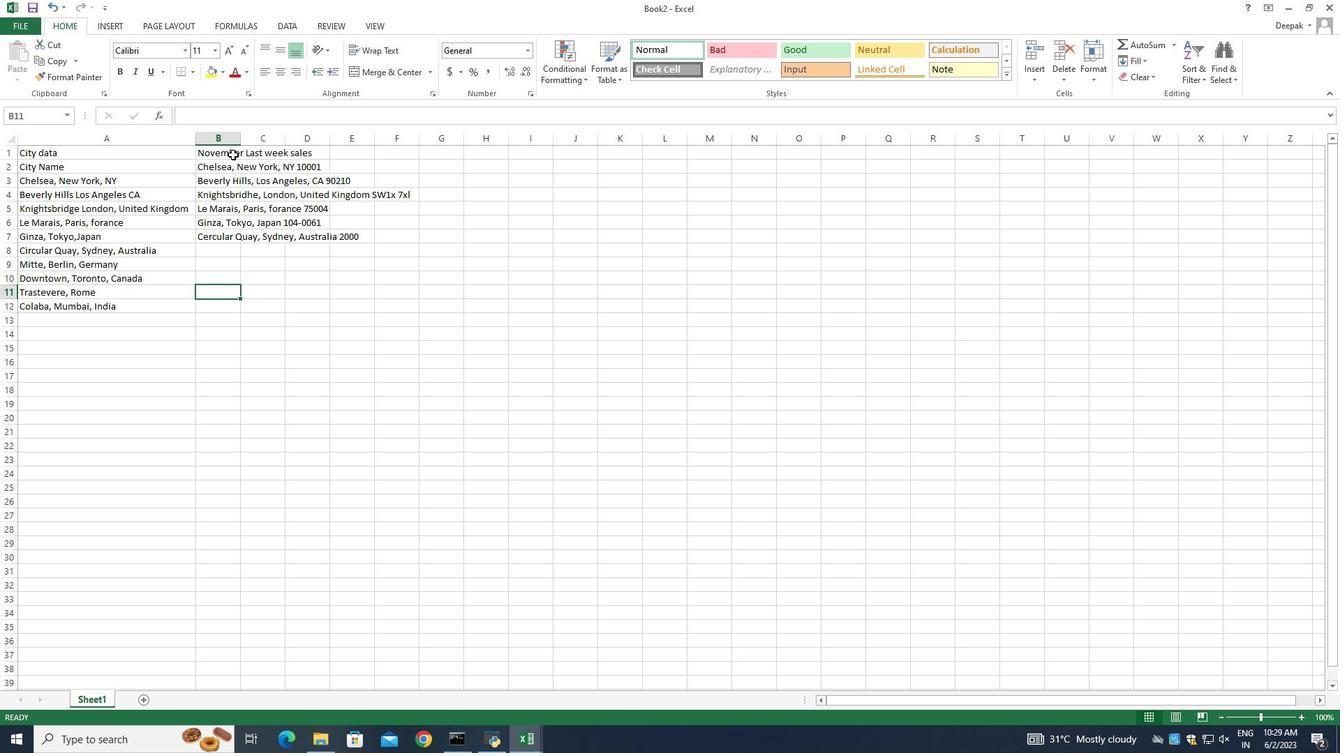 
Action: Mouse moved to (1029, 82)
Screenshot: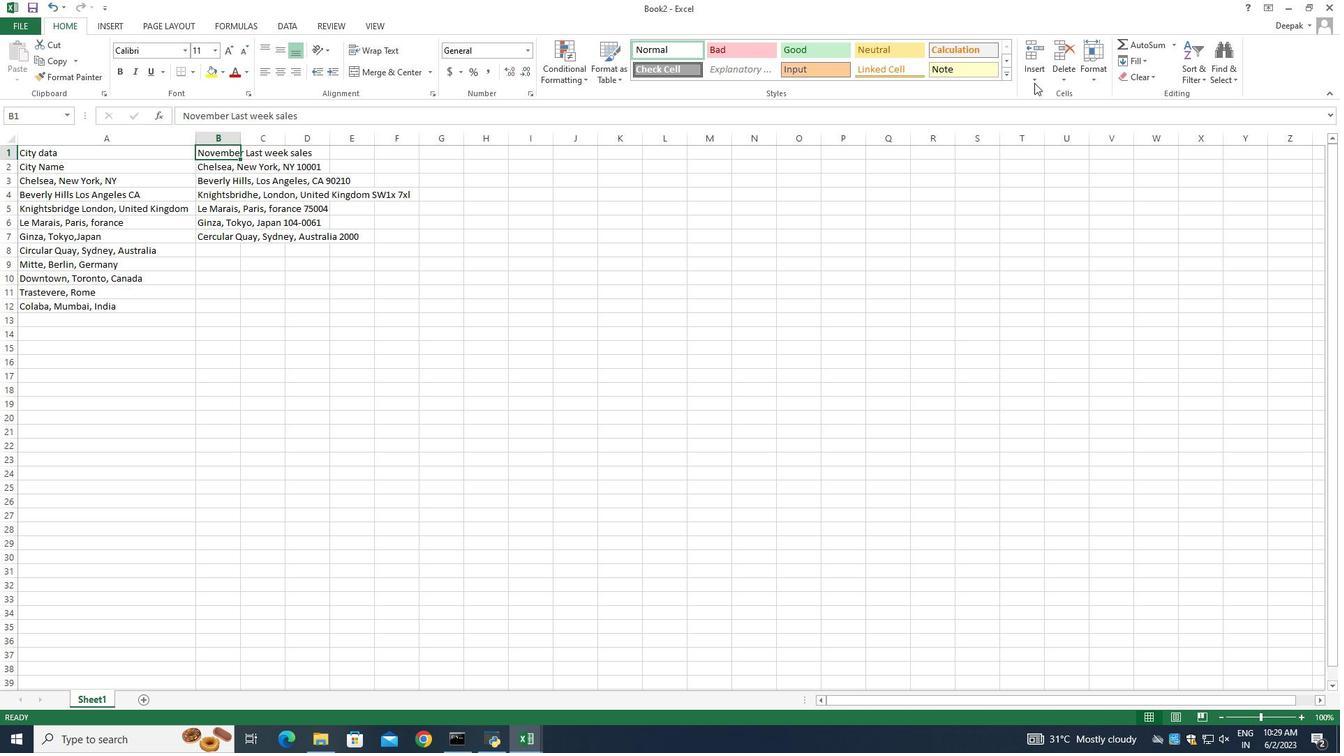 
Action: Mouse pressed left at (1029, 82)
Screenshot: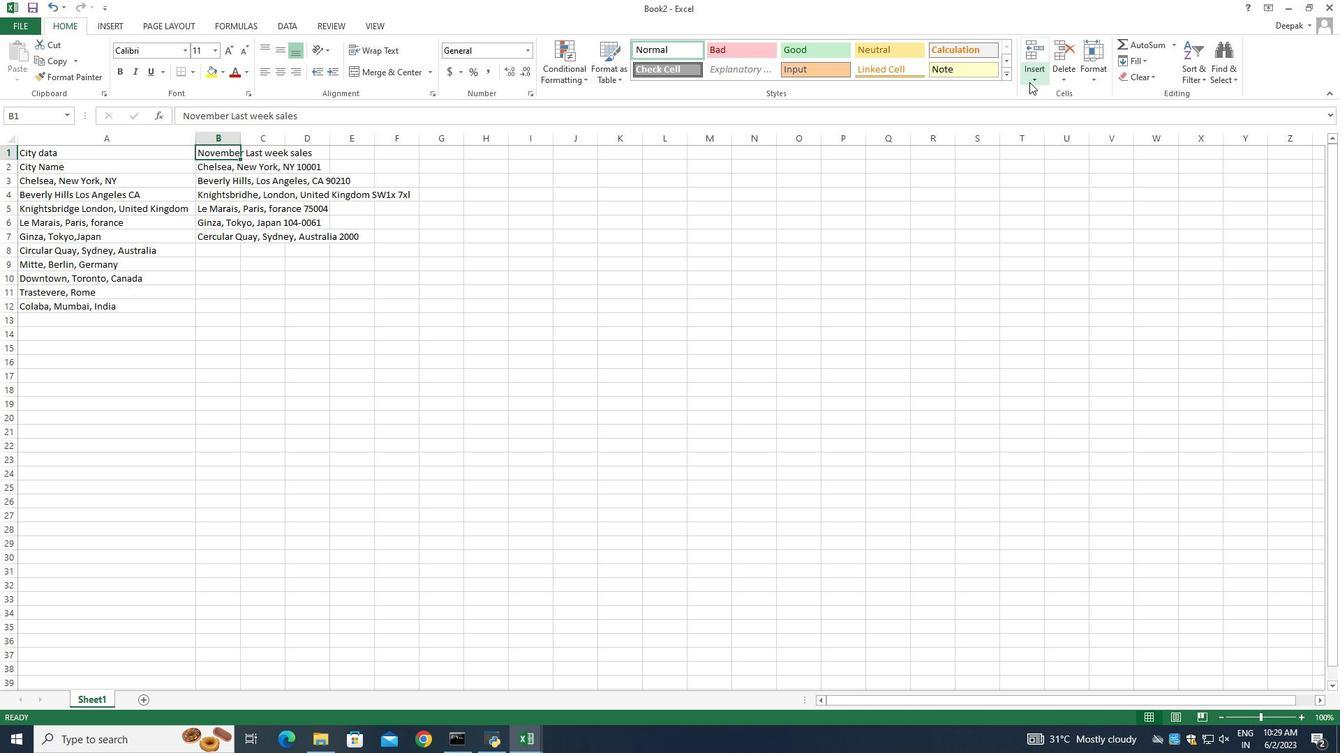 
Action: Mouse moved to (1079, 92)
Screenshot: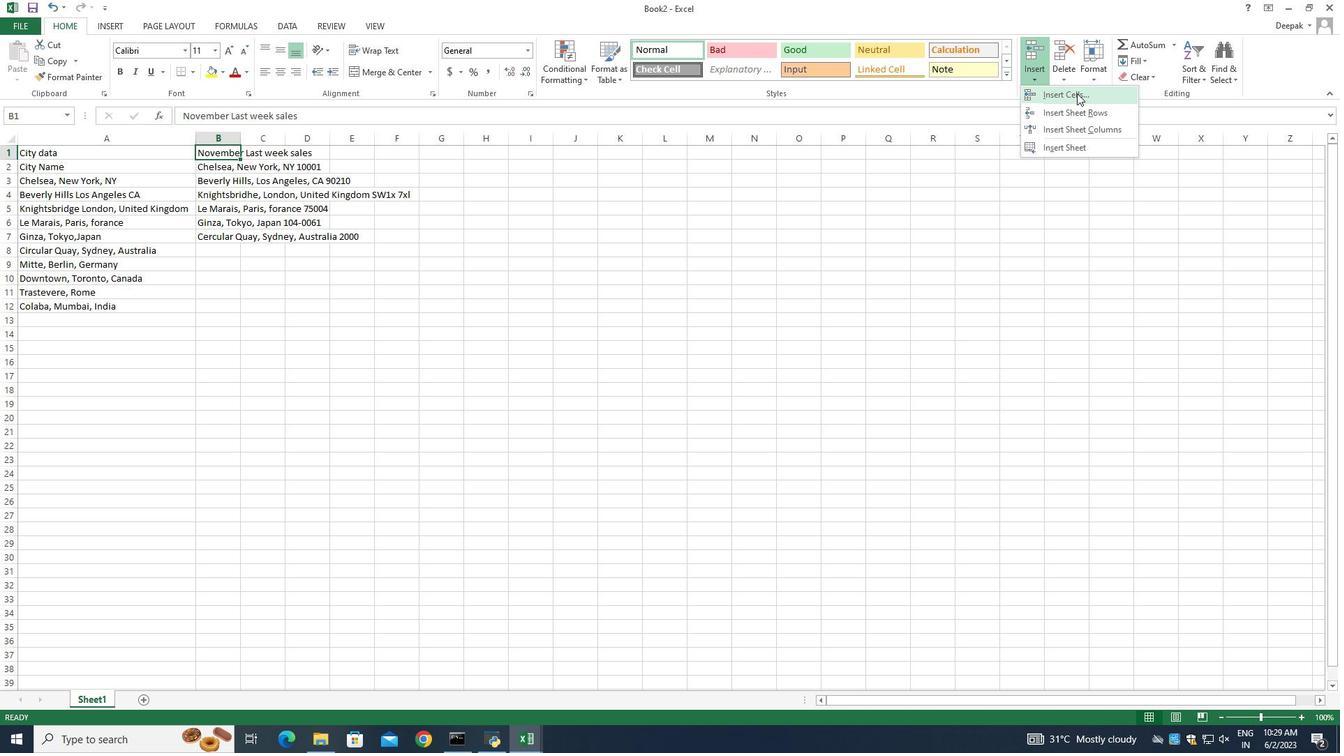 
Action: Mouse pressed left at (1079, 92)
Screenshot: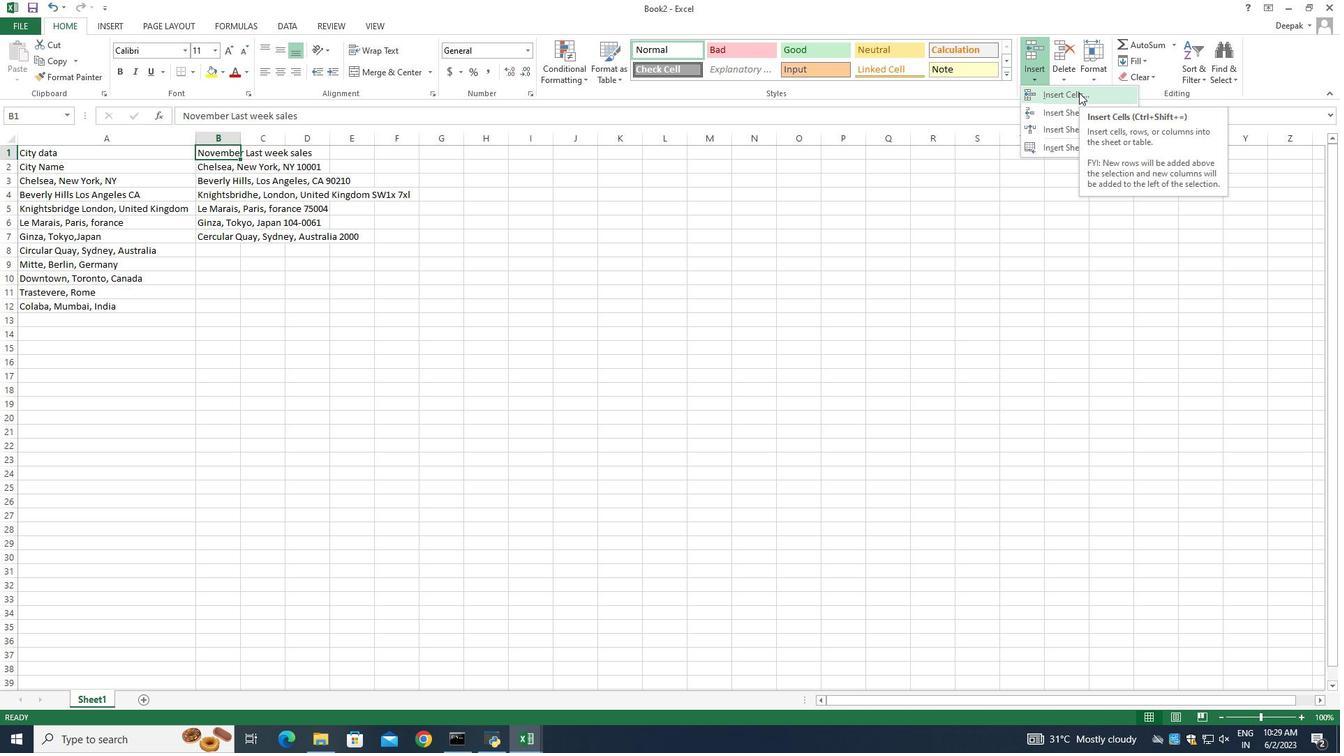 
Action: Mouse moved to (323, 387)
Screenshot: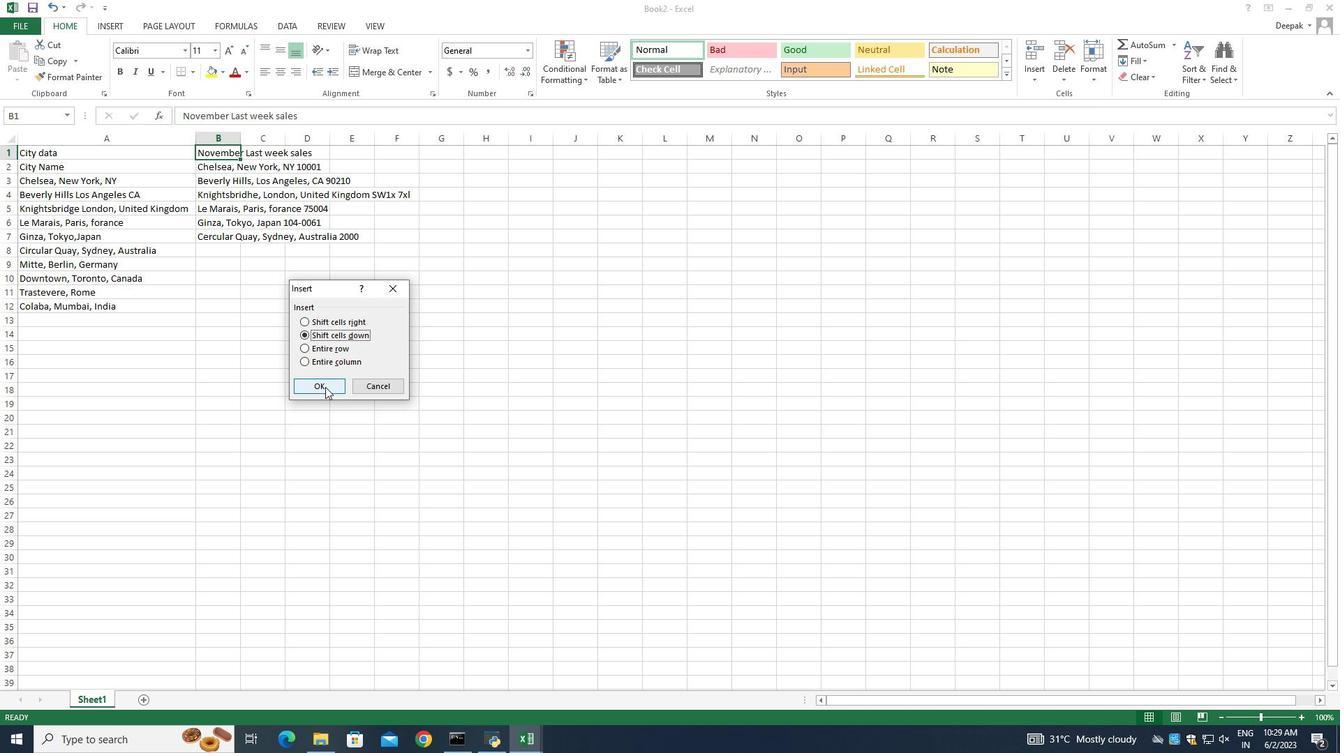 
Action: Mouse pressed left at (323, 387)
Screenshot: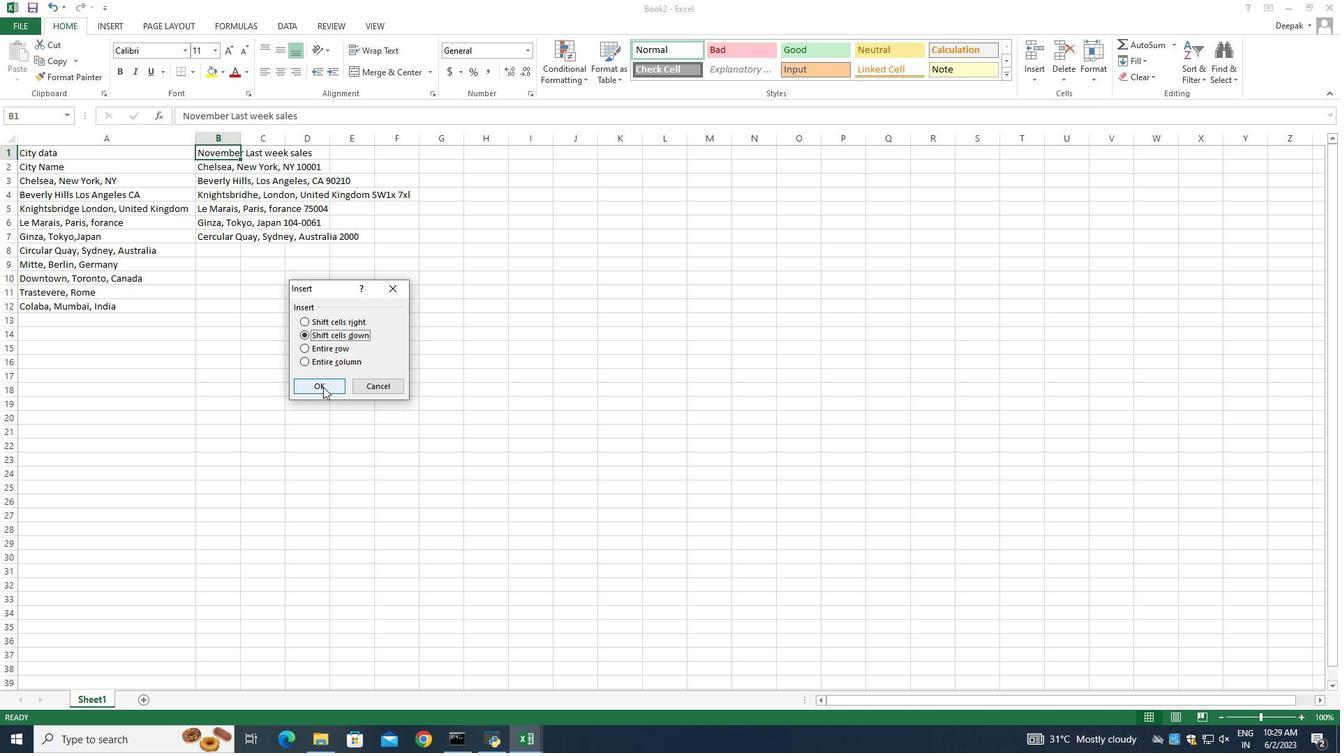
Action: Mouse moved to (223, 264)
Screenshot: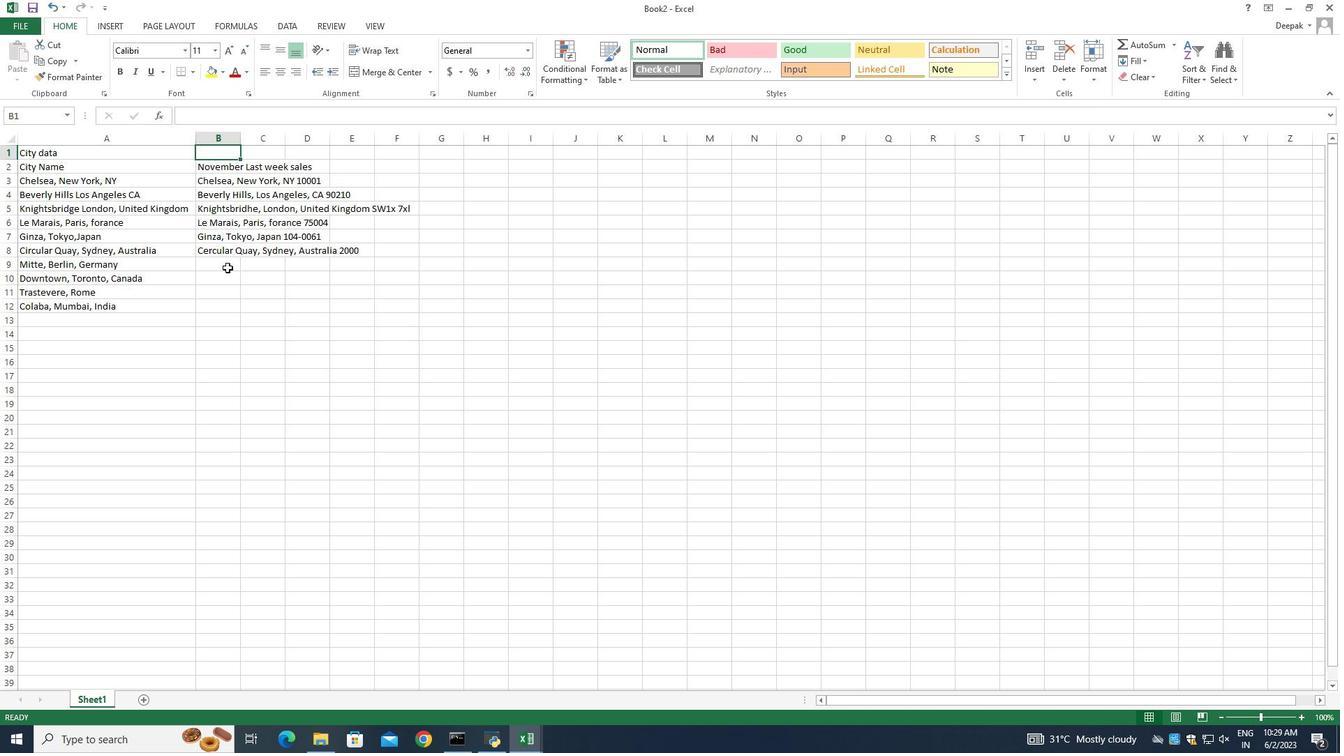 
Action: Mouse pressed left at (223, 264)
Screenshot: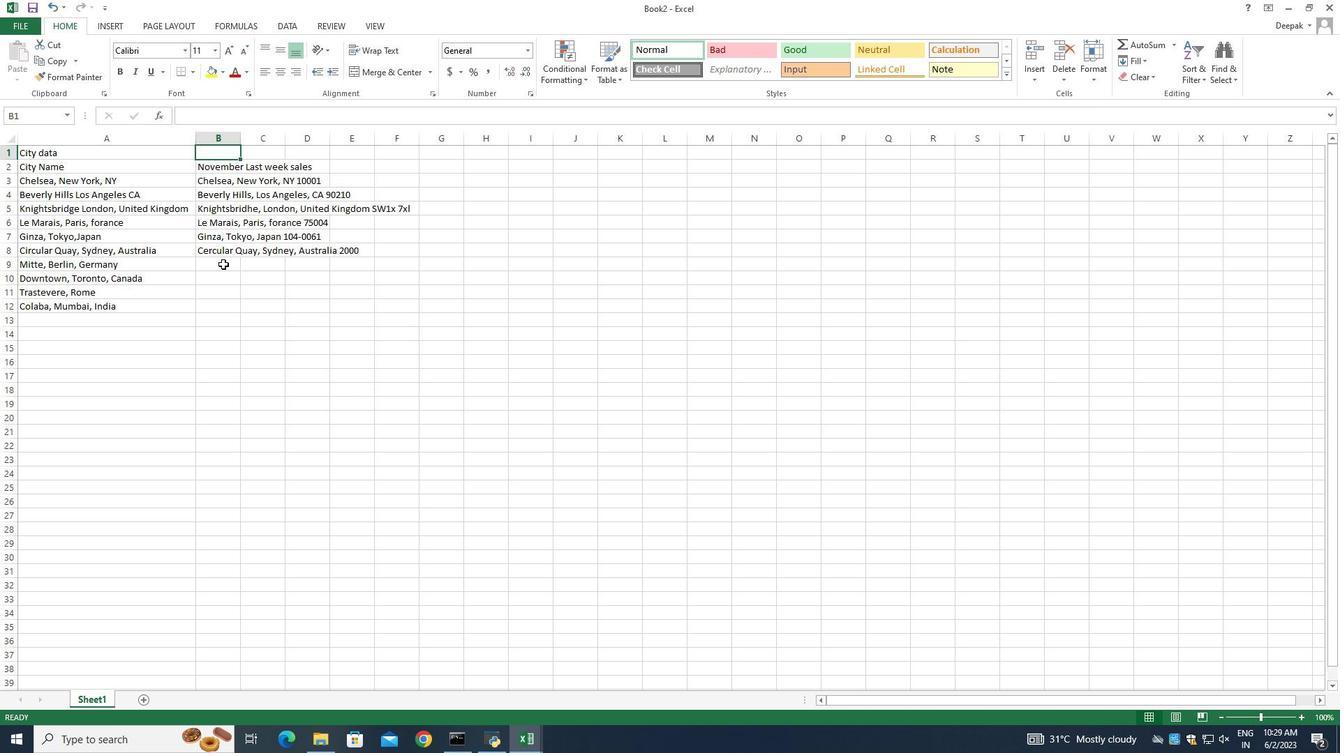 
Action: Mouse pressed left at (223, 264)
Screenshot: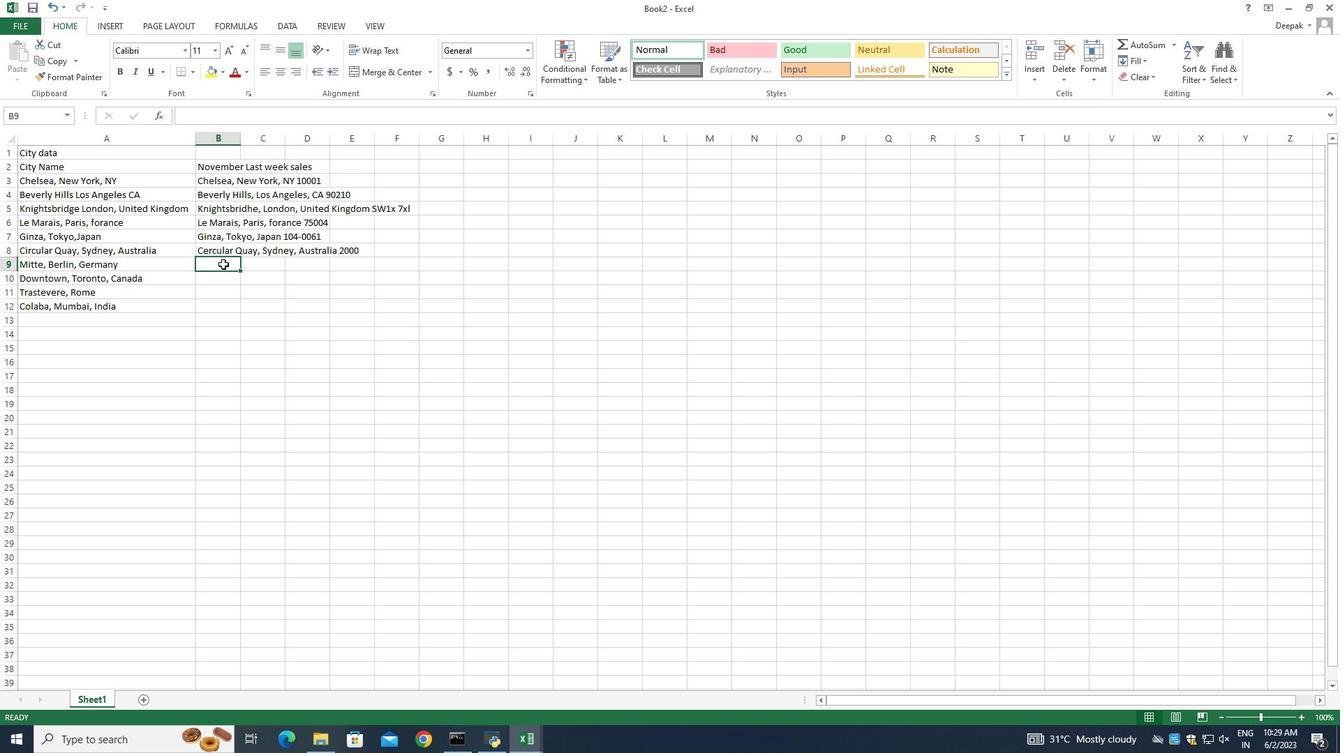 
Action: Mouse pressed left at (223, 264)
Screenshot: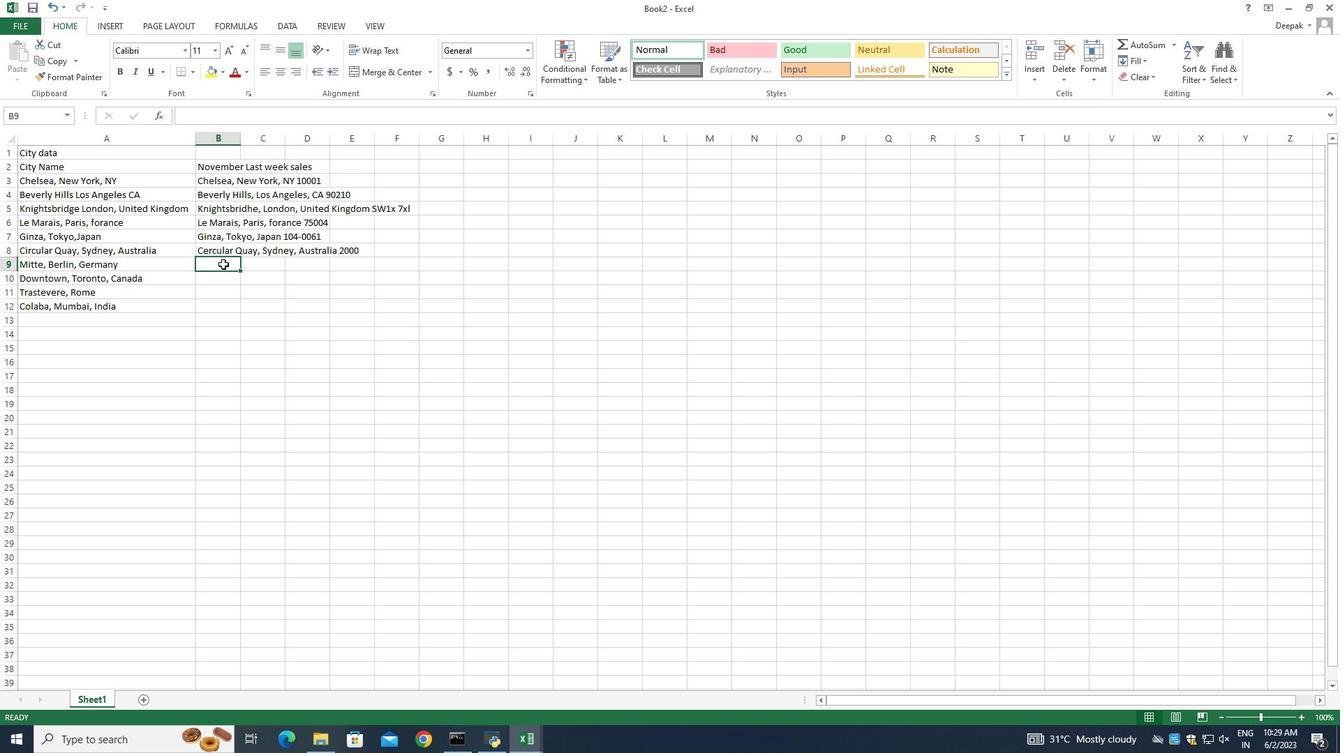 
Action: Mouse moved to (531, 298)
Screenshot: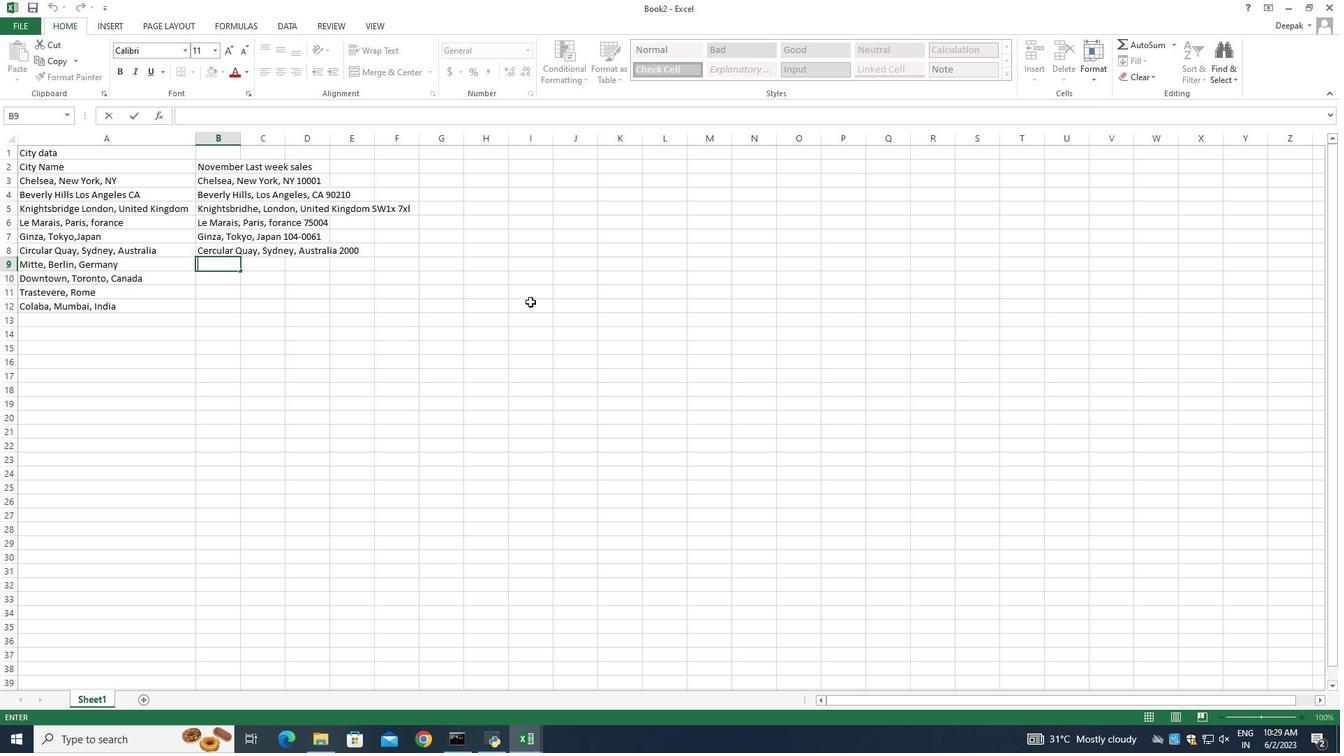 
Action: Key pressed <Key.shift>Mitte,<Key.space><Key.shift_r>Berlin,<Key.space><Key.shift_r>Germany<Key.space>10178<Key.enter><Key.shift_r>Downtown<Key.space><Key.shift_r>Toronto,<Key.space><Key.shift_r>Canada<Key.space><Key.shift>M5<Key.shift_r>V<Key.space>3<Key.shift>L9<Key.enter><Key.shift_r>Trastevere,<Key.space><Key.shift_r>Rome,<Key.space><Key.shift>Il<Key.backspace>yaly<Key.space>00153<Key.enter><Key.shift_r>Colaba,<Key.space><Key.shift>Mumbai,<Key.space><Key.shift>India<Key.space>400005
Screenshot: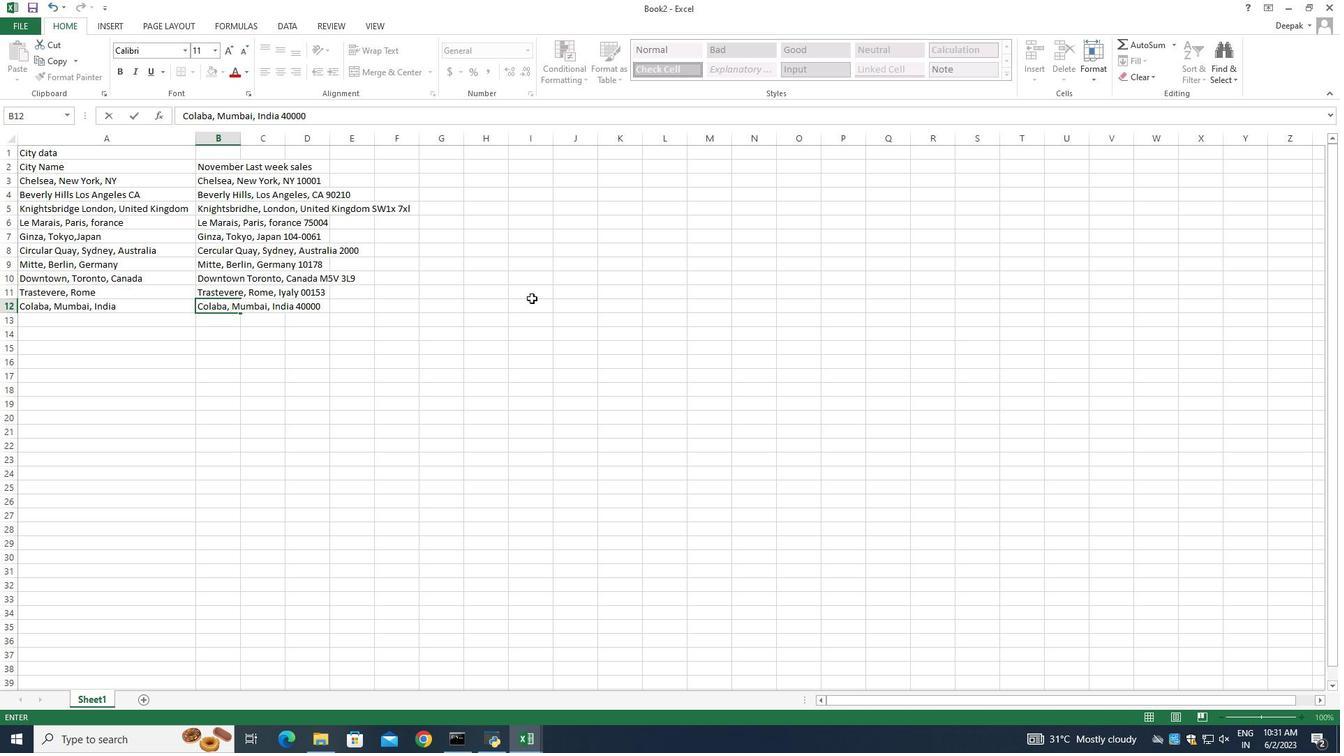 
Action: Mouse moved to (94, 700)
Screenshot: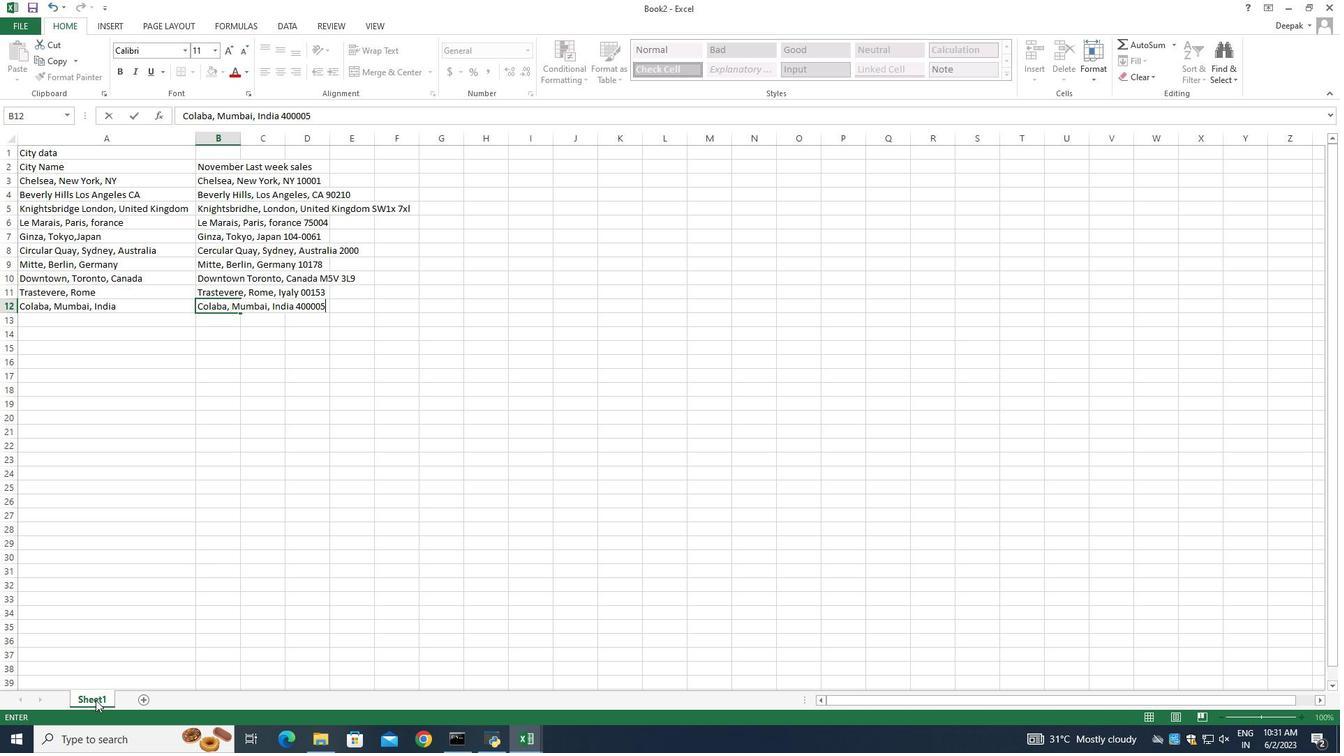 
Action: Mouse pressed left at (94, 700)
Screenshot: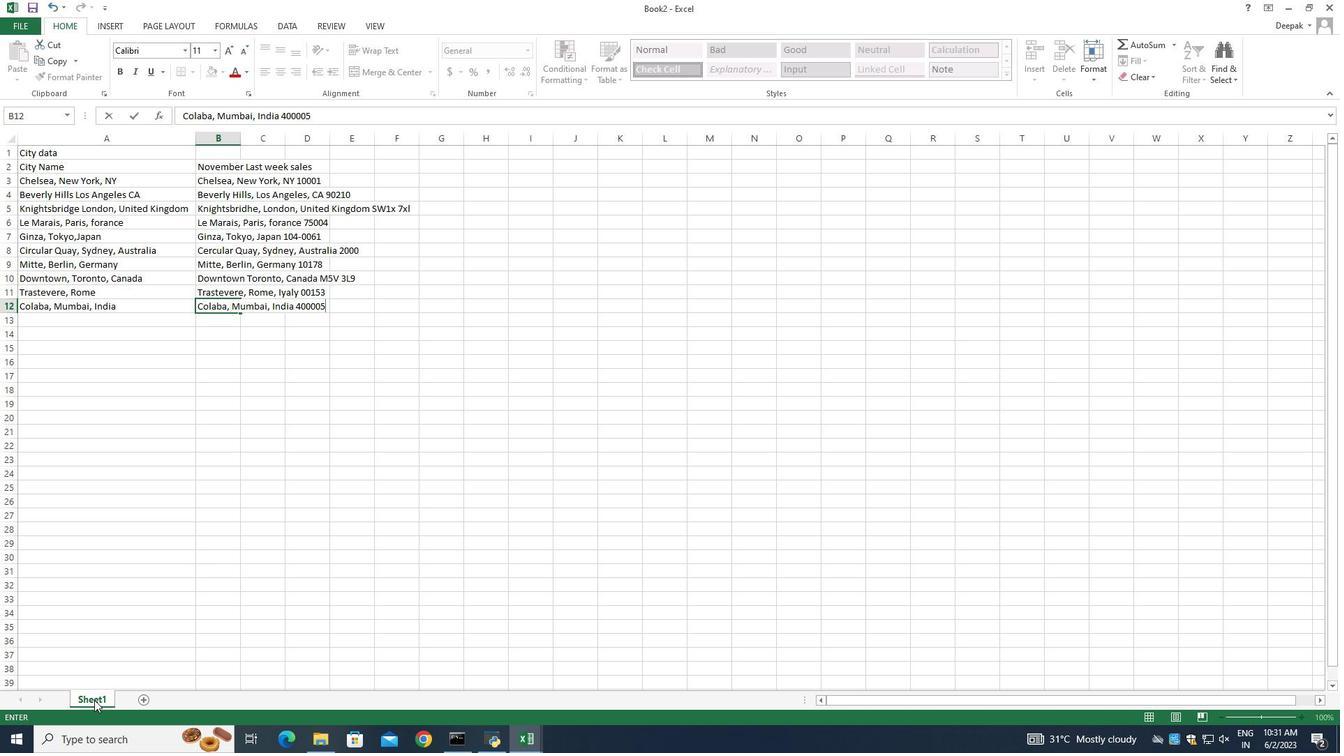 
Action: Mouse pressed left at (94, 700)
Screenshot: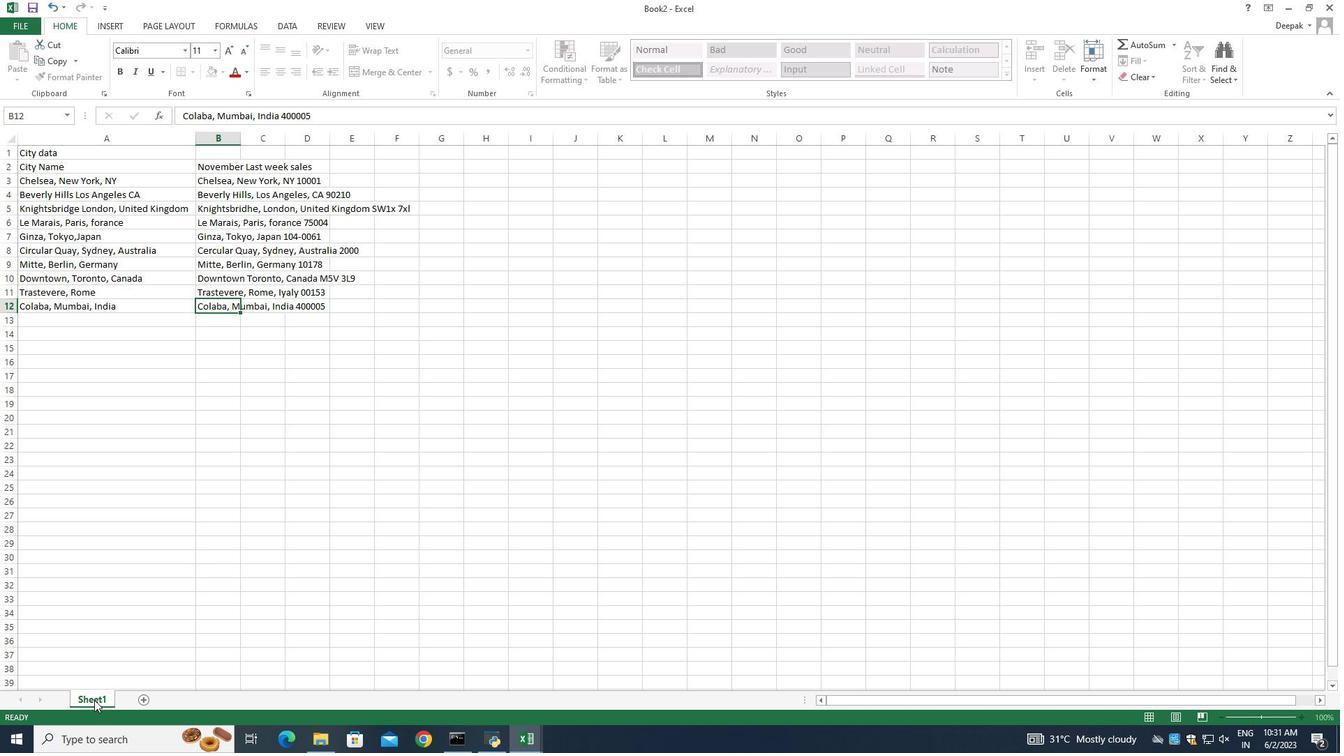 
Action: Mouse moved to (106, 699)
Screenshot: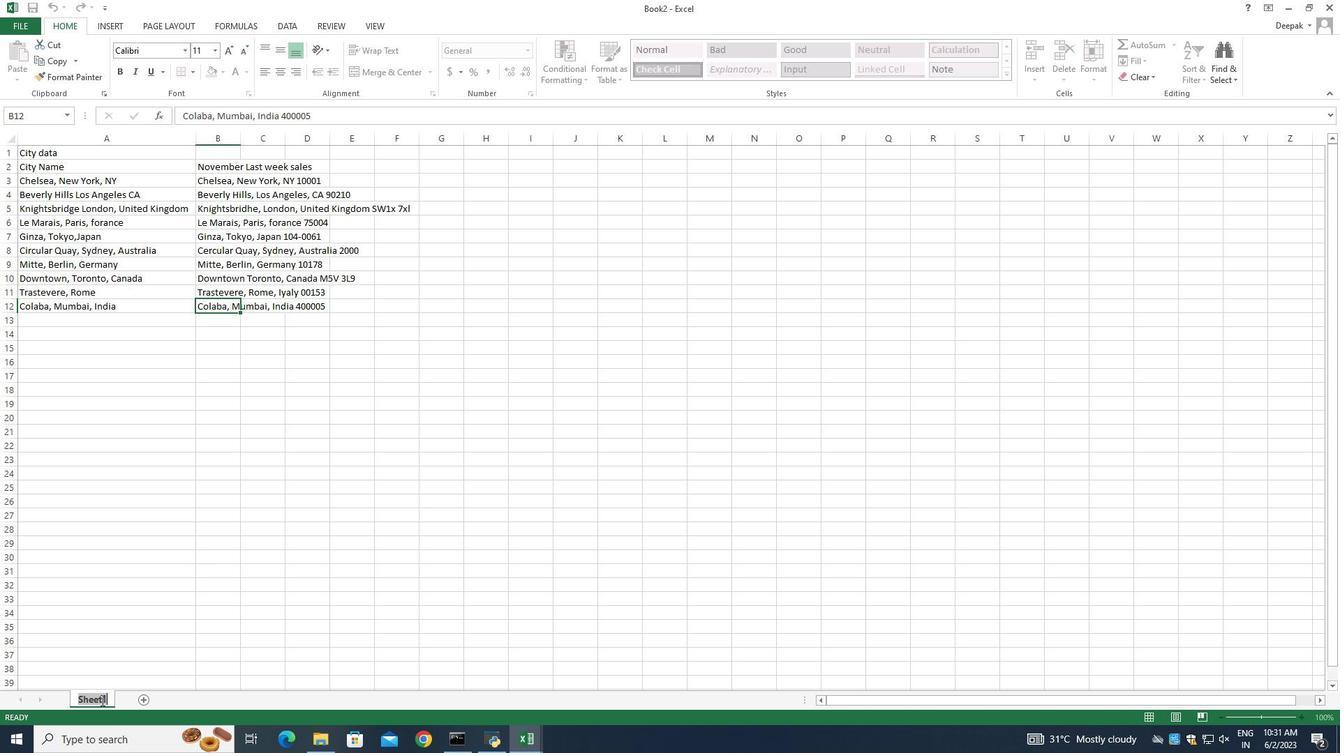 
Action: Key pressed auditing<Key.shift_r>s<Key.backspace><Key.shift_r>Sales<Key.shift_r>Trends<Key.shift>_2022
Screenshot: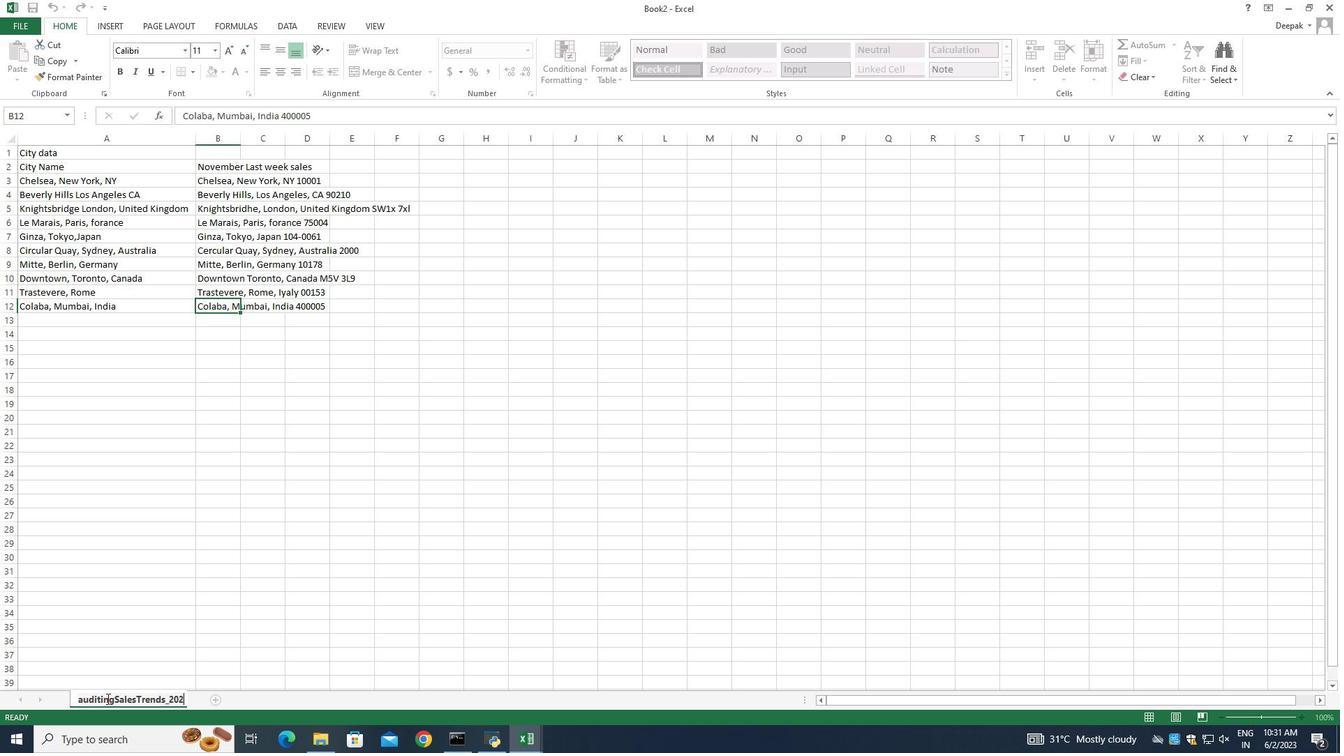 
Action: Mouse moved to (195, 349)
Screenshot: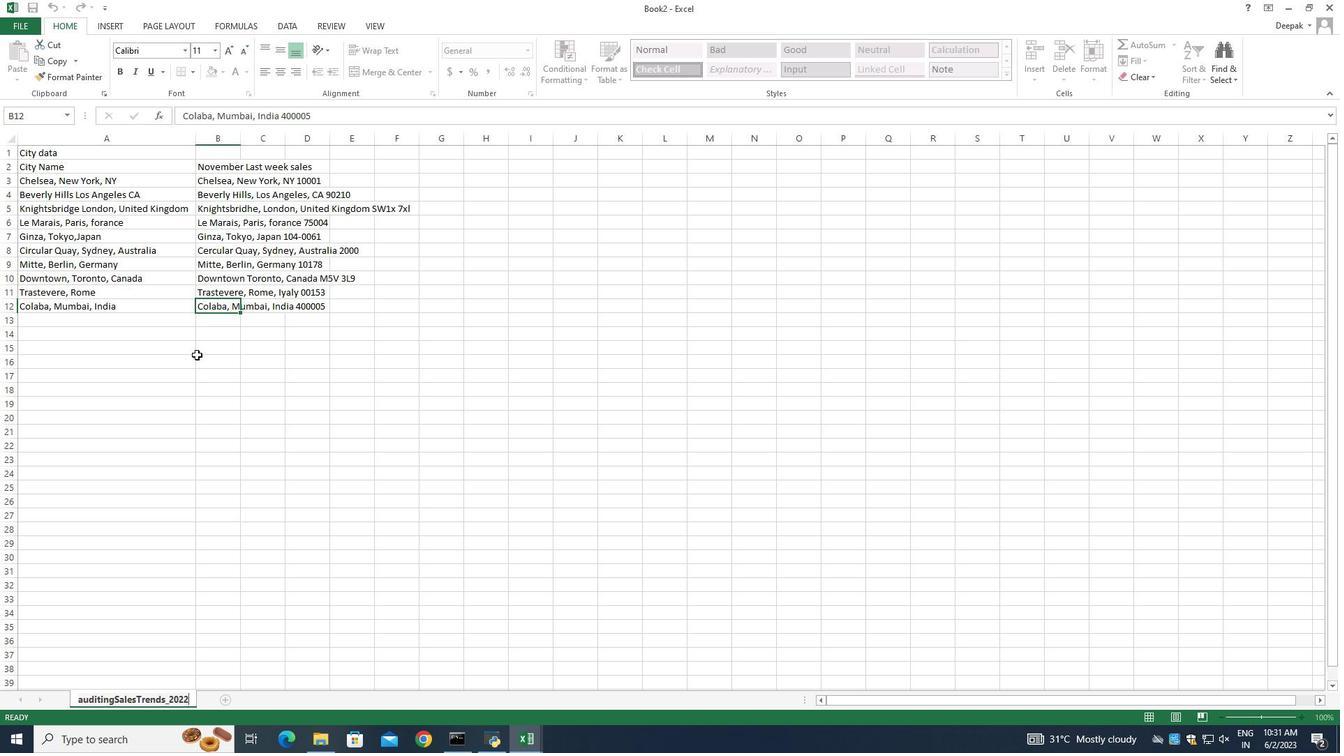 
Action: Mouse pressed left at (195, 349)
Screenshot: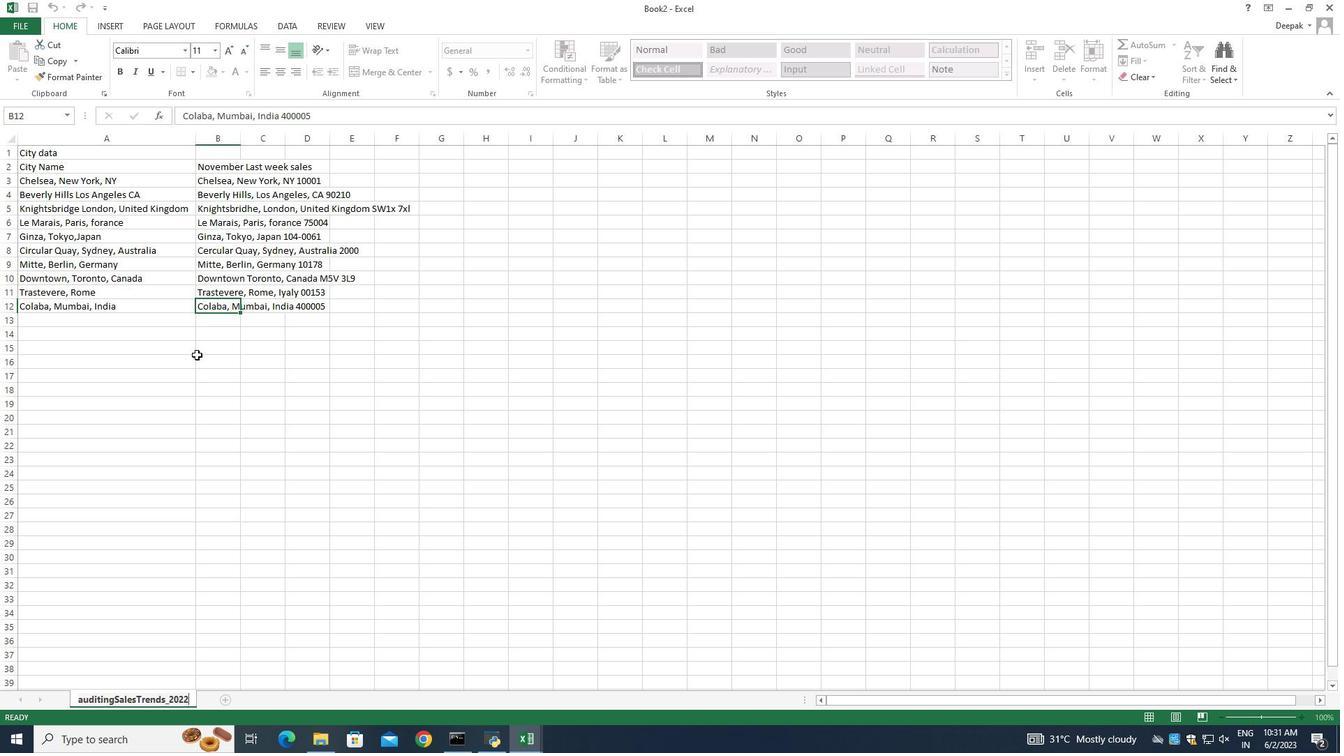 
Action: Mouse moved to (307, 363)
Screenshot: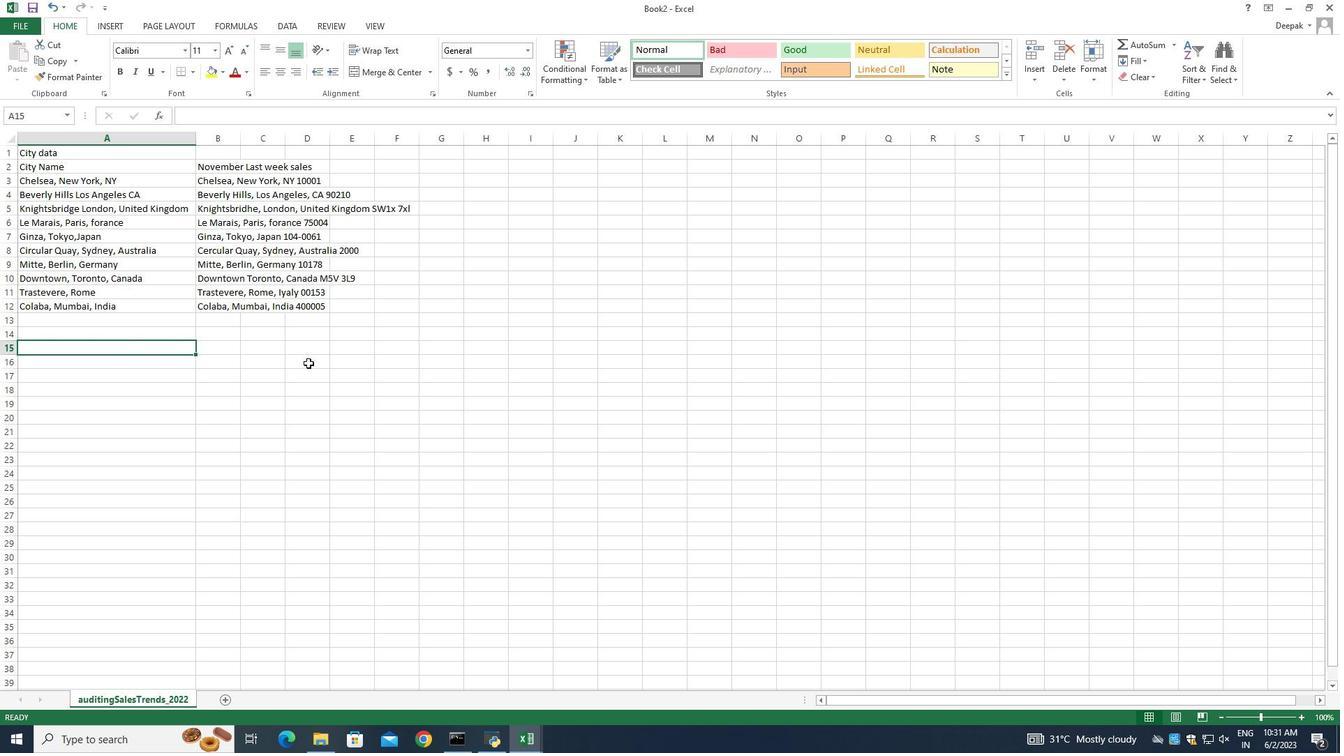 
Action: Mouse scrolled (307, 364) with delta (0, 0)
Screenshot: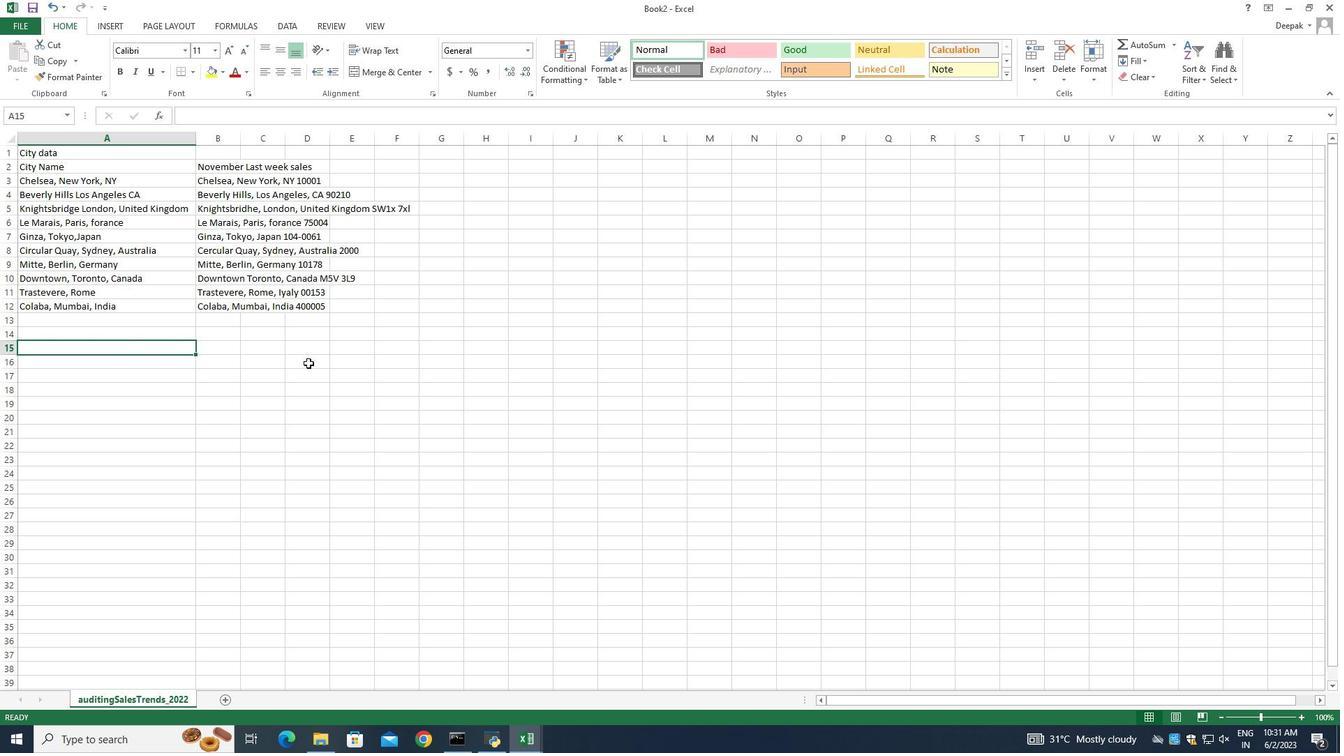 
Action: Mouse scrolled (307, 364) with delta (0, 0)
Screenshot: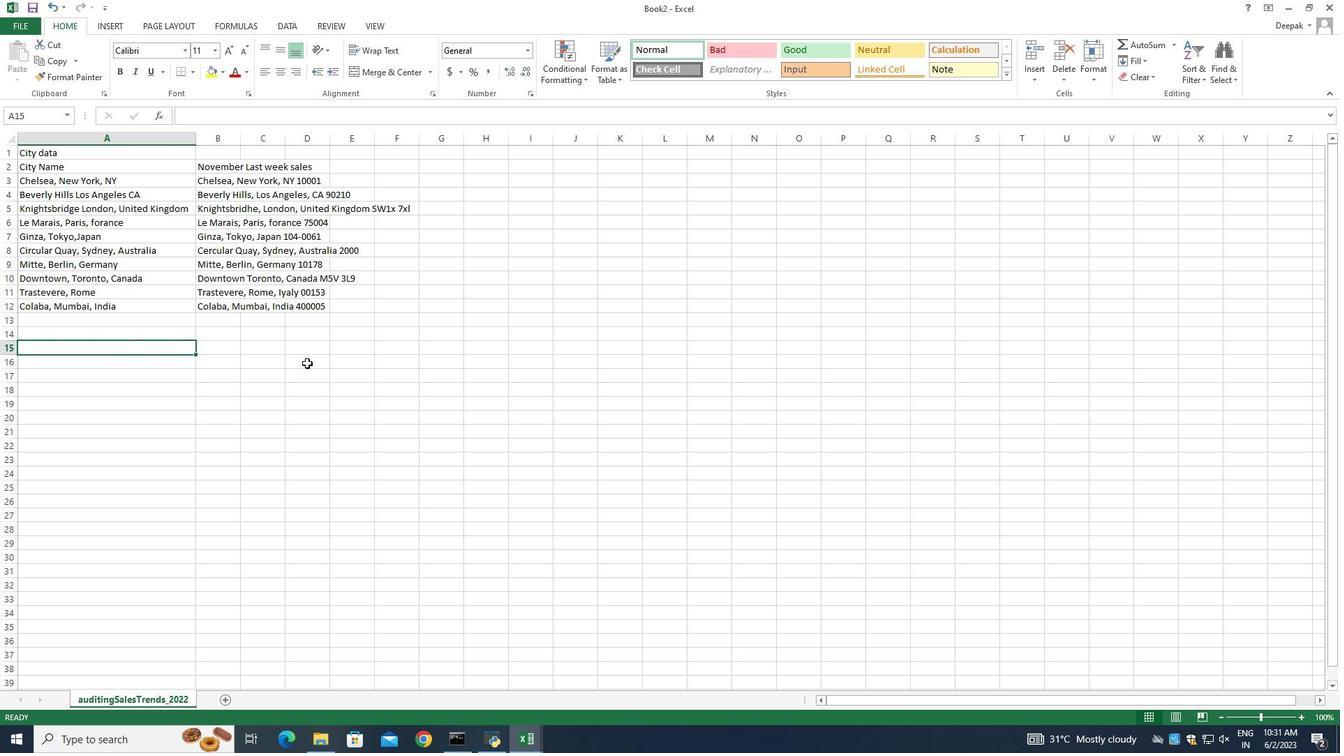 
Action: Mouse scrolled (307, 364) with delta (0, 0)
Screenshot: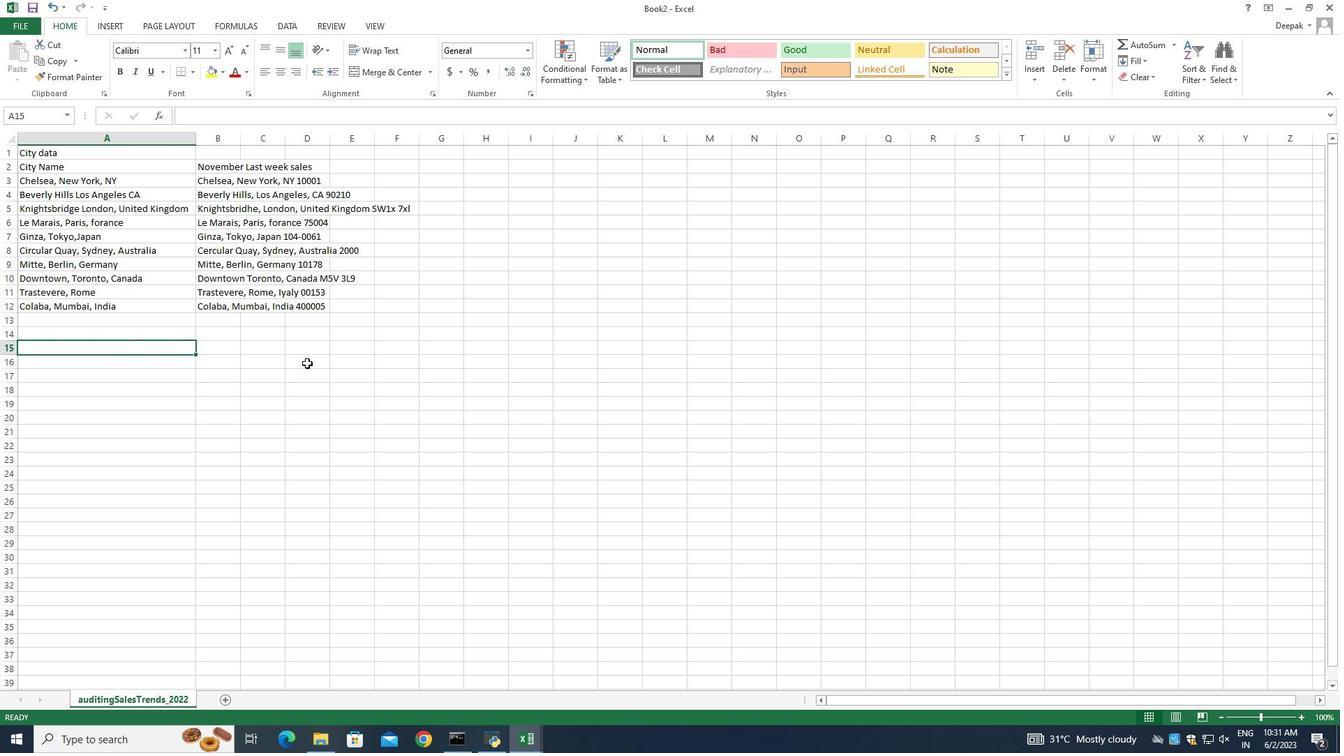 
Action: Mouse moved to (253, 361)
Screenshot: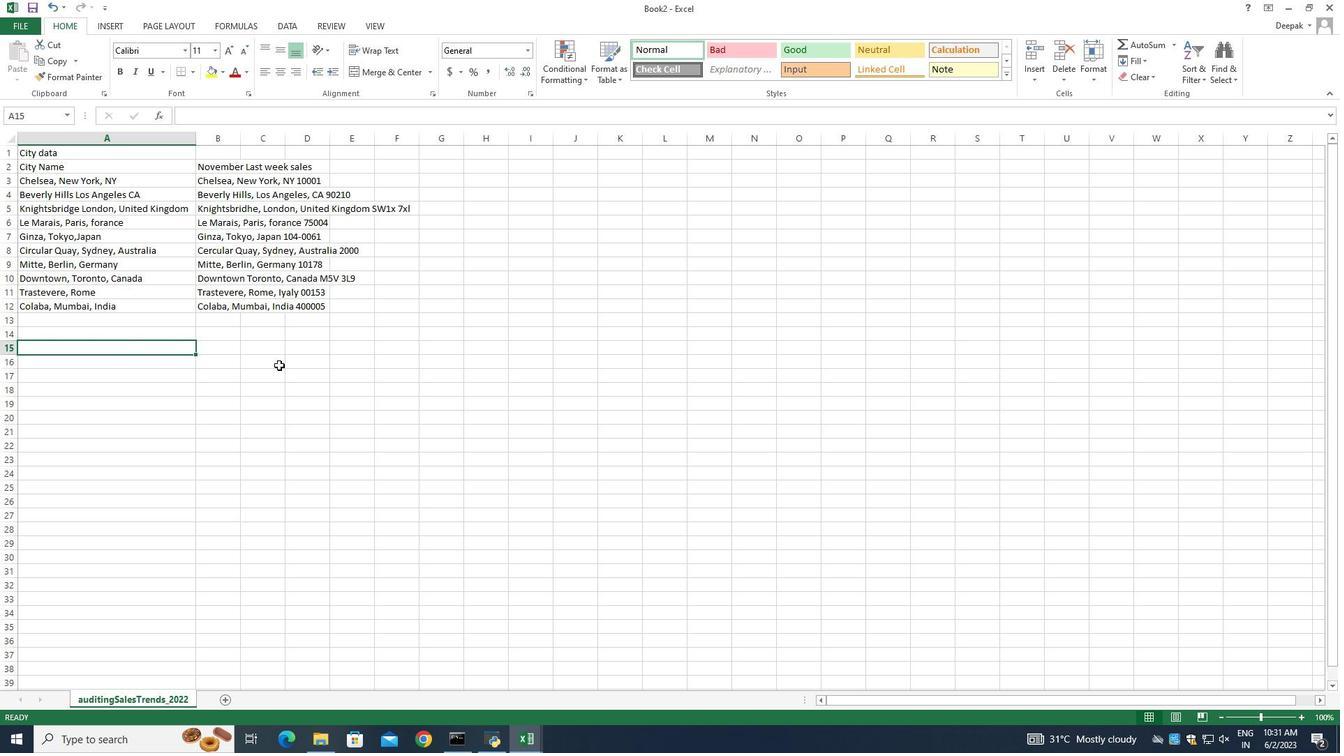 
Action: Key pressed ctrl+S
Screenshot: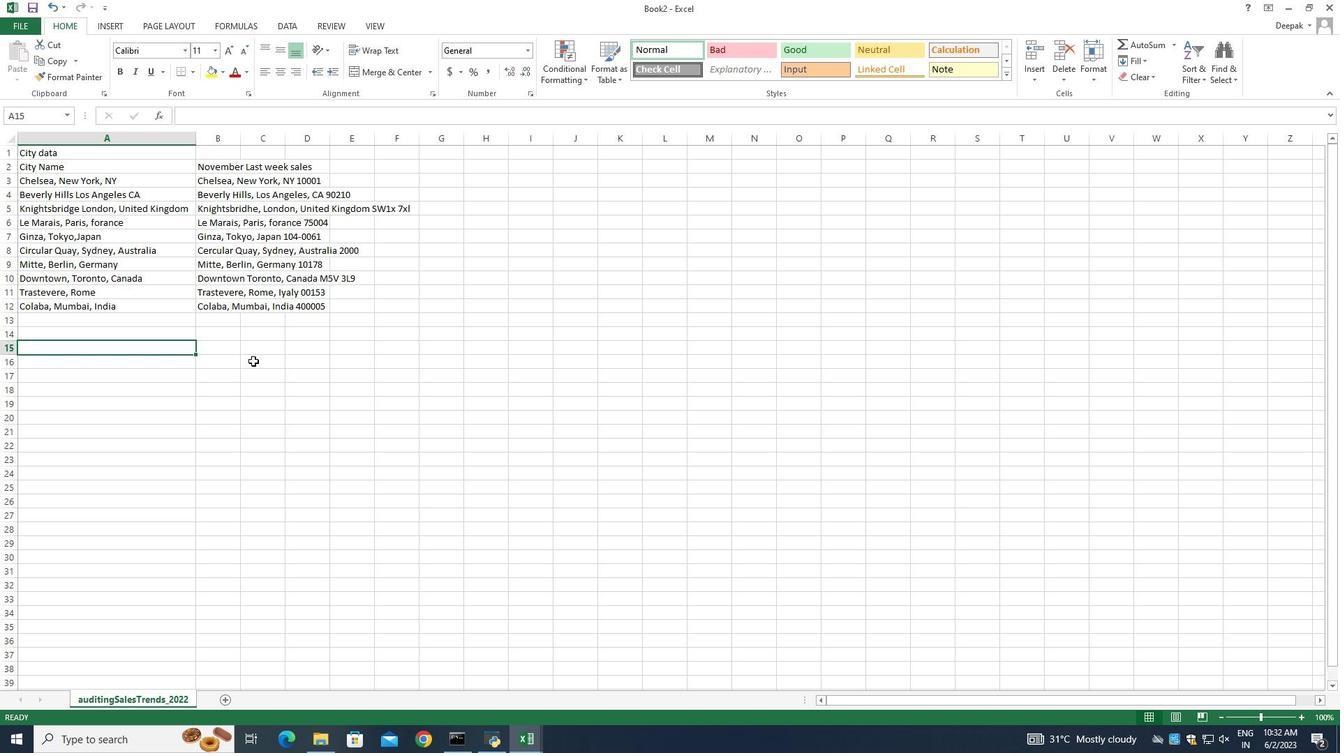 
Action: Mouse moved to (372, 150)
Screenshot: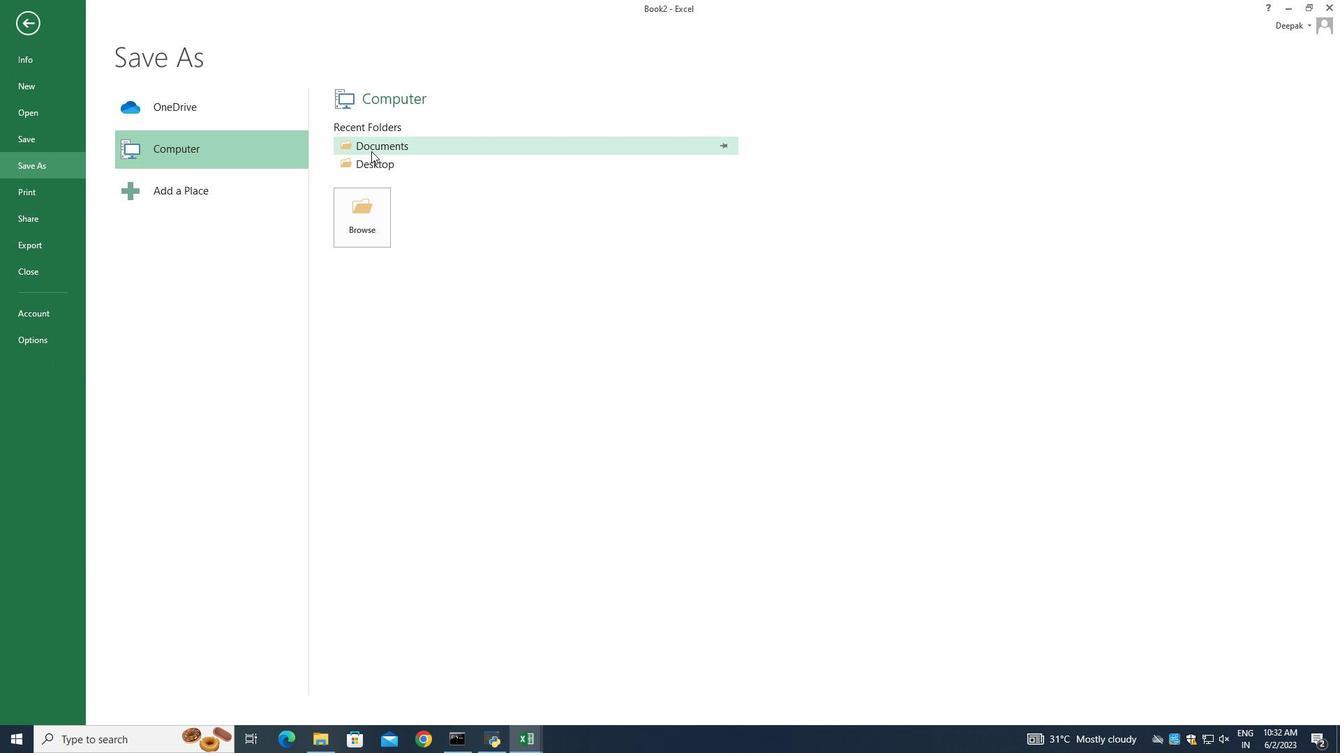 
Action: Mouse pressed left at (372, 150)
Screenshot: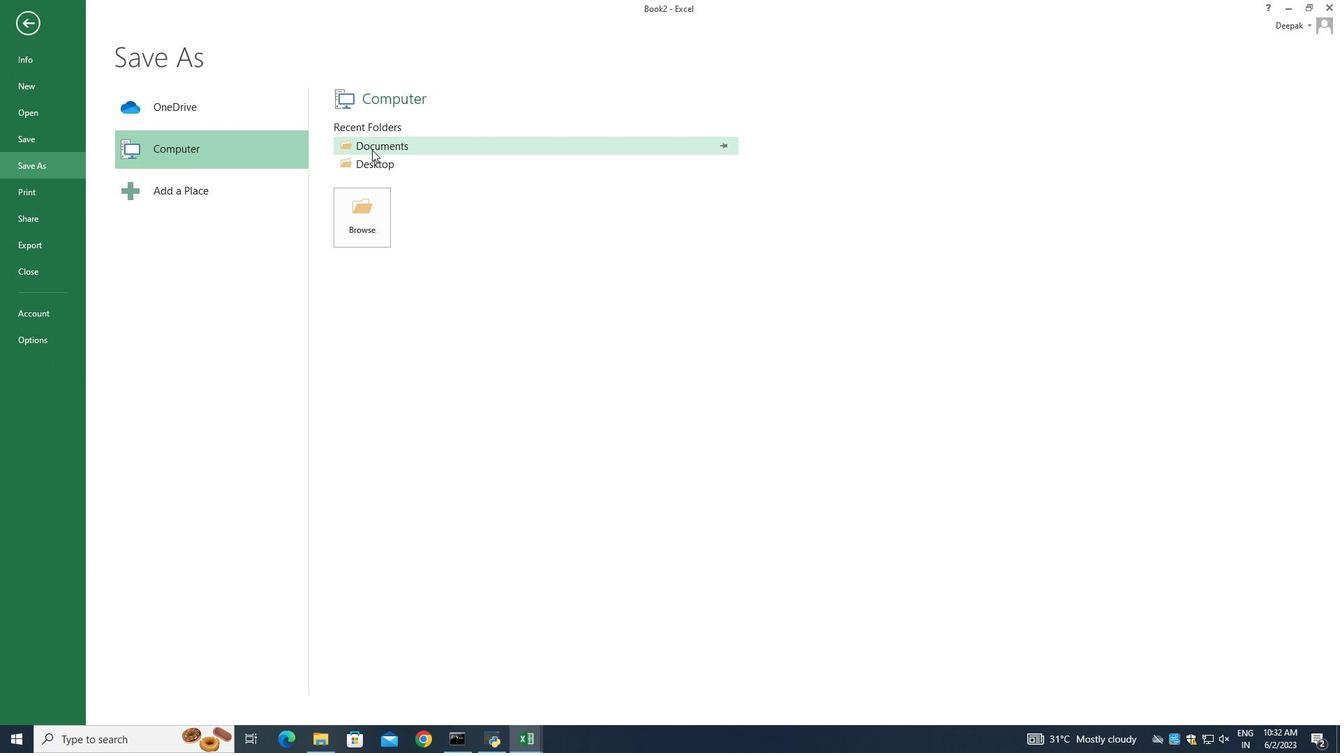 
Action: Mouse moved to (265, 278)
Screenshot: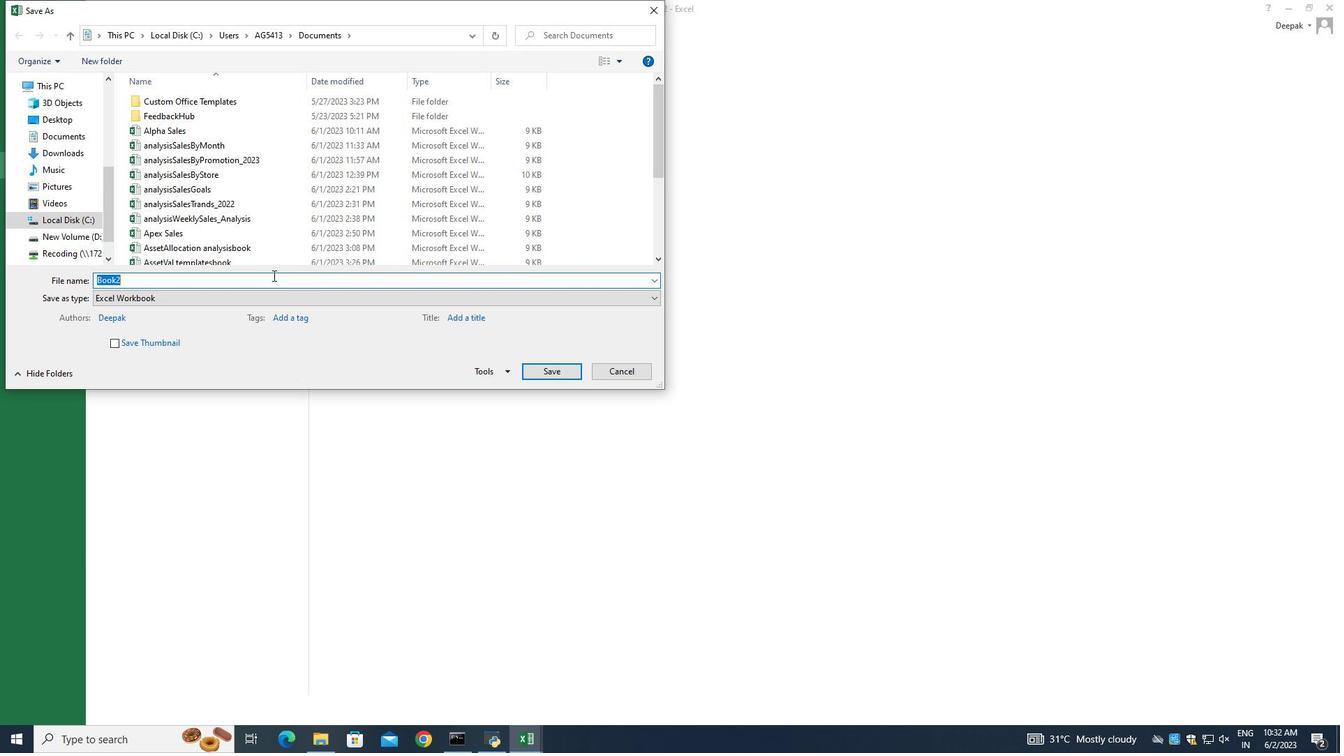
Action: Key pressed <Key.backspace>auditing<Key.shift_r>Sales<Key.shift_r>Trends<Key.shift>_2022
Screenshot: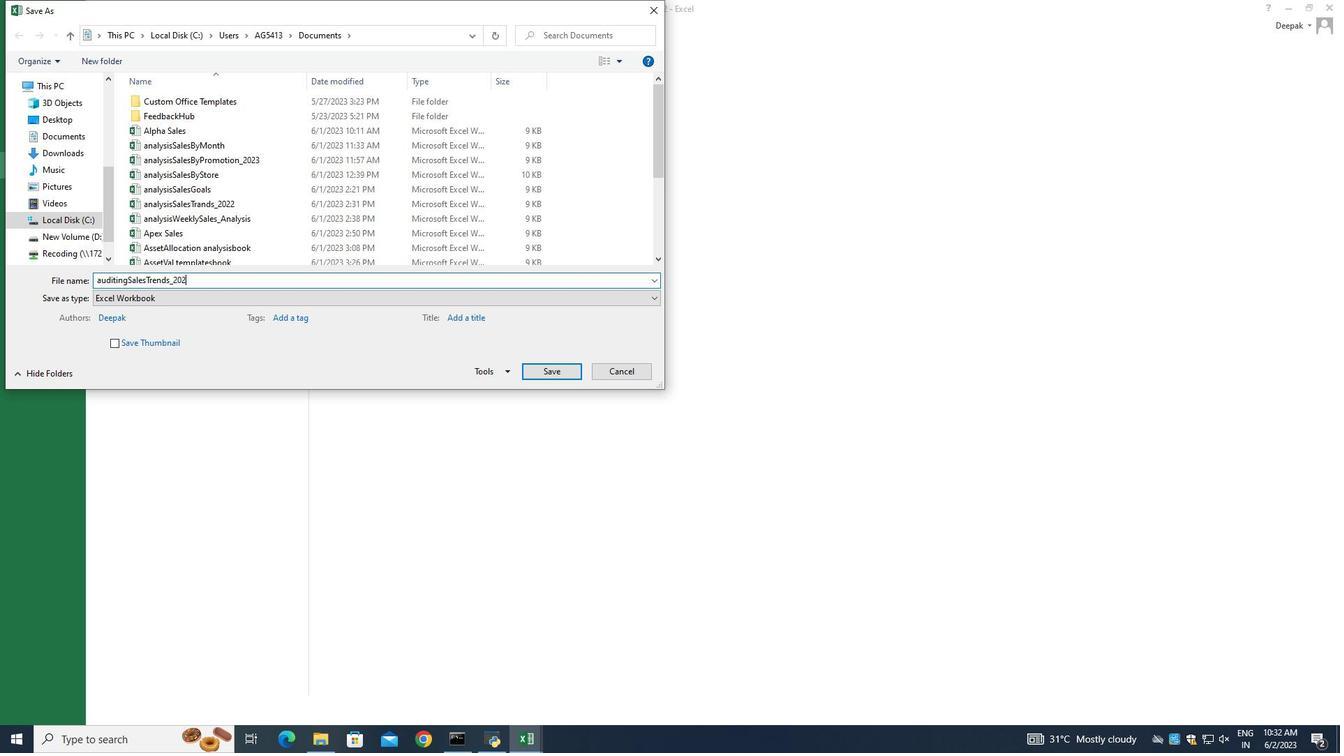 
Action: Mouse moved to (543, 374)
Screenshot: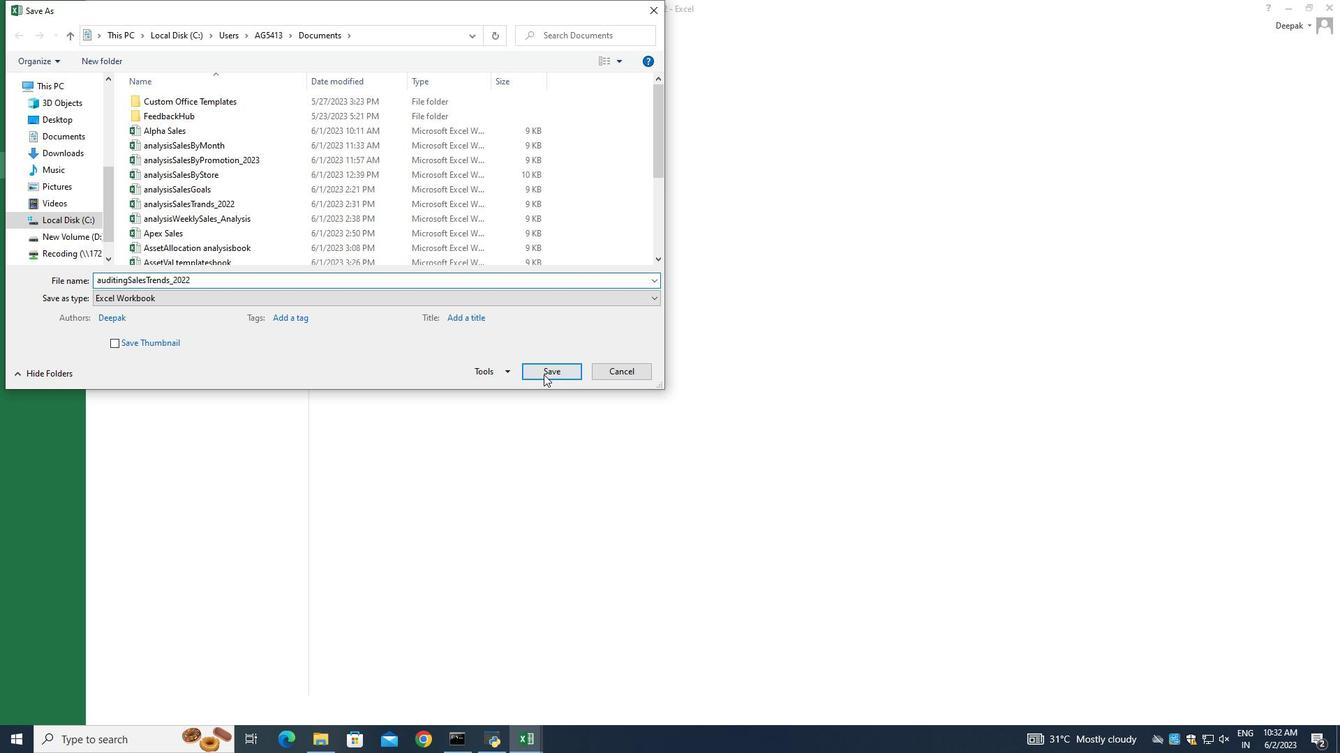 
Action: Mouse pressed left at (543, 374)
Screenshot: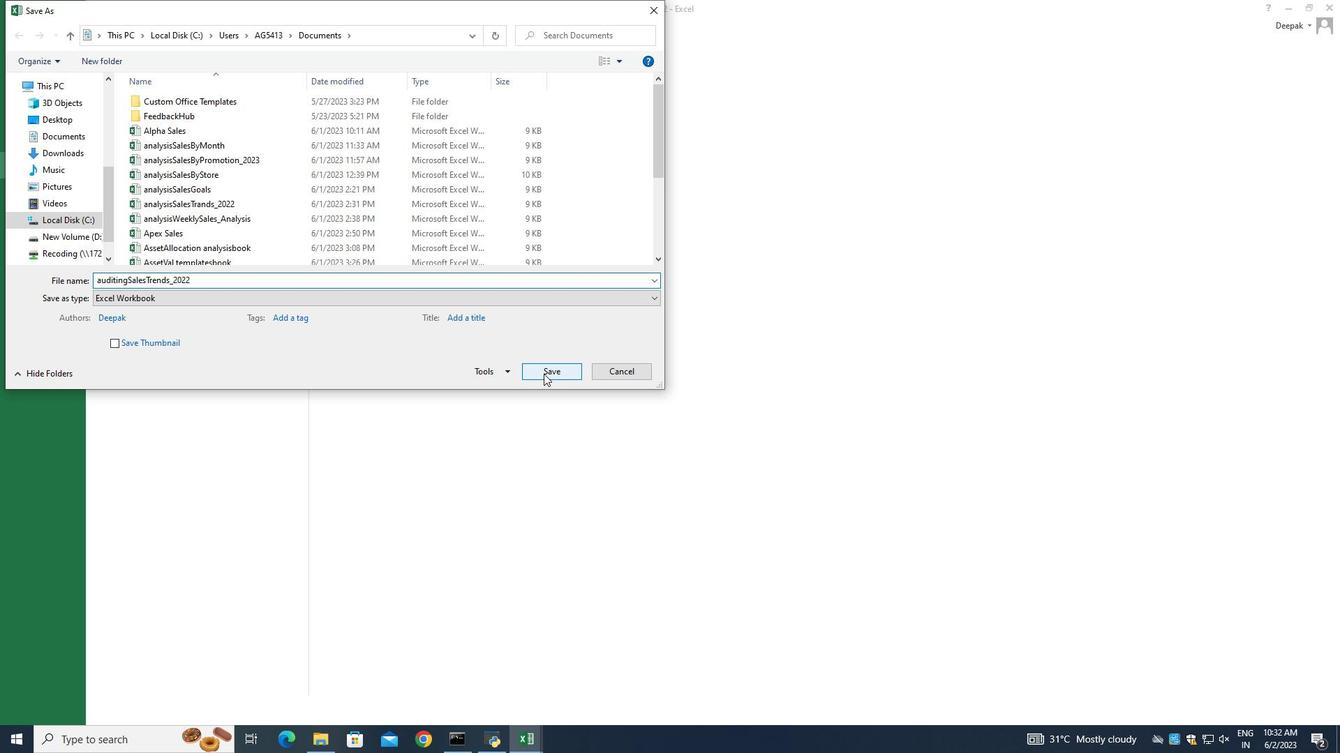 
Action: Mouse moved to (323, 361)
Screenshot: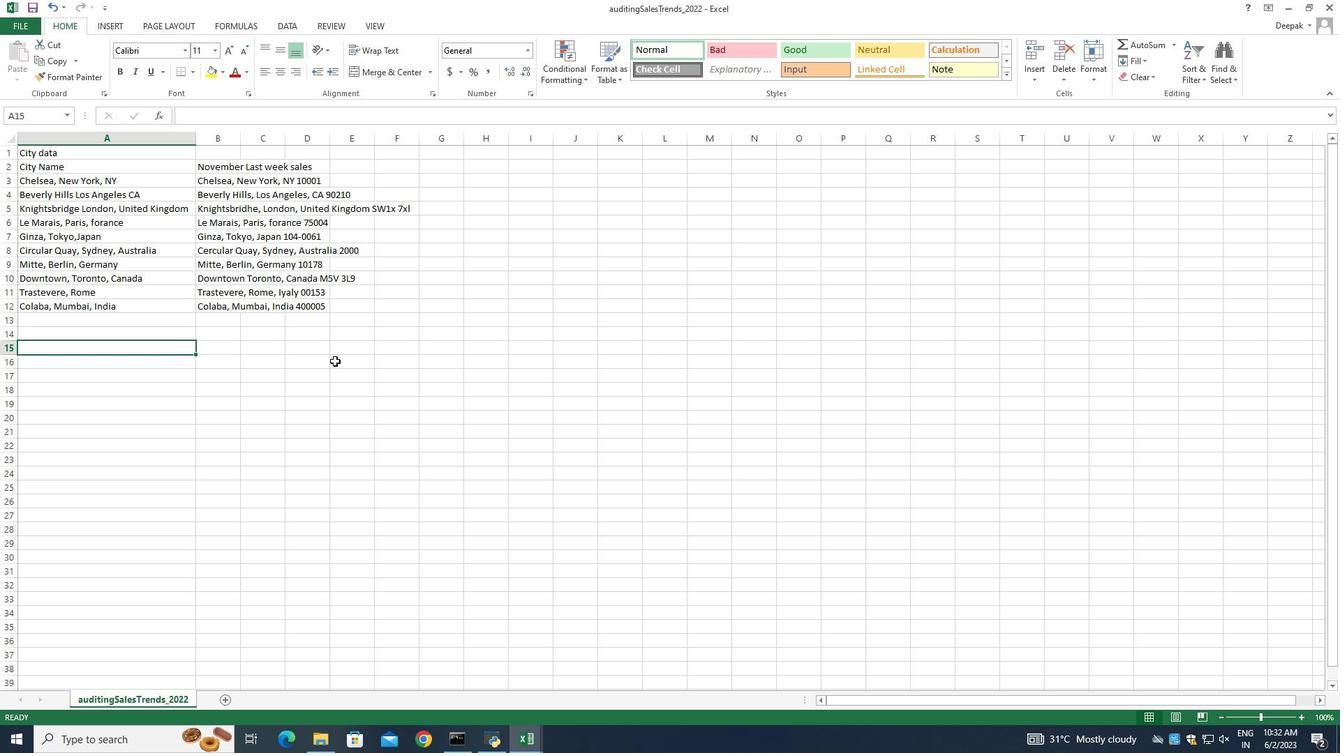 
Action: Mouse pressed left at (323, 361)
Screenshot: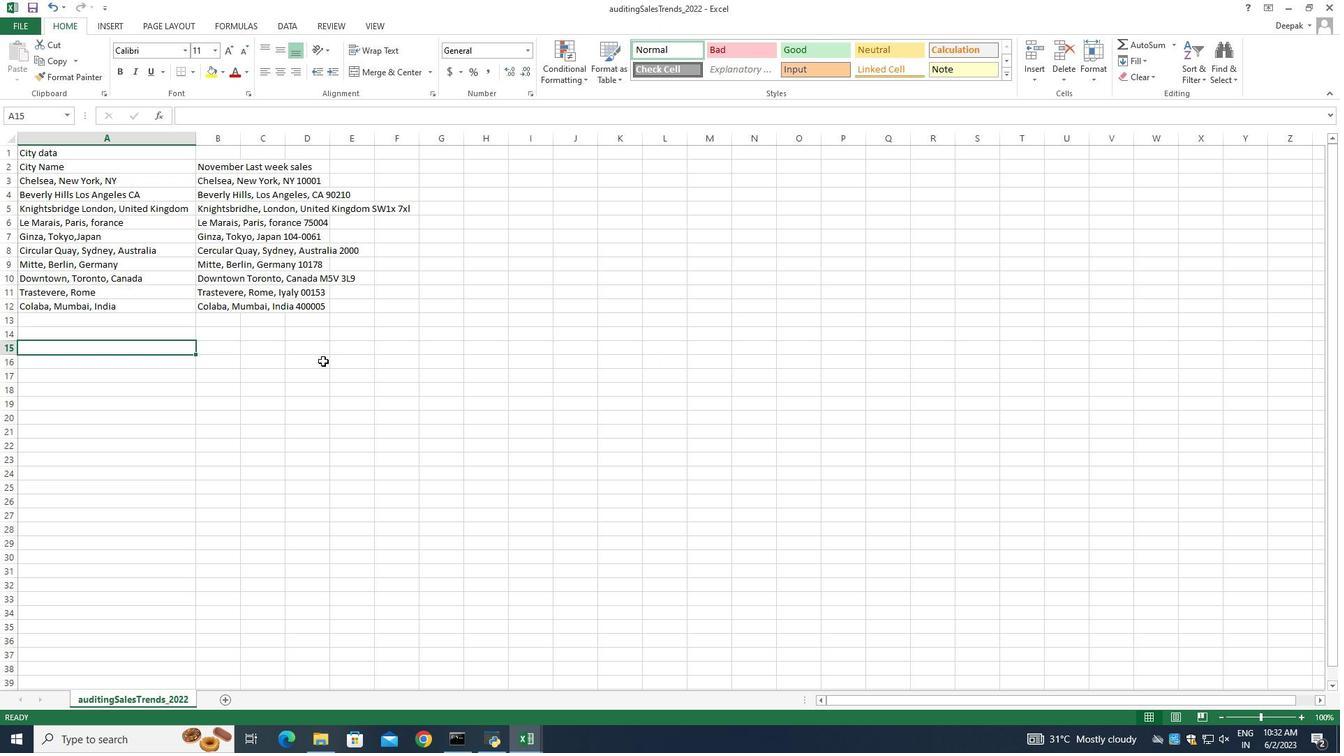 
Action: Mouse moved to (322, 360)
Screenshot: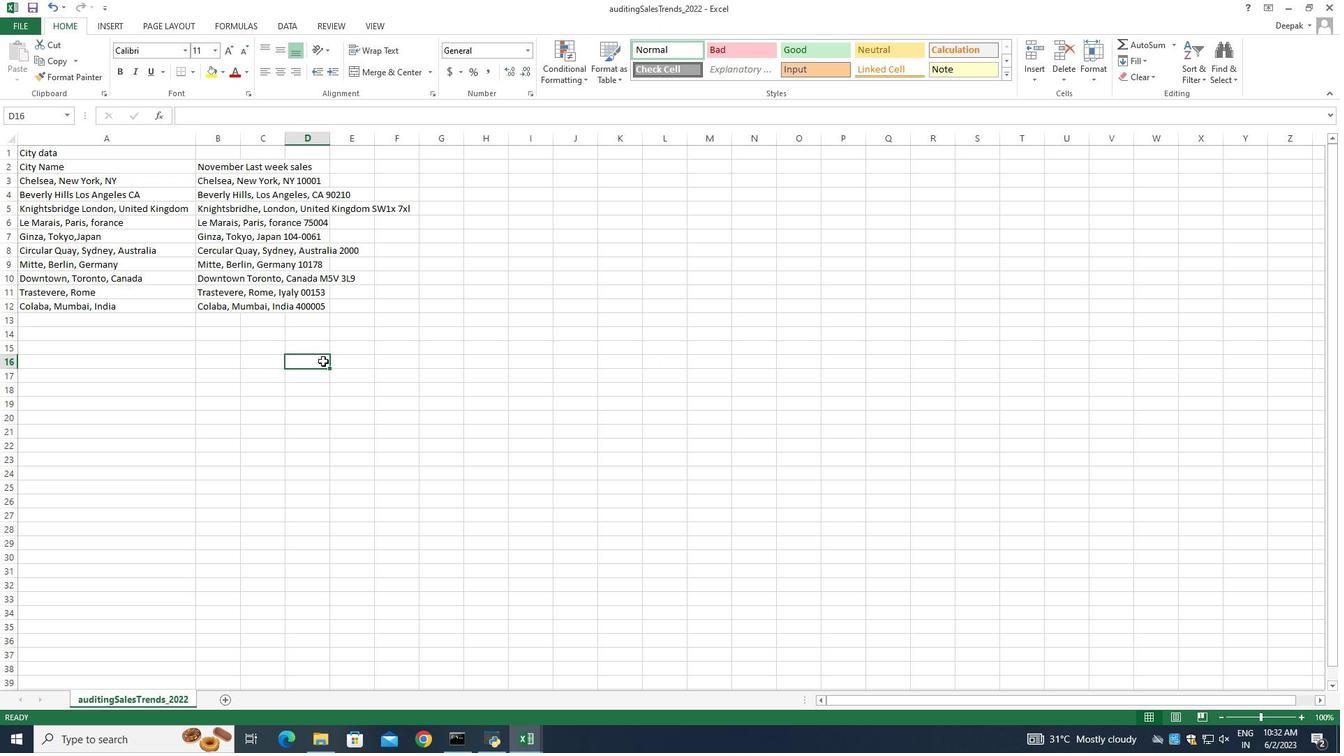 
